 Task: Search one way flight ticket for 2 adults, 4 children and 1 infant on lap in business from Charlotte: Charlotte Douglas International Airport to Indianapolis: Indianapolis International Airport on 8-5-2023. Choice of flights is American. Number of bags: 8 checked bags. Price is upto 20000. Outbound departure time preference is 20:30.
Action: Mouse moved to (323, 272)
Screenshot: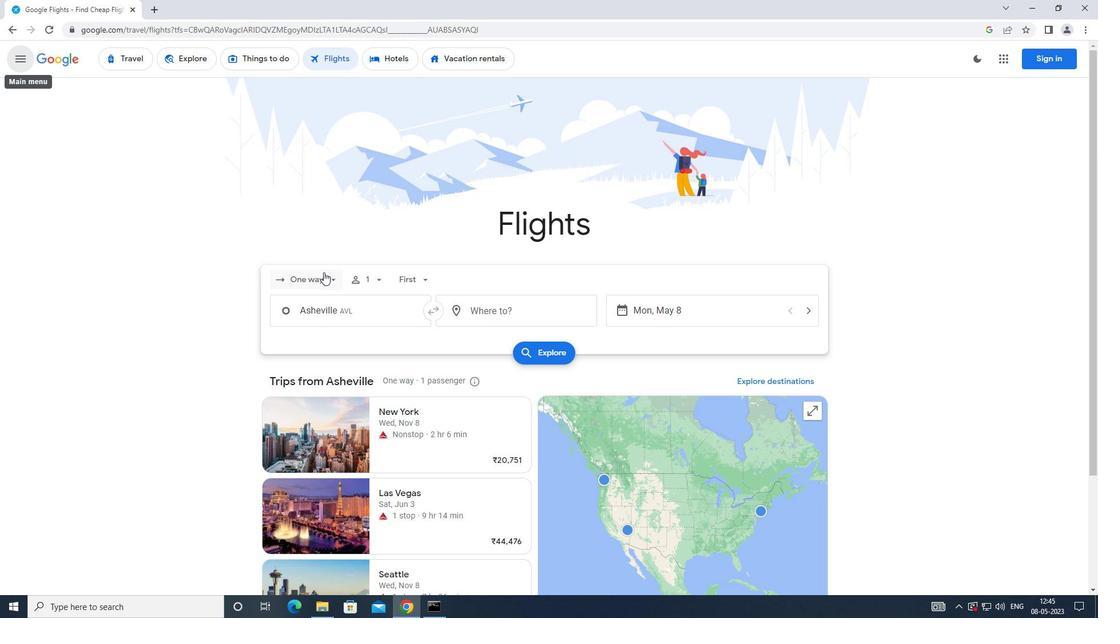 
Action: Mouse pressed left at (323, 272)
Screenshot: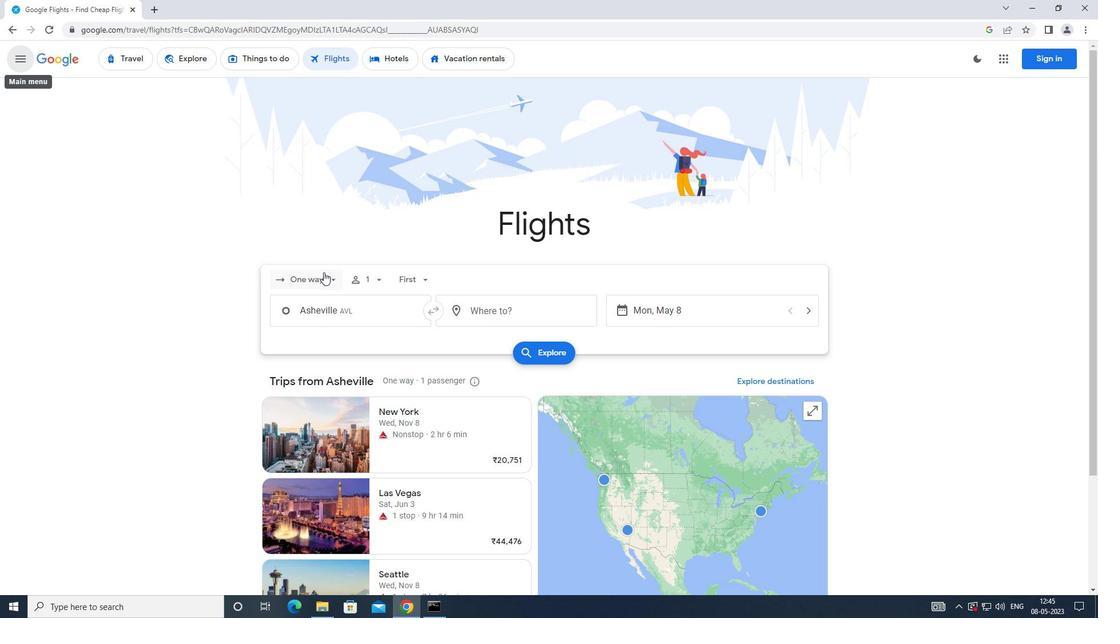 
Action: Mouse moved to (327, 331)
Screenshot: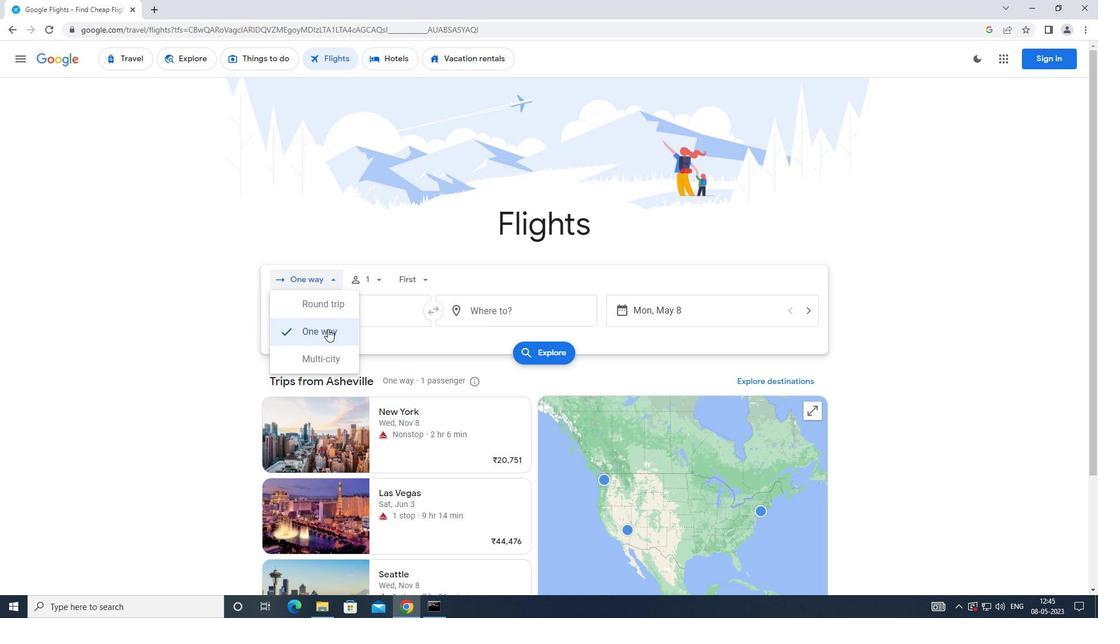 
Action: Mouse pressed left at (327, 331)
Screenshot: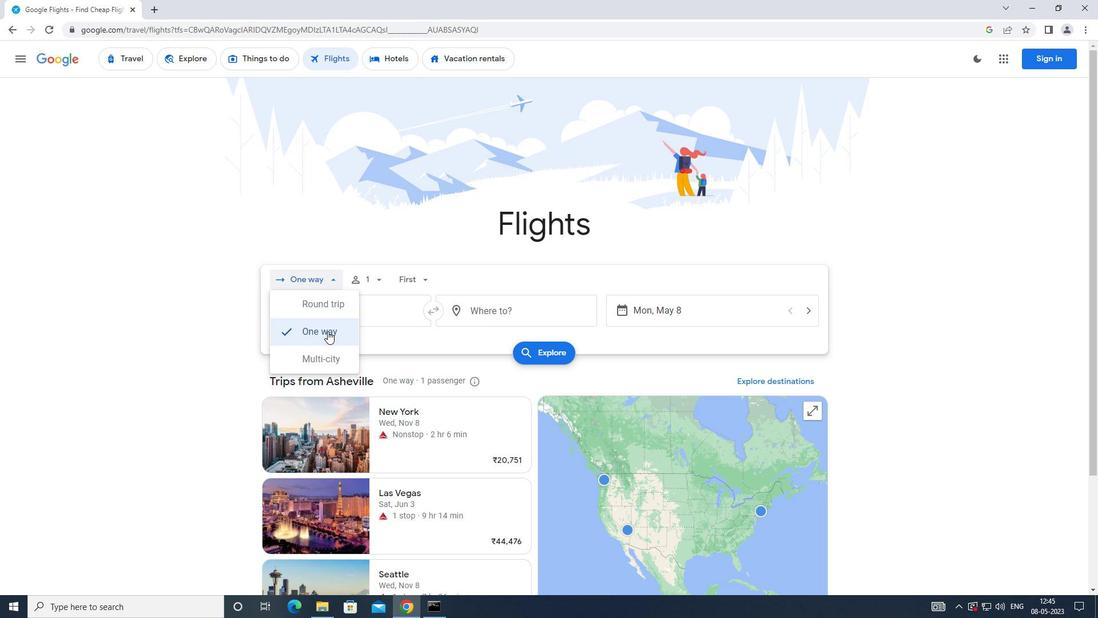 
Action: Mouse moved to (386, 288)
Screenshot: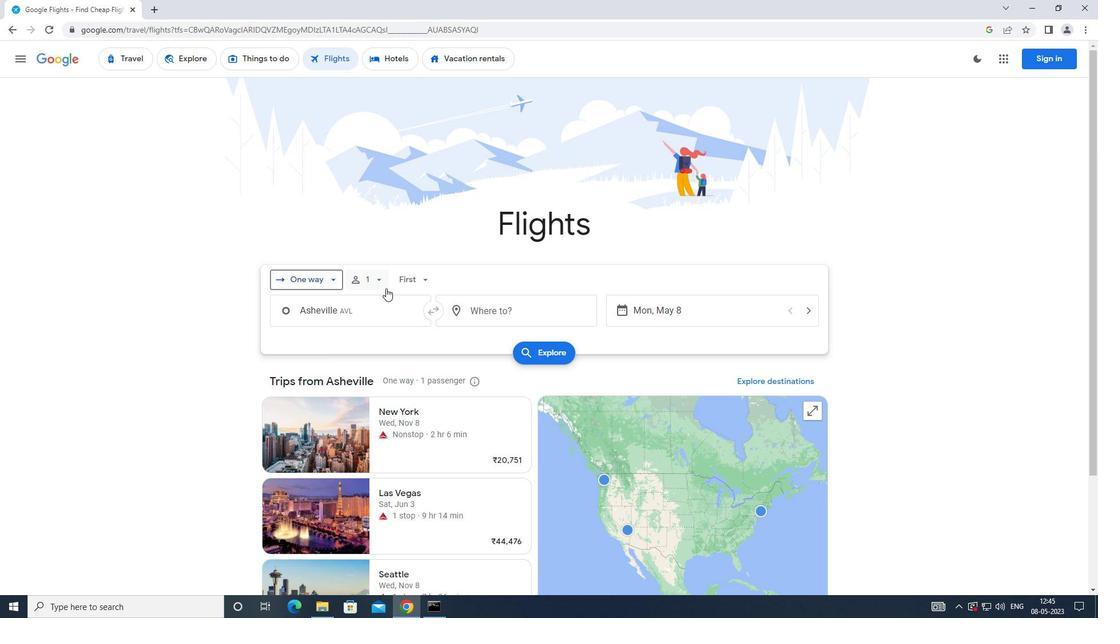 
Action: Mouse pressed left at (386, 288)
Screenshot: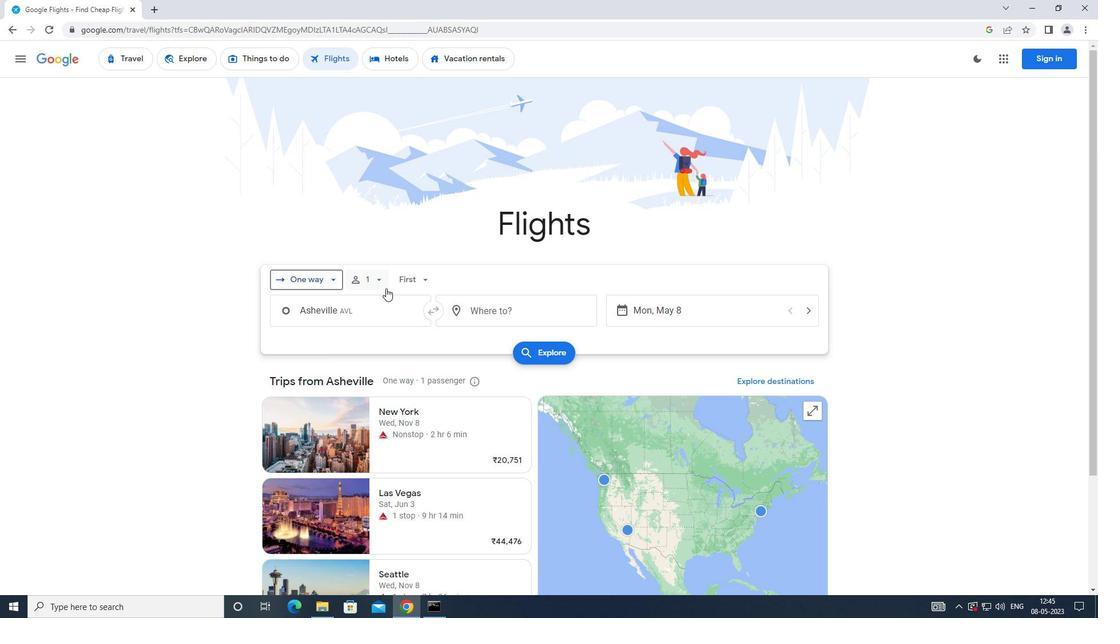 
Action: Mouse moved to (468, 310)
Screenshot: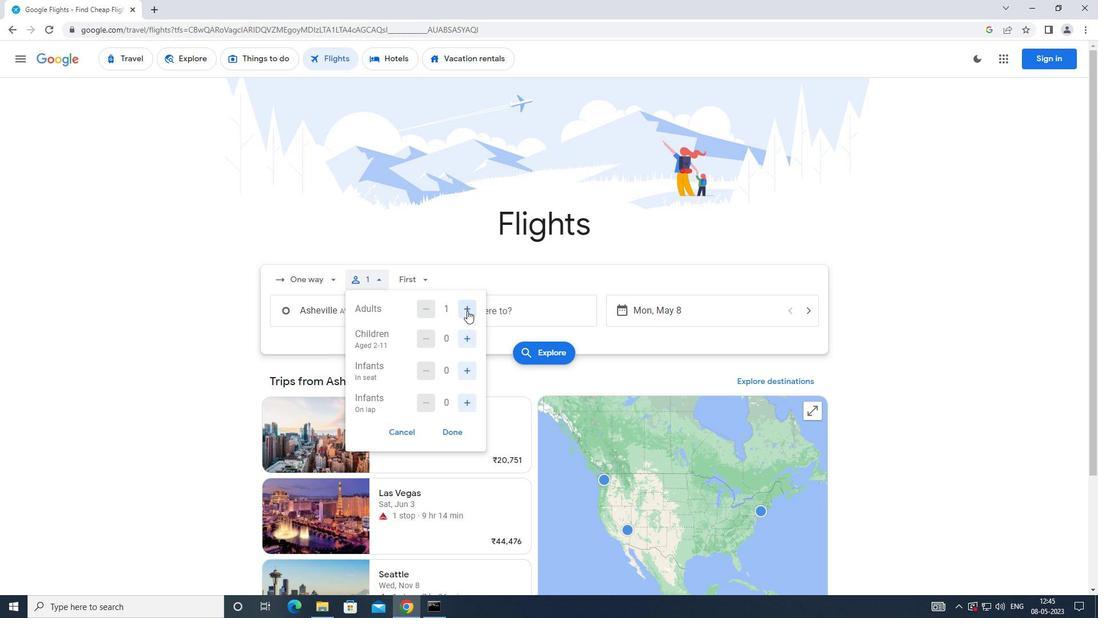 
Action: Mouse pressed left at (468, 310)
Screenshot: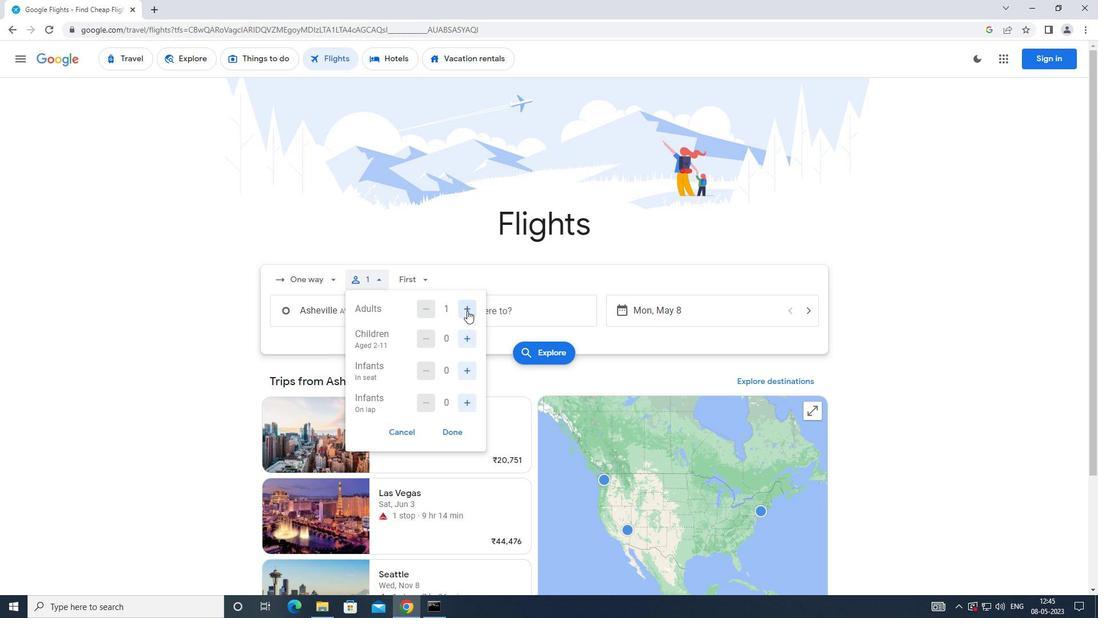 
Action: Mouse moved to (469, 347)
Screenshot: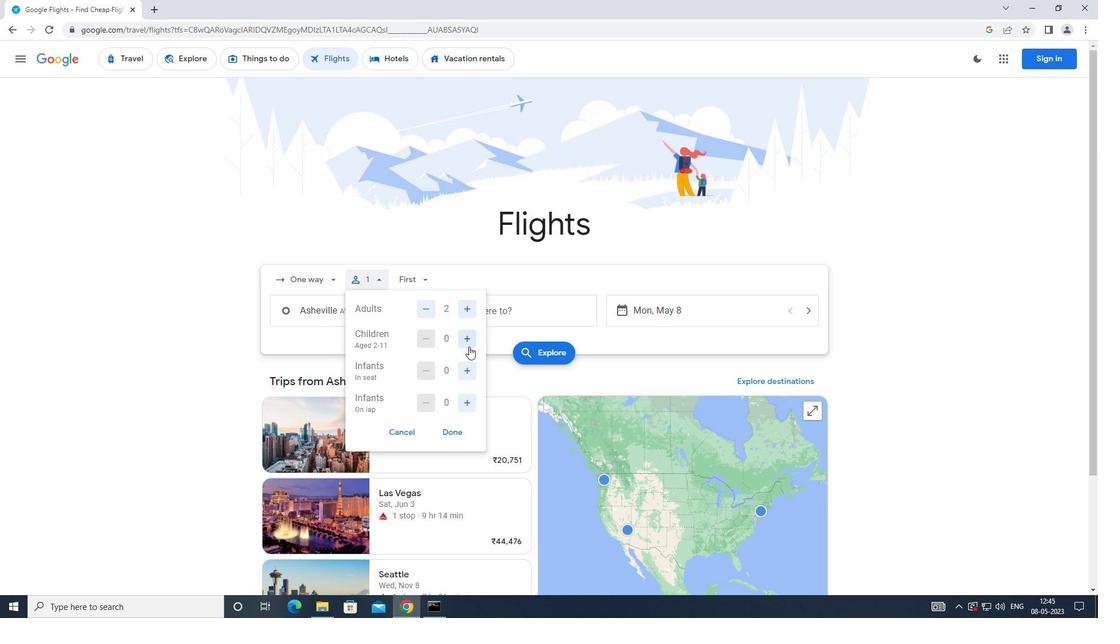 
Action: Mouse pressed left at (469, 347)
Screenshot: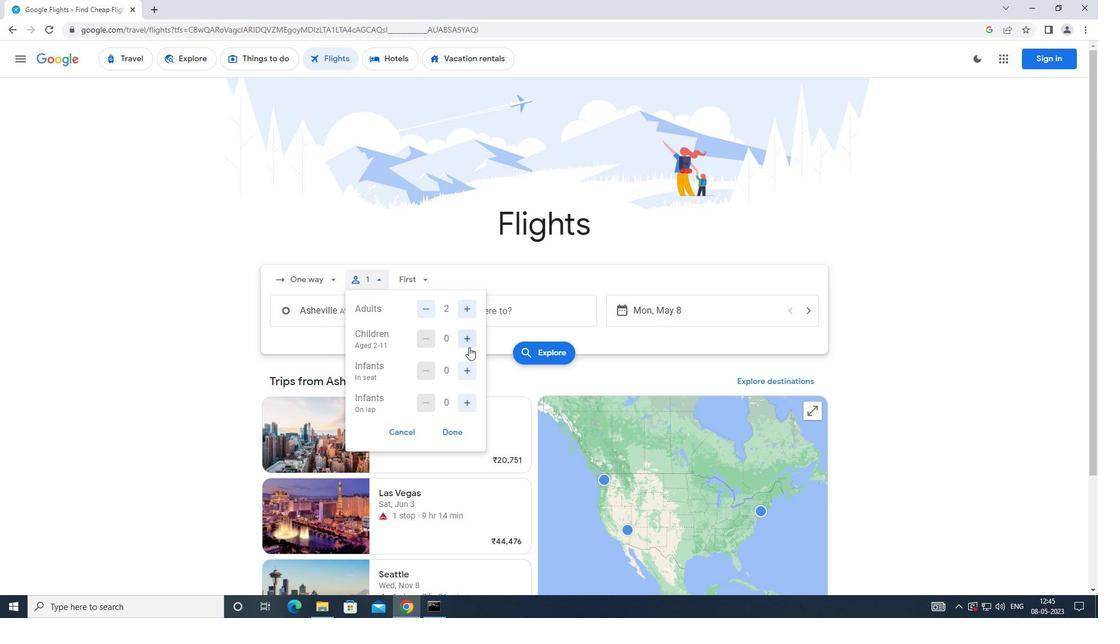 
Action: Mouse moved to (469, 347)
Screenshot: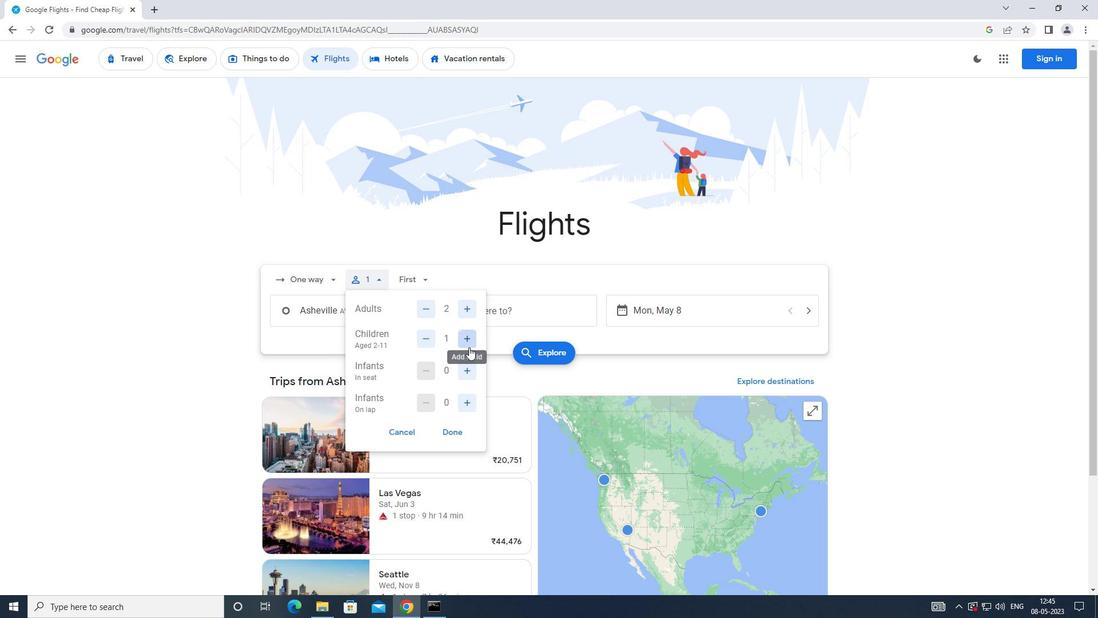 
Action: Mouse pressed left at (469, 347)
Screenshot: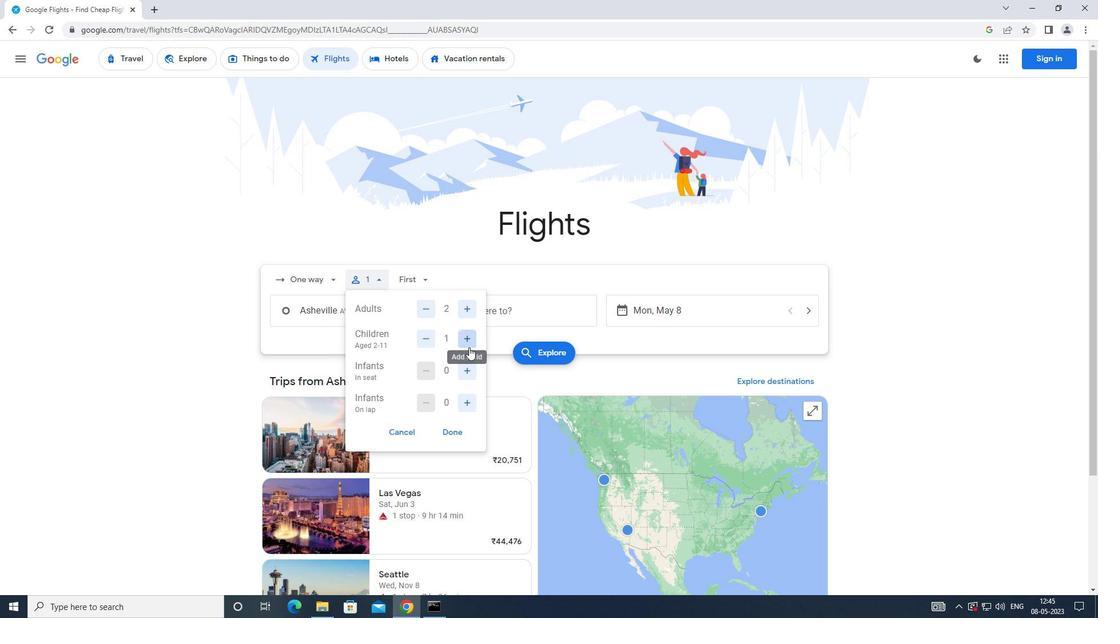 
Action: Mouse moved to (469, 347)
Screenshot: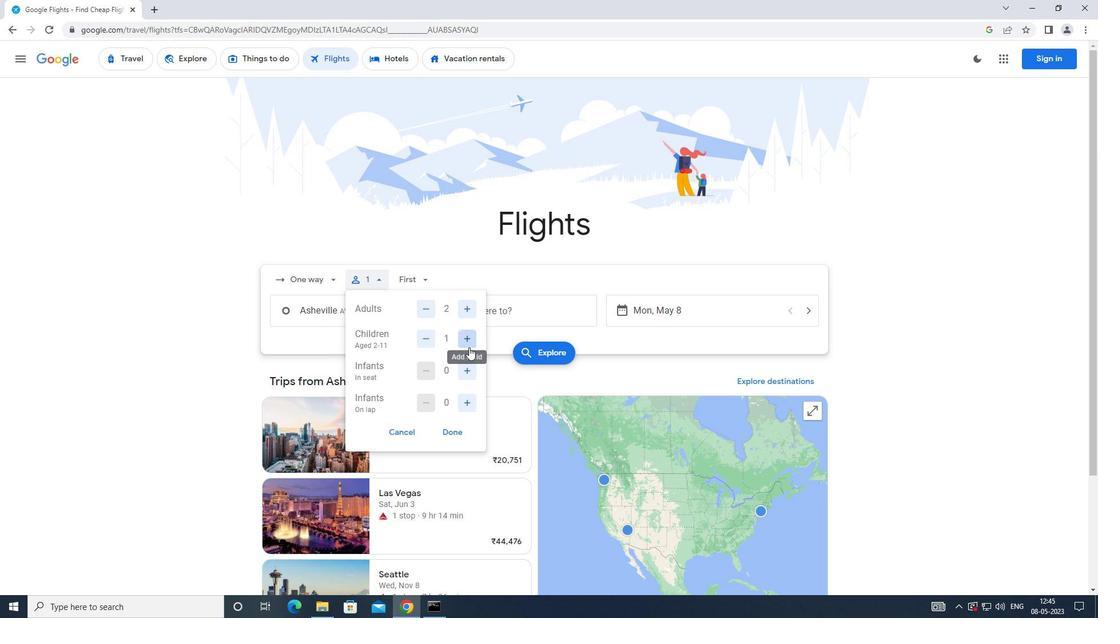 
Action: Mouse pressed left at (469, 347)
Screenshot: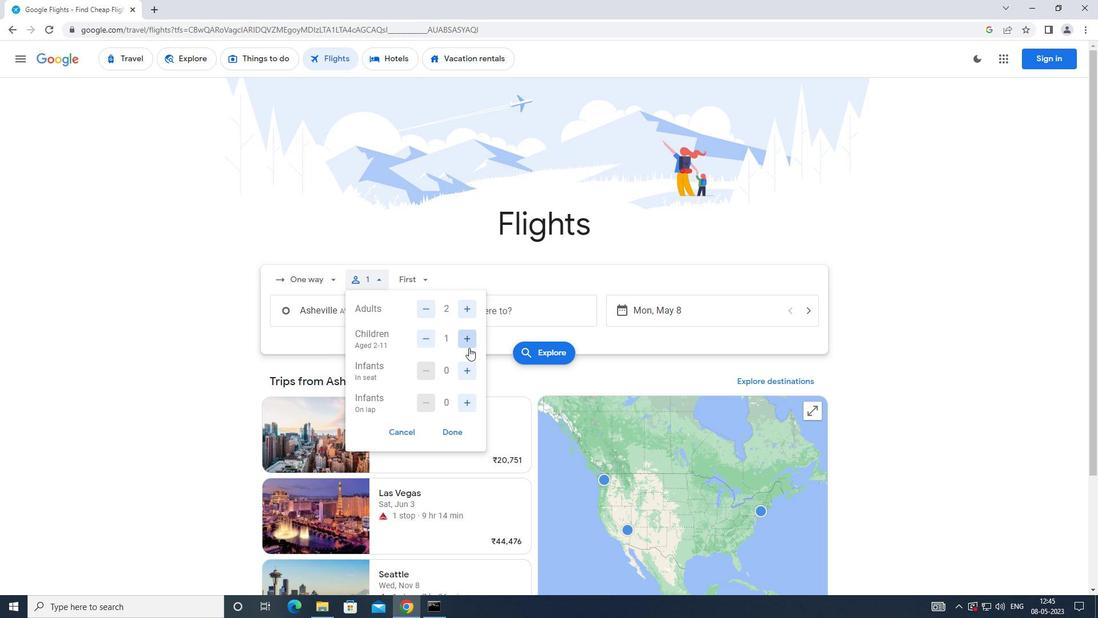 
Action: Mouse pressed left at (469, 347)
Screenshot: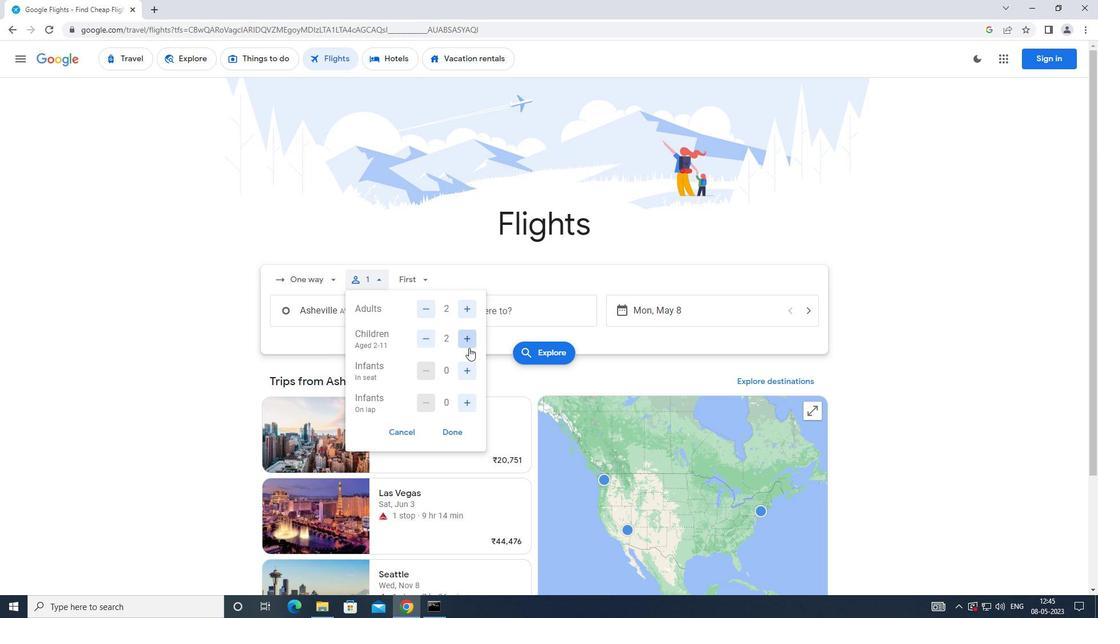 
Action: Mouse pressed left at (469, 347)
Screenshot: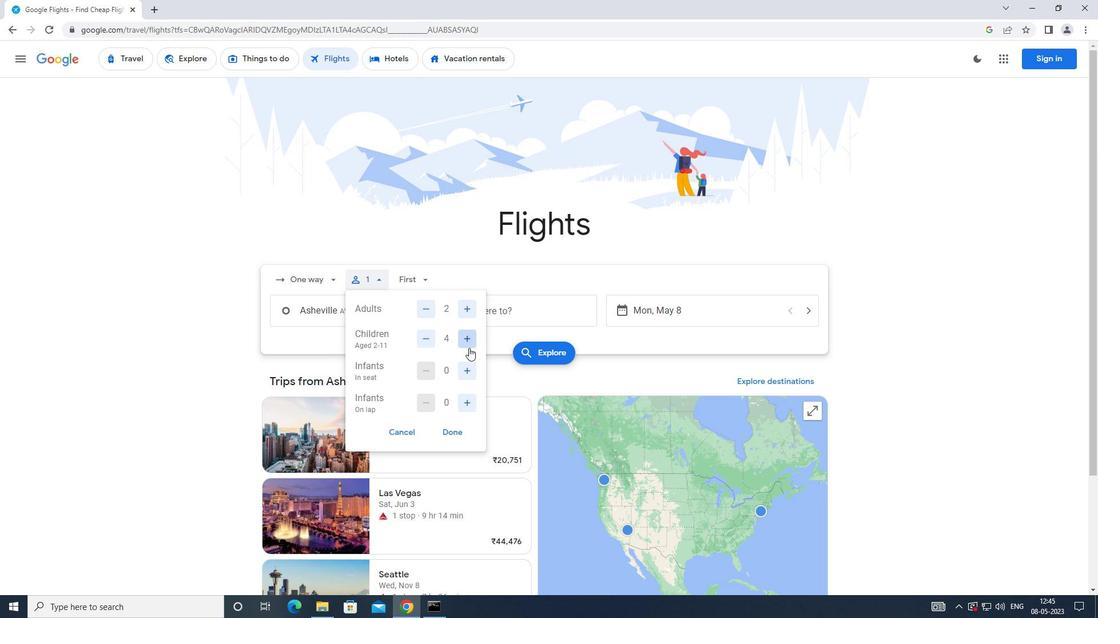 
Action: Mouse moved to (433, 341)
Screenshot: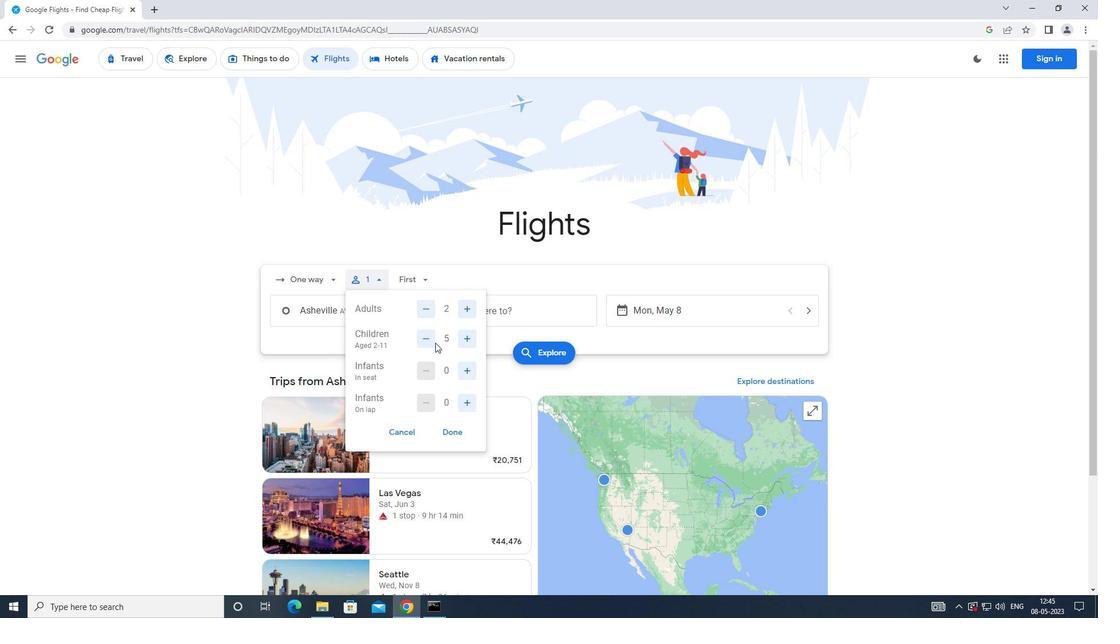 
Action: Mouse pressed left at (433, 341)
Screenshot: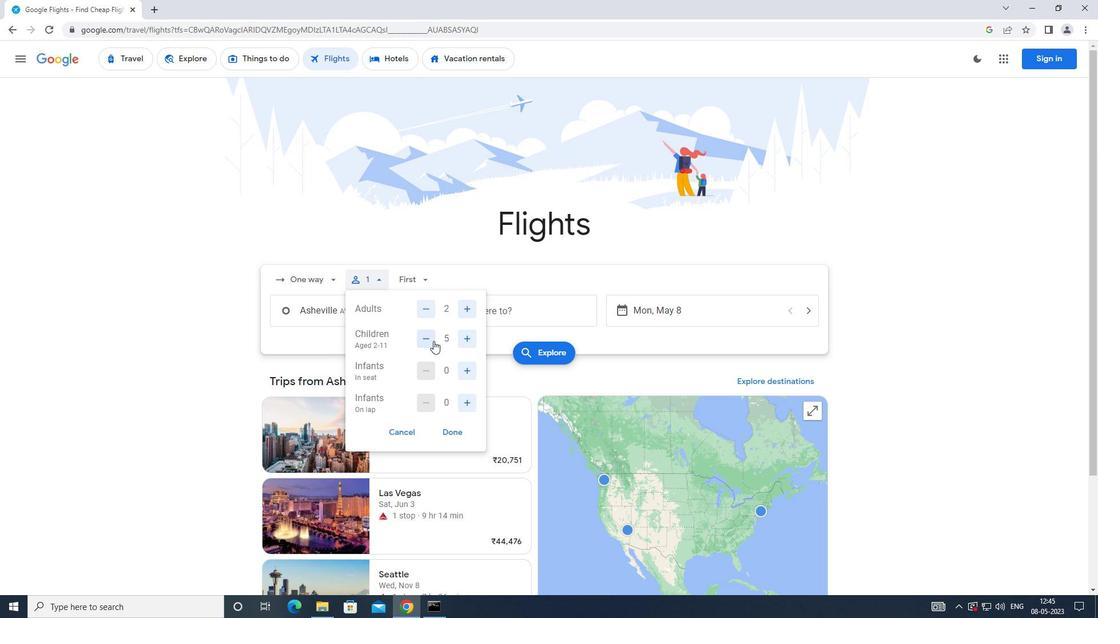 
Action: Mouse moved to (461, 366)
Screenshot: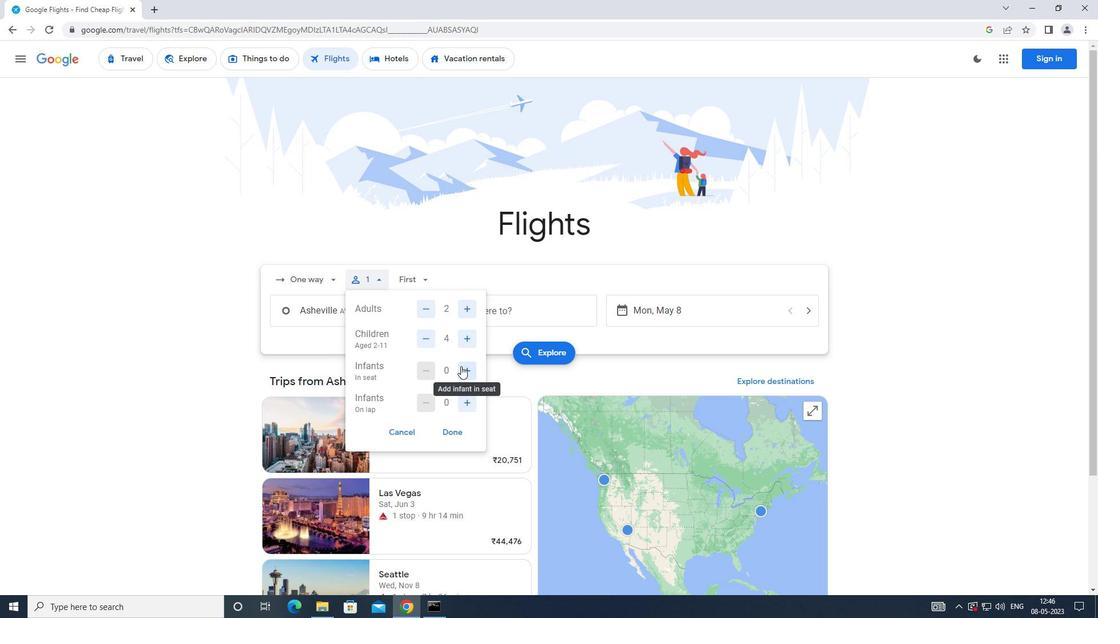 
Action: Mouse pressed left at (461, 366)
Screenshot: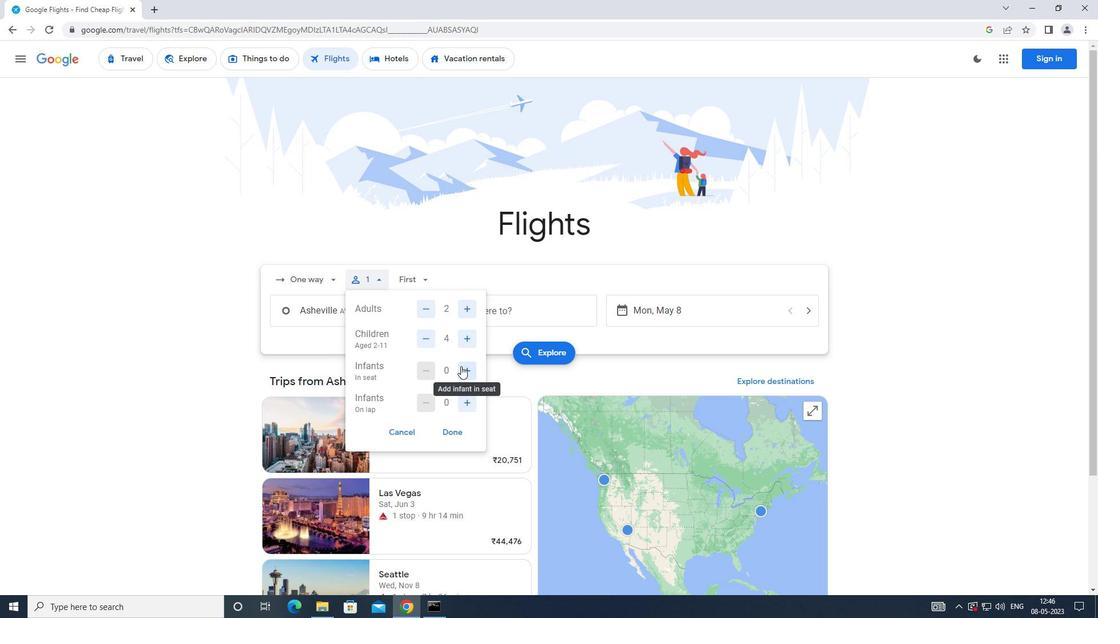 
Action: Mouse moved to (448, 431)
Screenshot: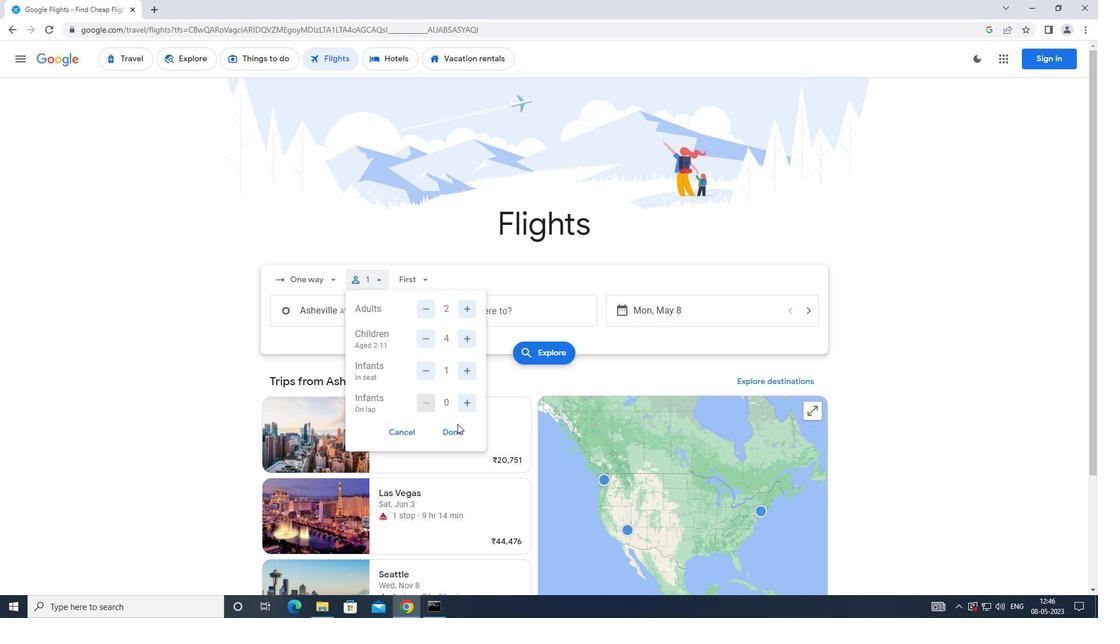 
Action: Mouse pressed left at (448, 431)
Screenshot: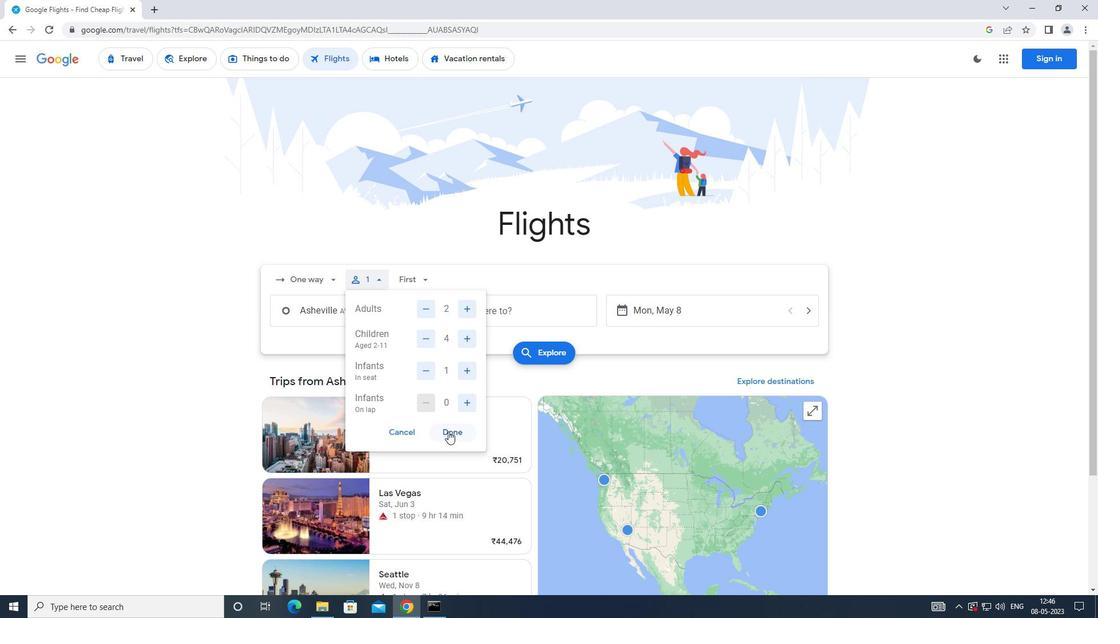 
Action: Mouse moved to (413, 279)
Screenshot: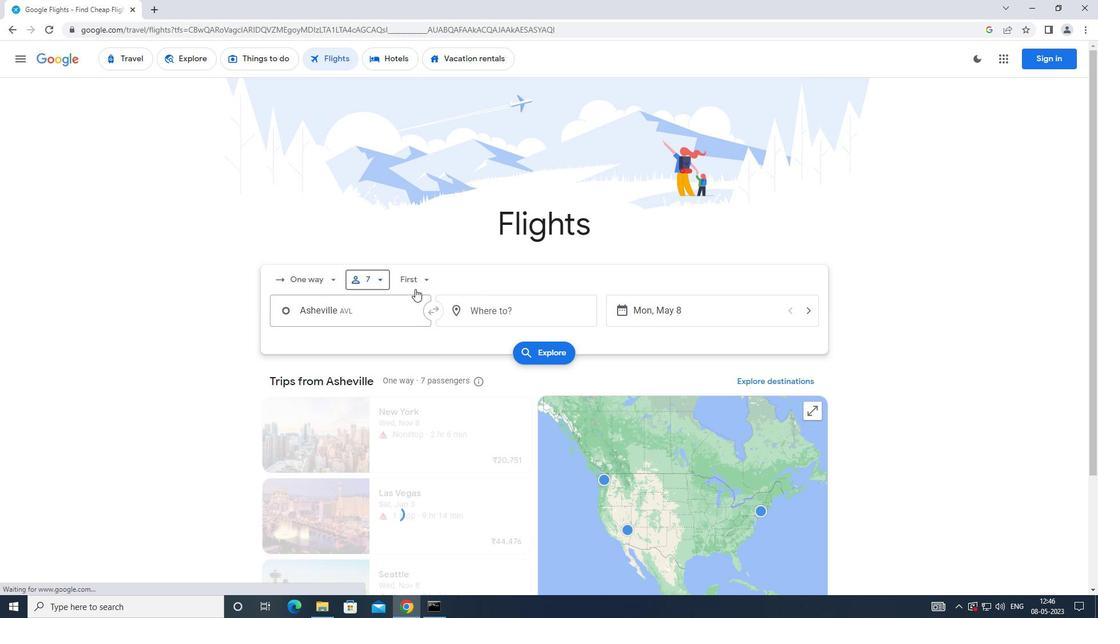 
Action: Mouse pressed left at (413, 279)
Screenshot: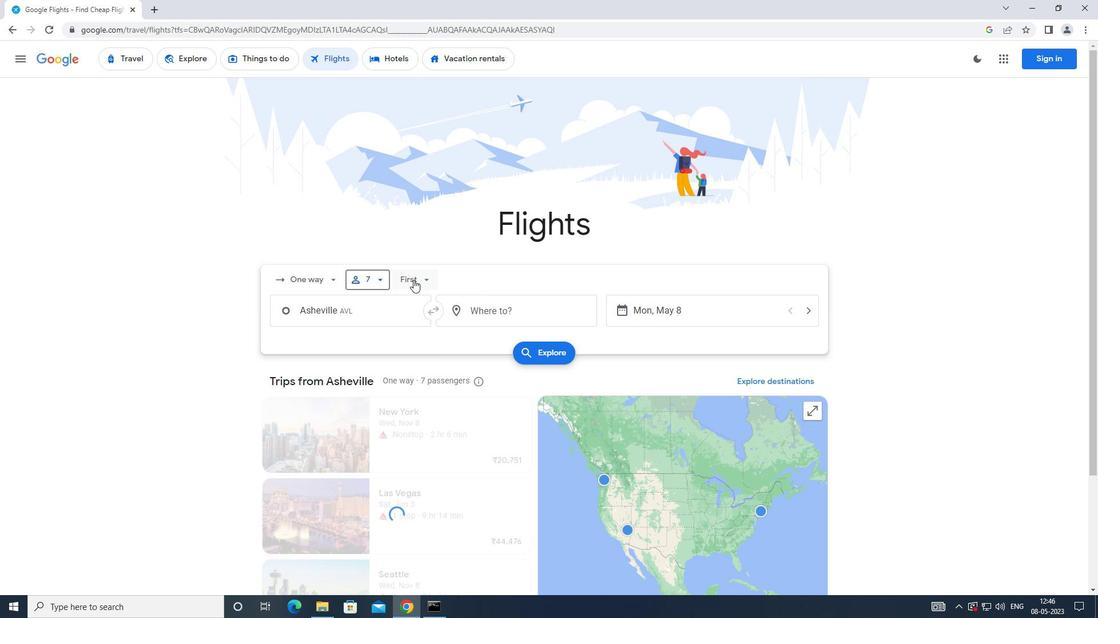 
Action: Mouse moved to (443, 359)
Screenshot: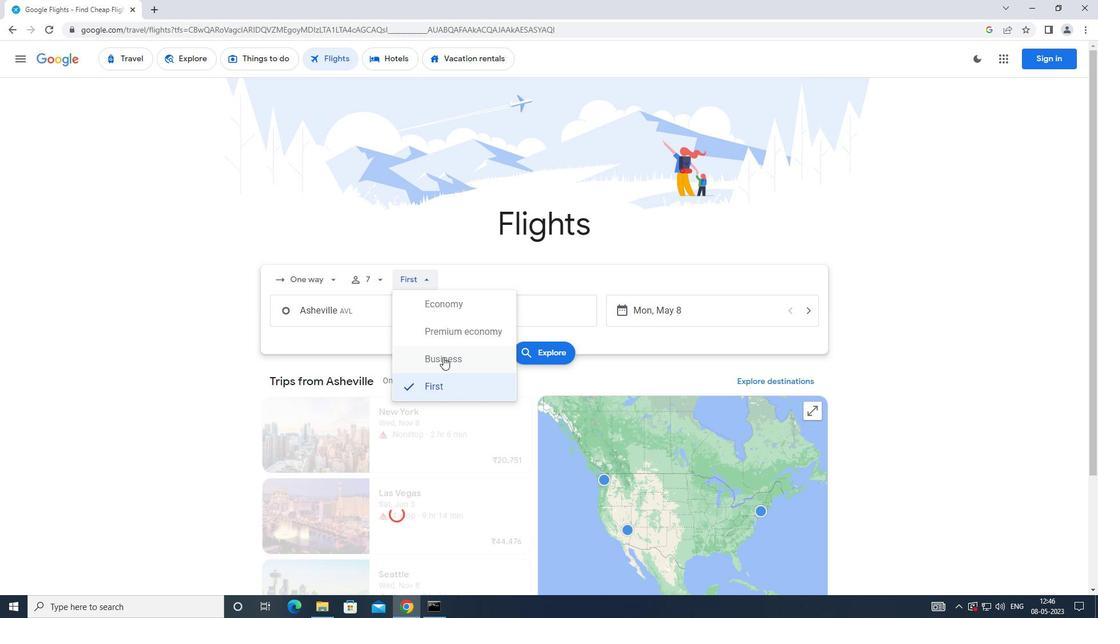 
Action: Mouse pressed left at (443, 359)
Screenshot: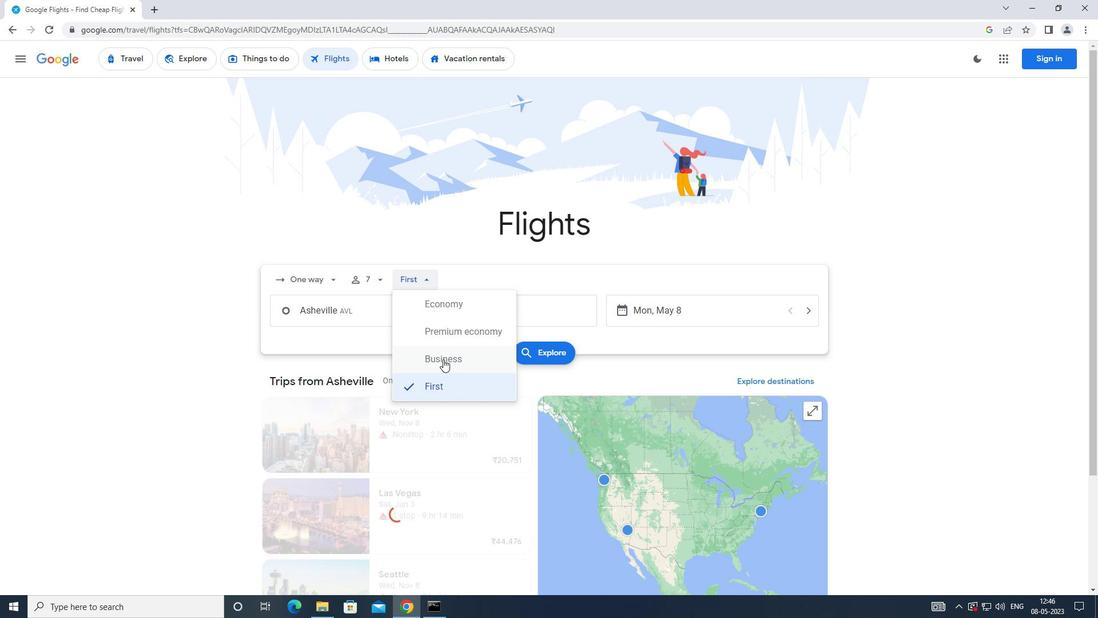 
Action: Mouse moved to (397, 322)
Screenshot: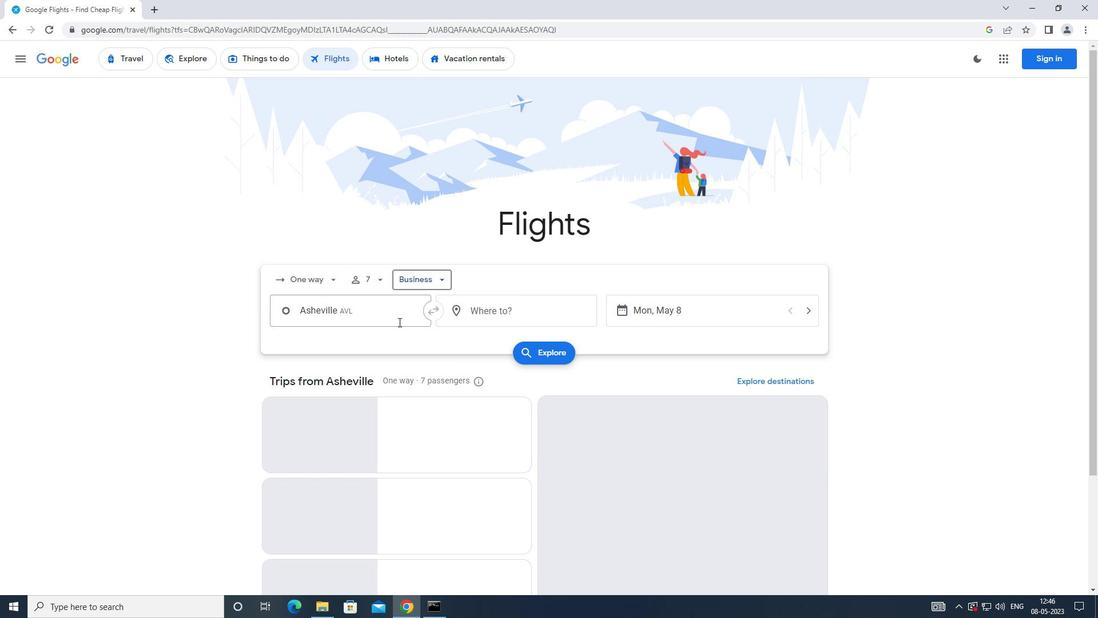 
Action: Mouse pressed left at (397, 322)
Screenshot: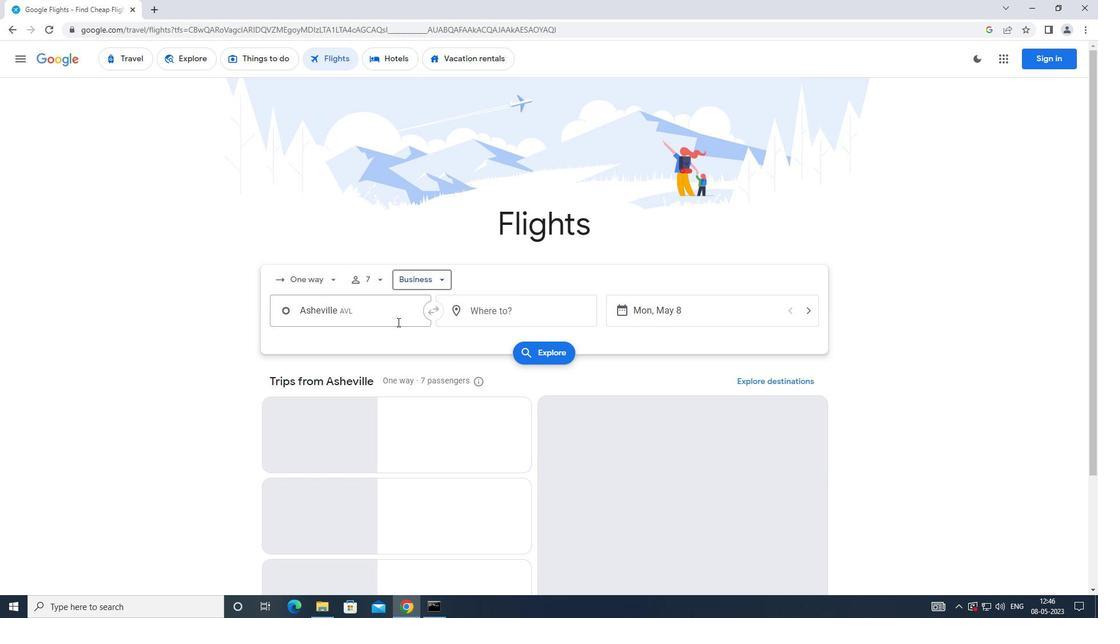 
Action: Key pressed <Key.caps_lock>c<Key.caps_lock>harlotte
Screenshot: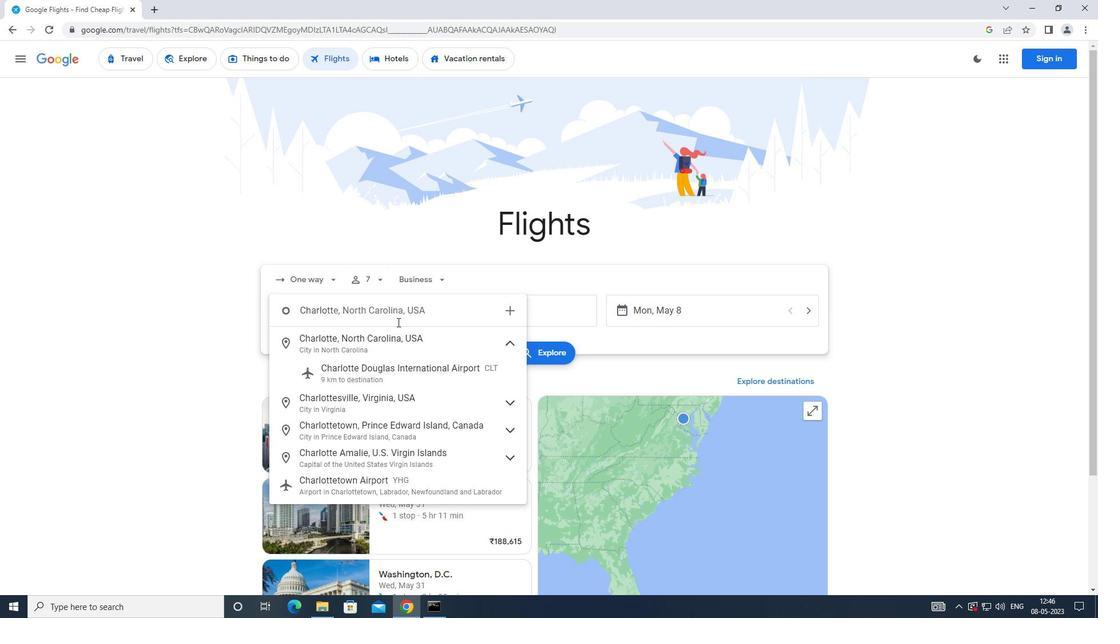 
Action: Mouse moved to (369, 369)
Screenshot: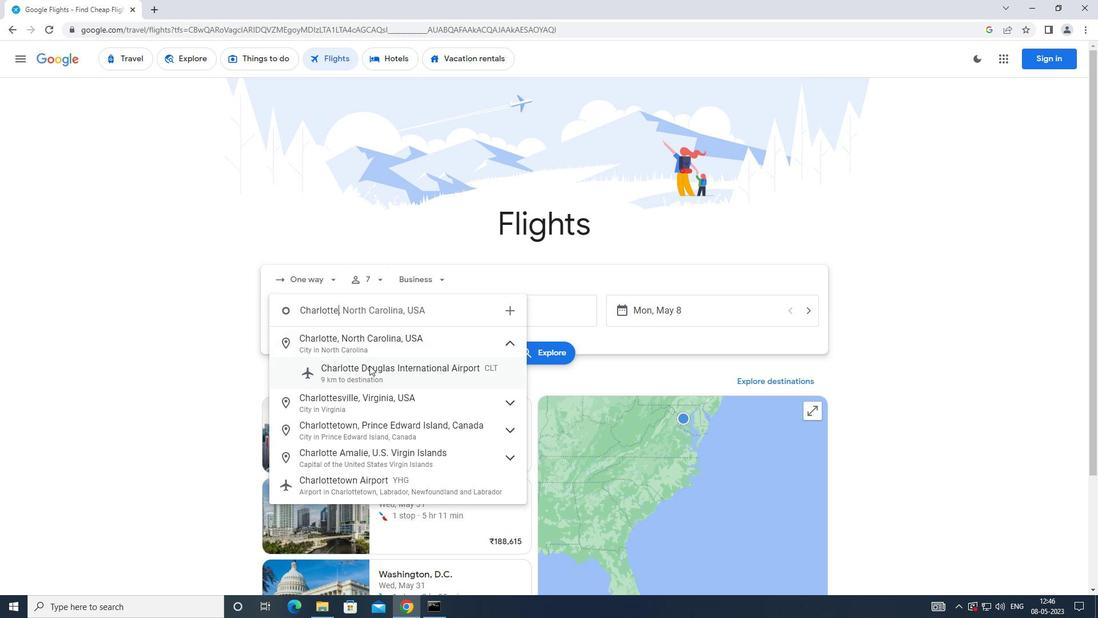 
Action: Mouse pressed left at (369, 369)
Screenshot: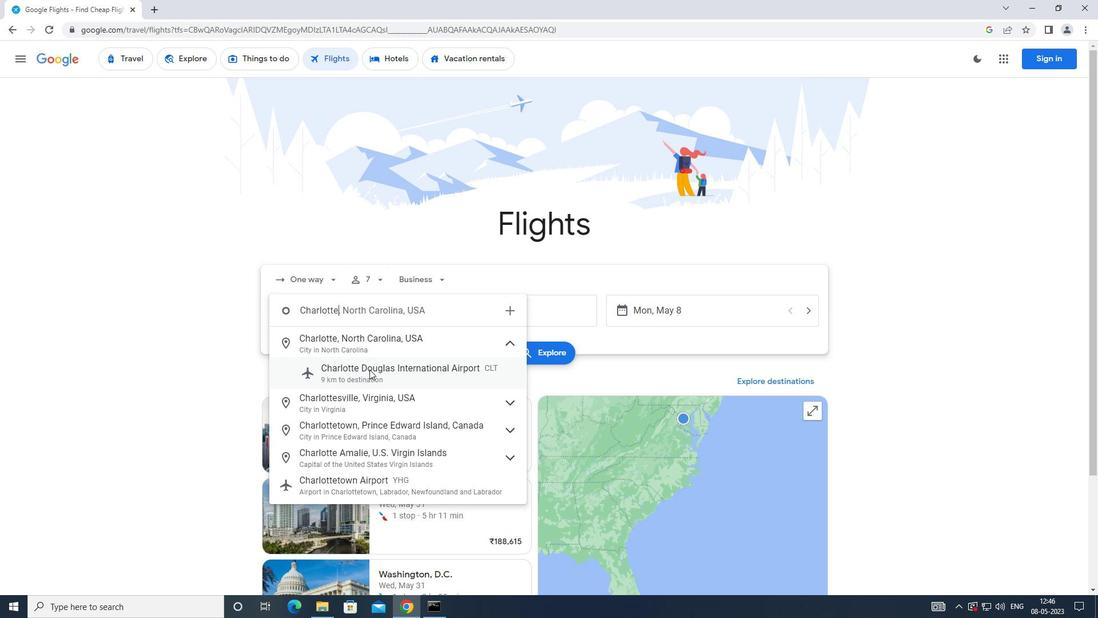 
Action: Mouse moved to (489, 314)
Screenshot: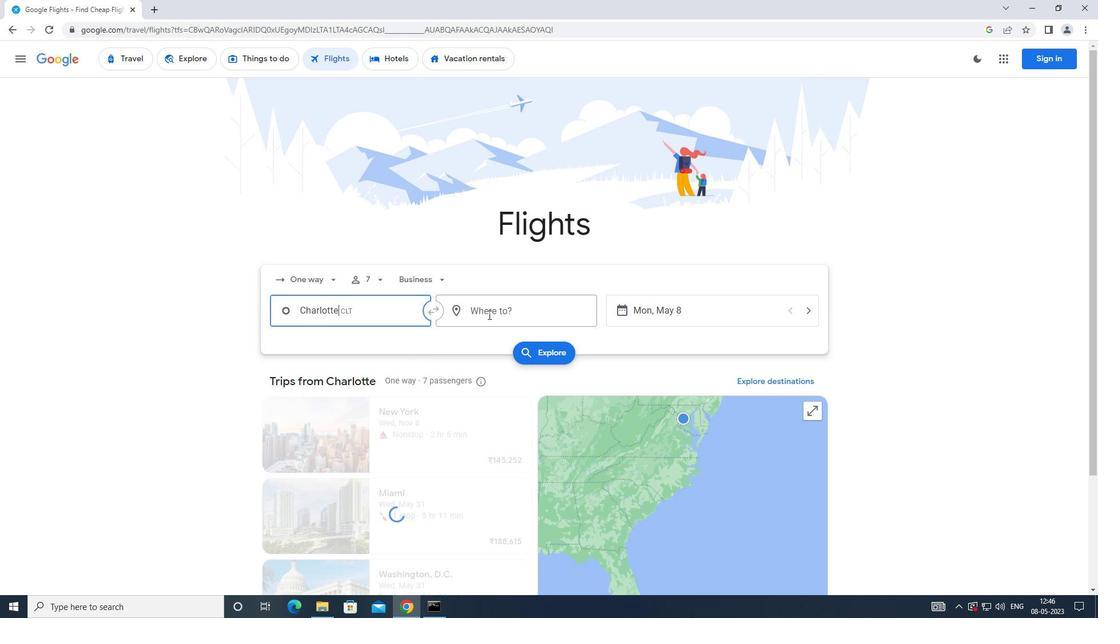 
Action: Mouse pressed left at (489, 314)
Screenshot: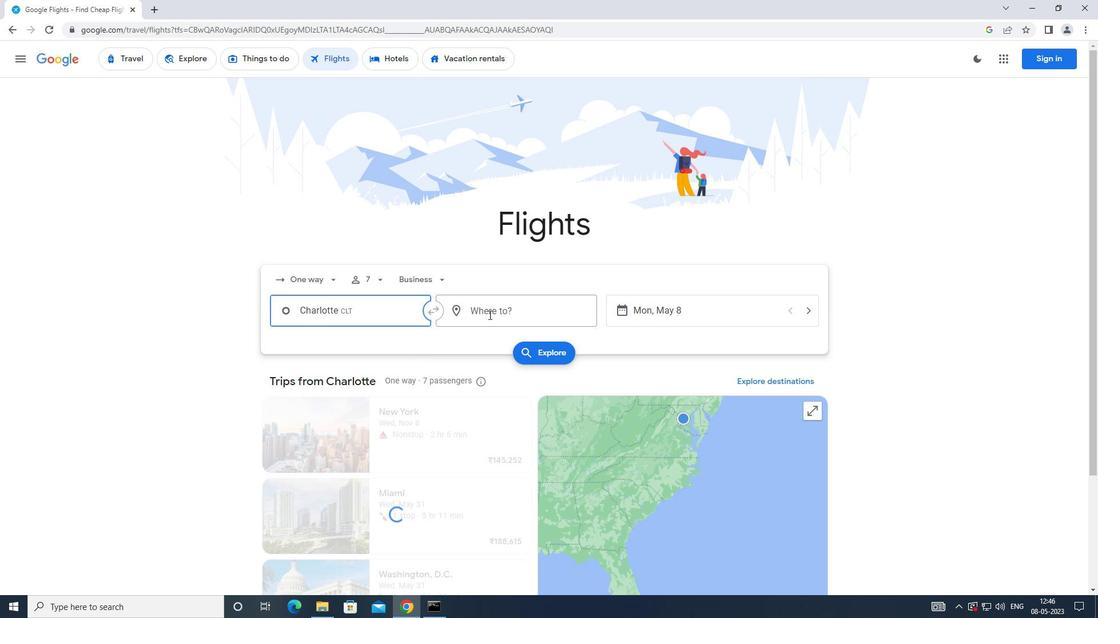 
Action: Key pressed <Key.caps_lock>i<Key.caps_lock>ndianapolis
Screenshot: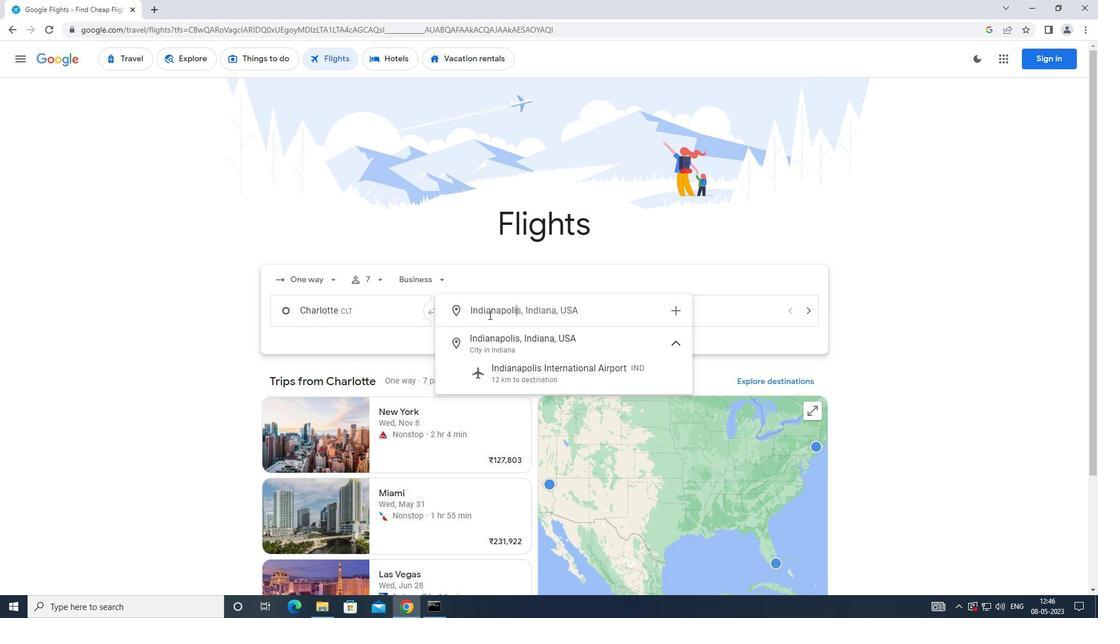 
Action: Mouse moved to (500, 370)
Screenshot: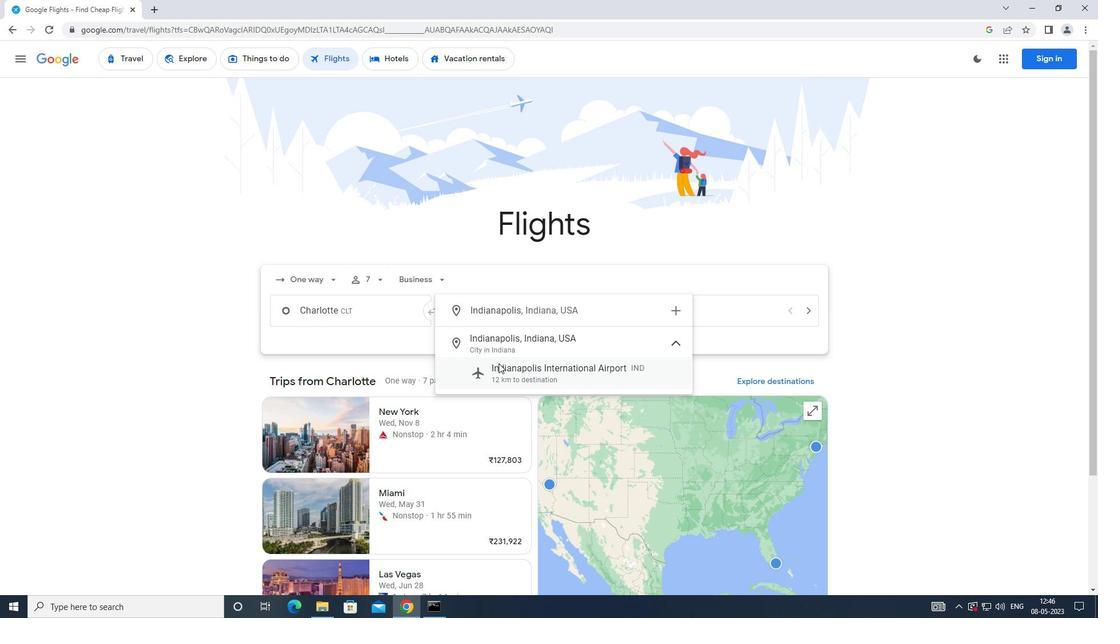 
Action: Mouse pressed left at (500, 370)
Screenshot: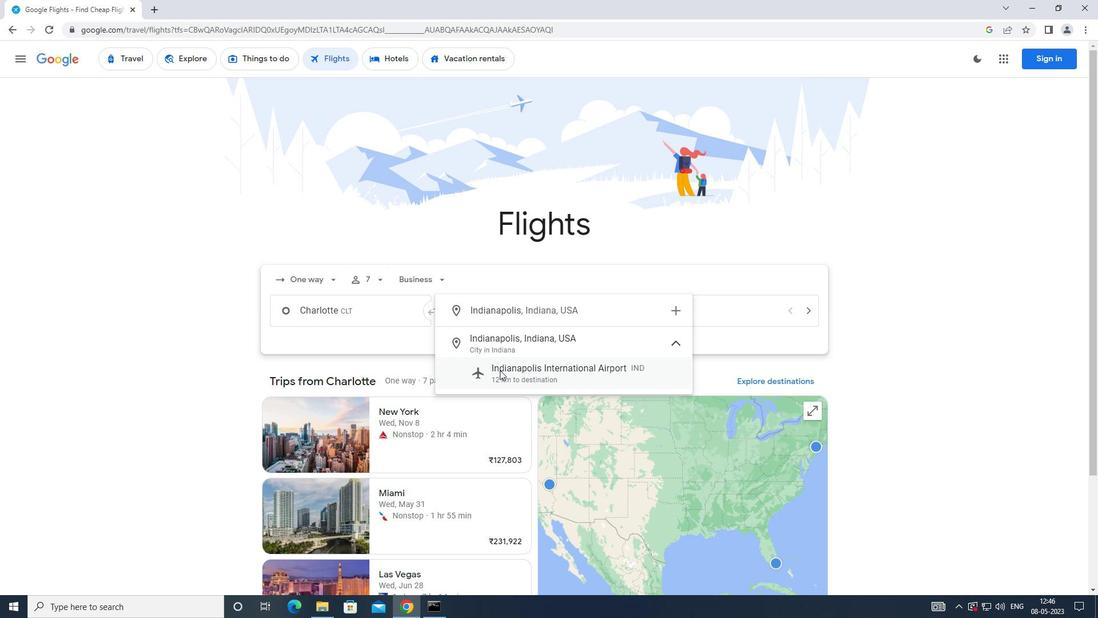 
Action: Mouse moved to (634, 314)
Screenshot: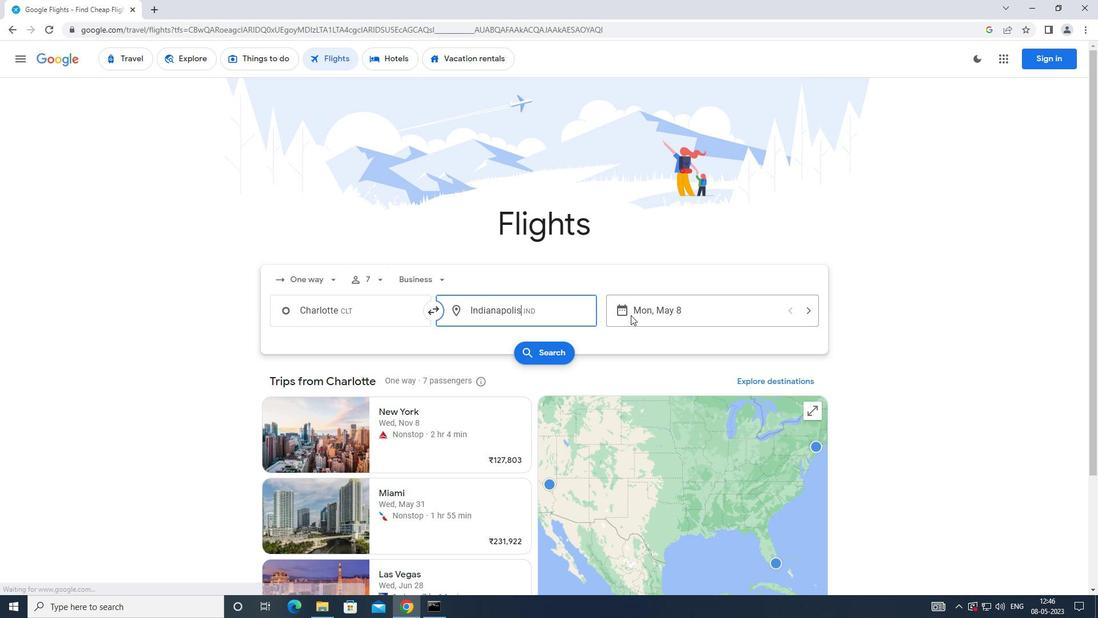 
Action: Mouse pressed left at (634, 314)
Screenshot: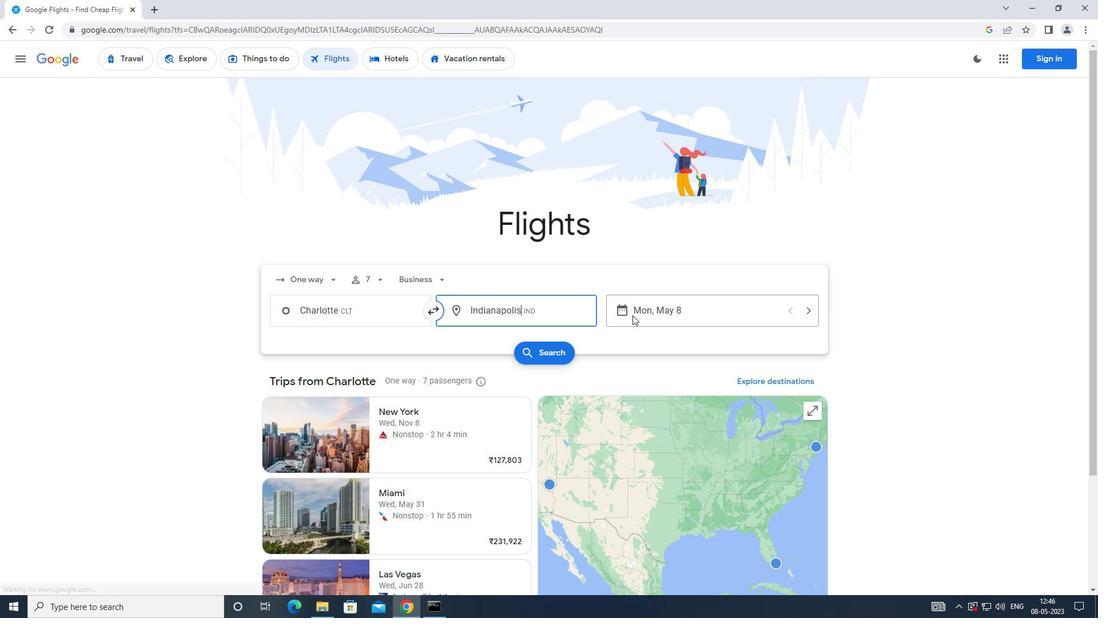 
Action: Mouse moved to (443, 418)
Screenshot: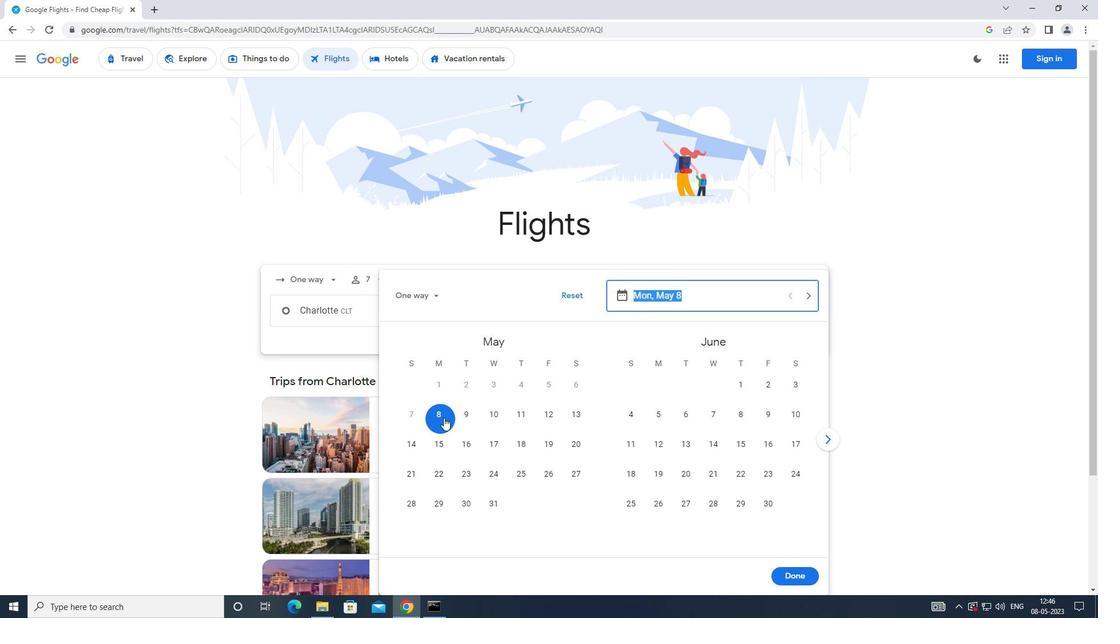 
Action: Mouse pressed left at (443, 418)
Screenshot: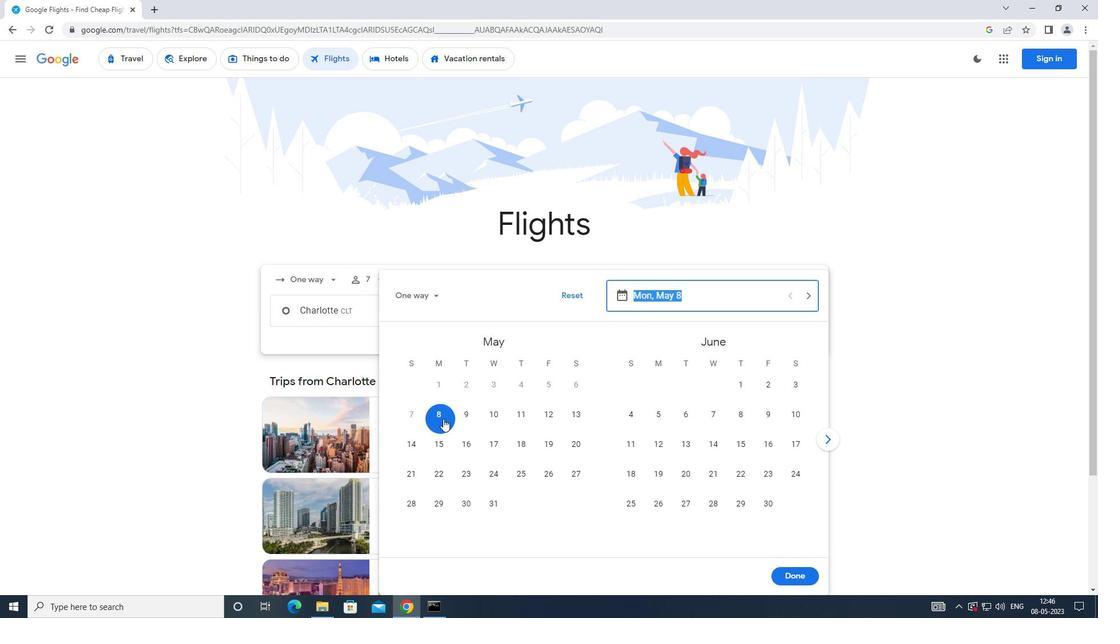 
Action: Mouse moved to (783, 580)
Screenshot: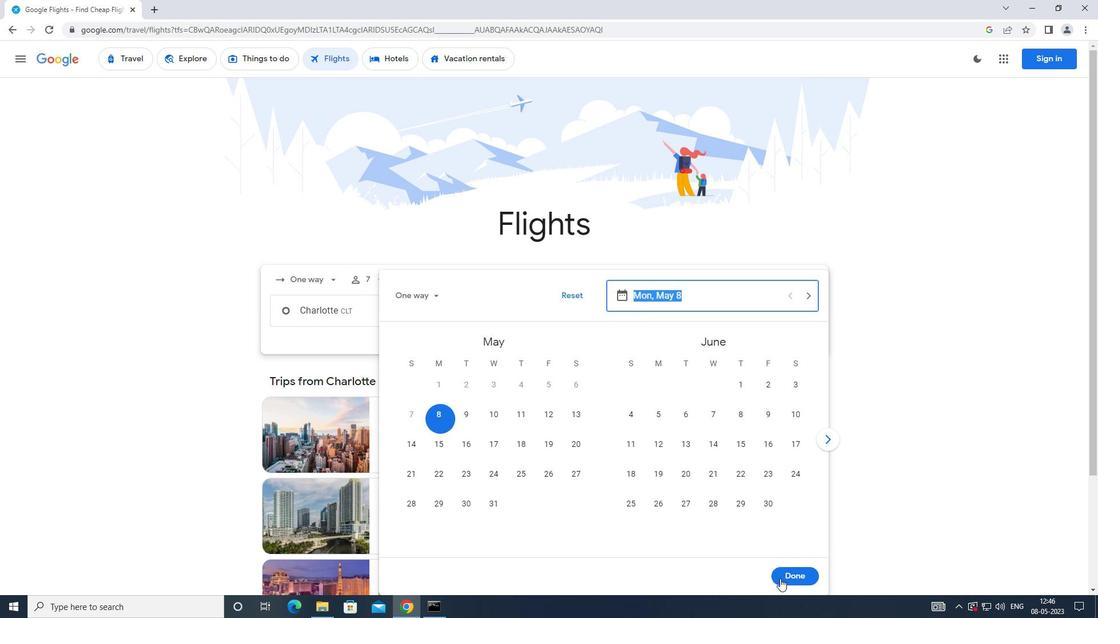 
Action: Mouse pressed left at (783, 580)
Screenshot: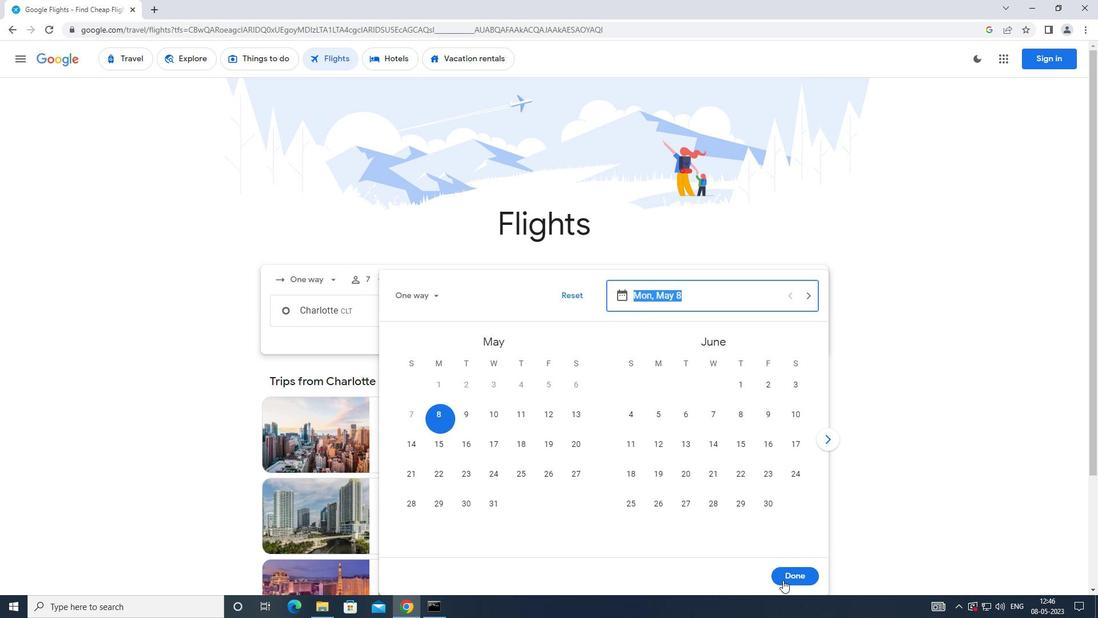 
Action: Mouse moved to (534, 356)
Screenshot: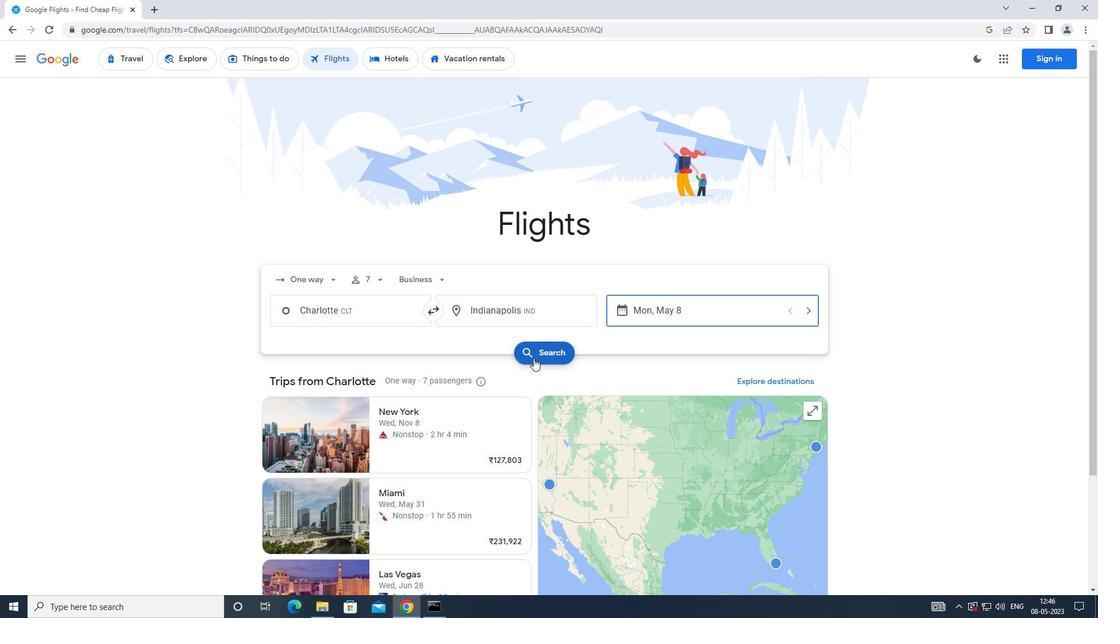 
Action: Mouse pressed left at (534, 356)
Screenshot: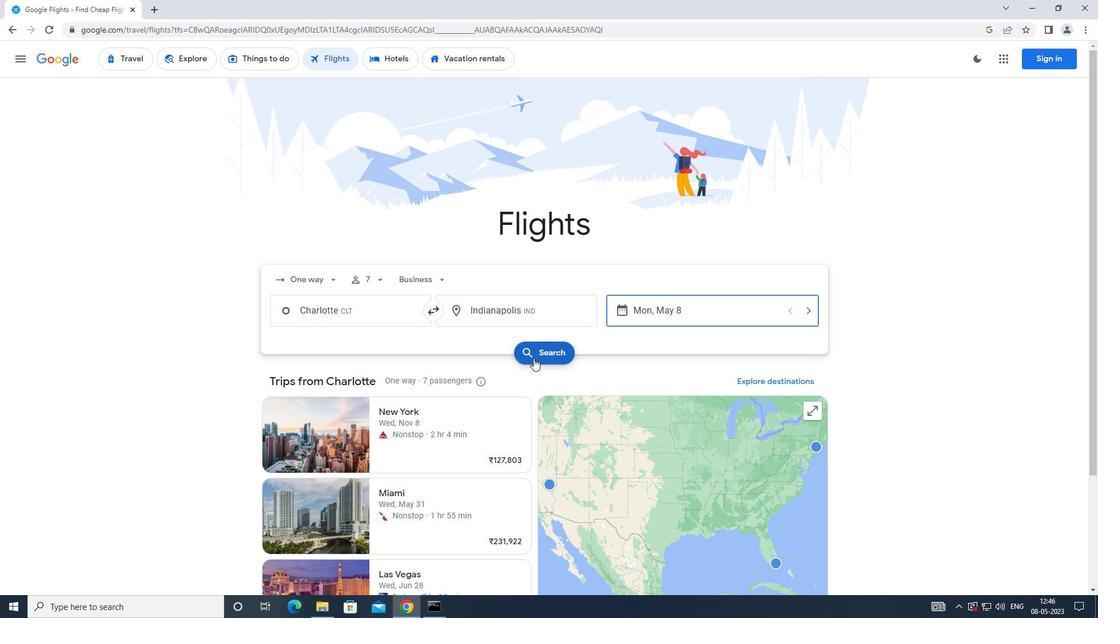 
Action: Mouse moved to (288, 157)
Screenshot: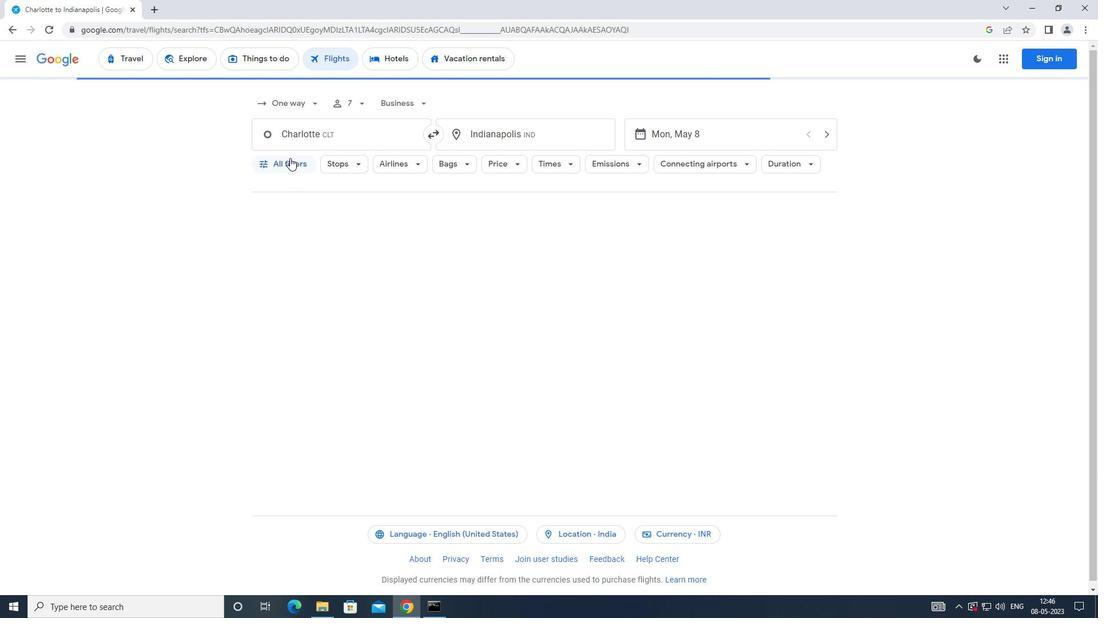
Action: Mouse pressed left at (288, 157)
Screenshot: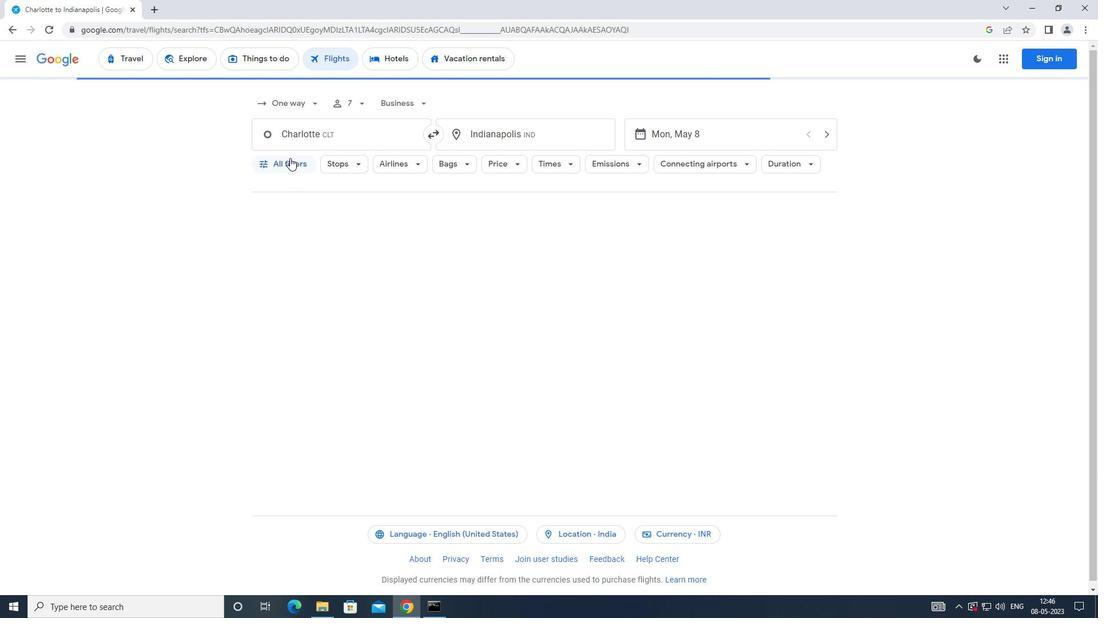 
Action: Mouse moved to (418, 408)
Screenshot: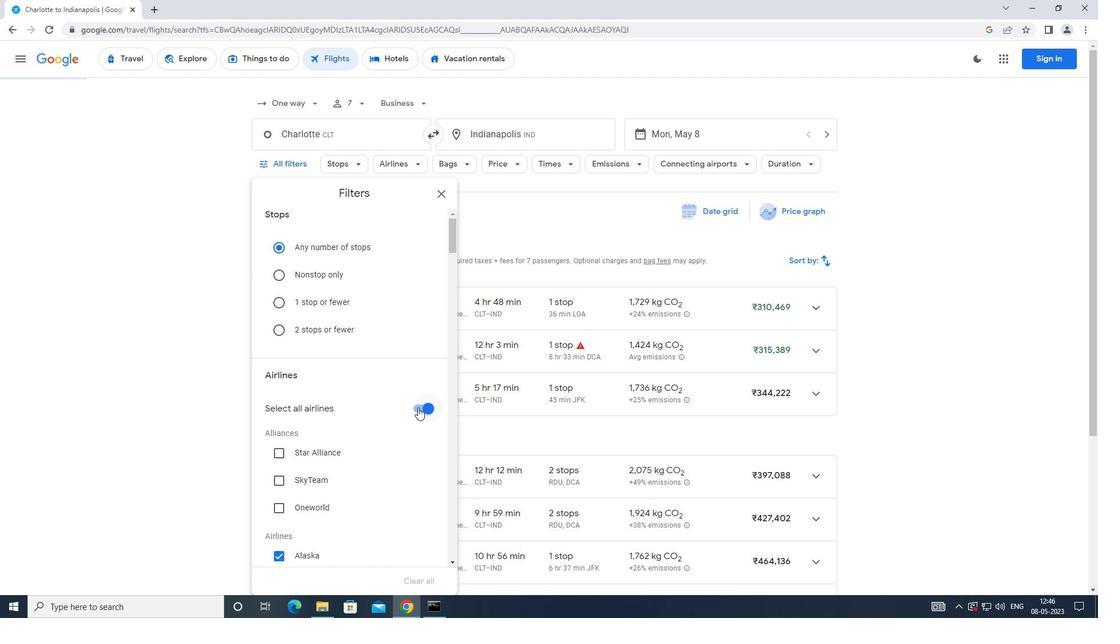 
Action: Mouse pressed left at (418, 408)
Screenshot: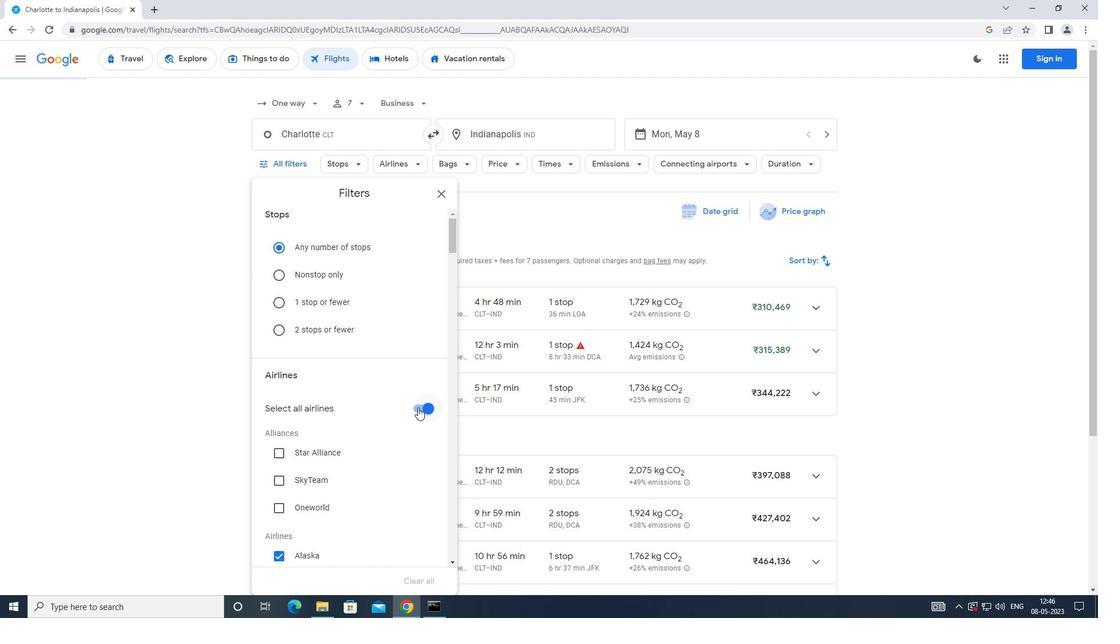 
Action: Mouse moved to (386, 392)
Screenshot: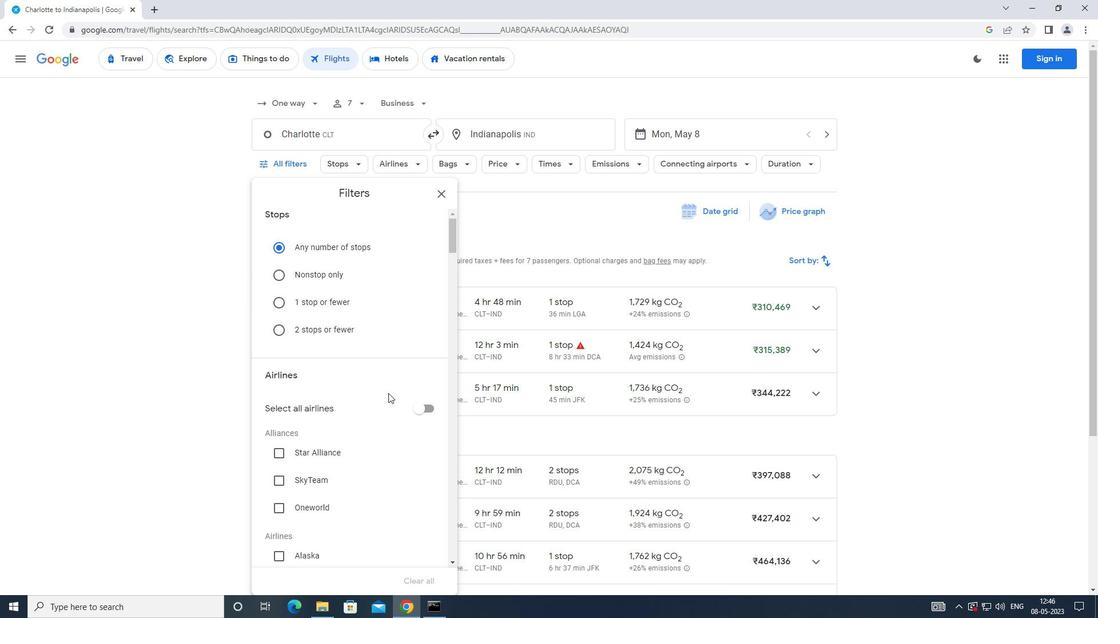 
Action: Mouse scrolled (386, 391) with delta (0, 0)
Screenshot: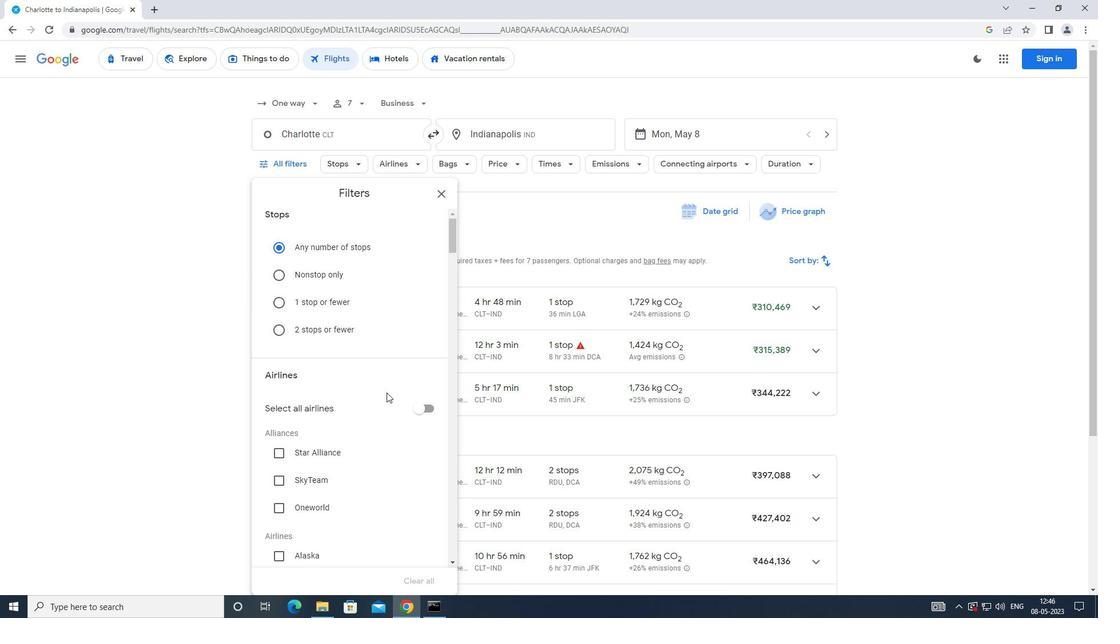 
Action: Mouse scrolled (386, 391) with delta (0, 0)
Screenshot: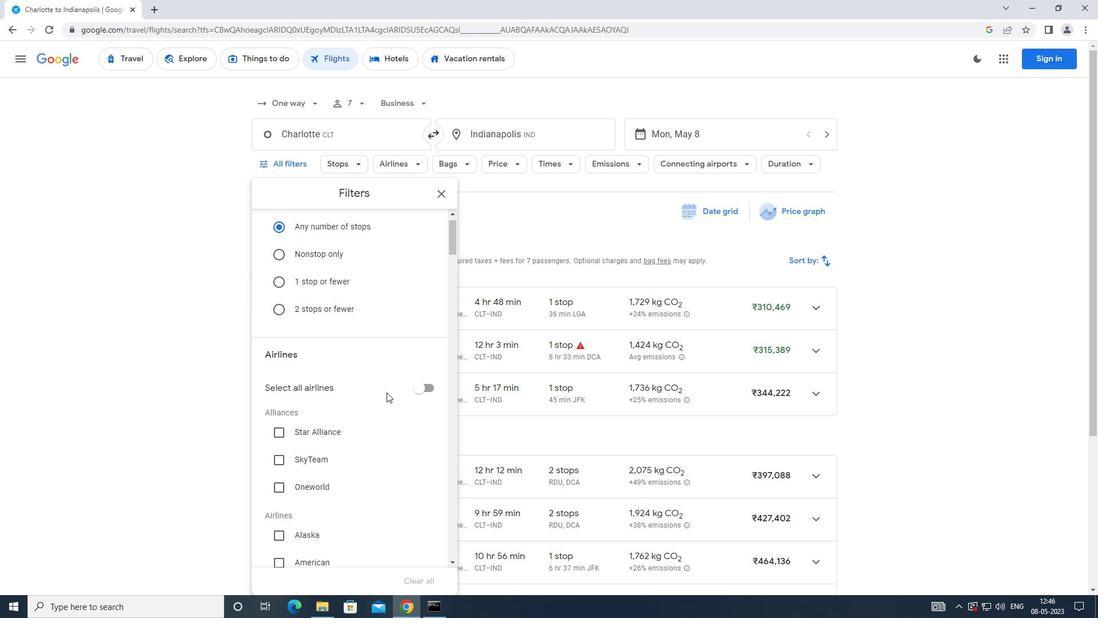 
Action: Mouse moved to (386, 389)
Screenshot: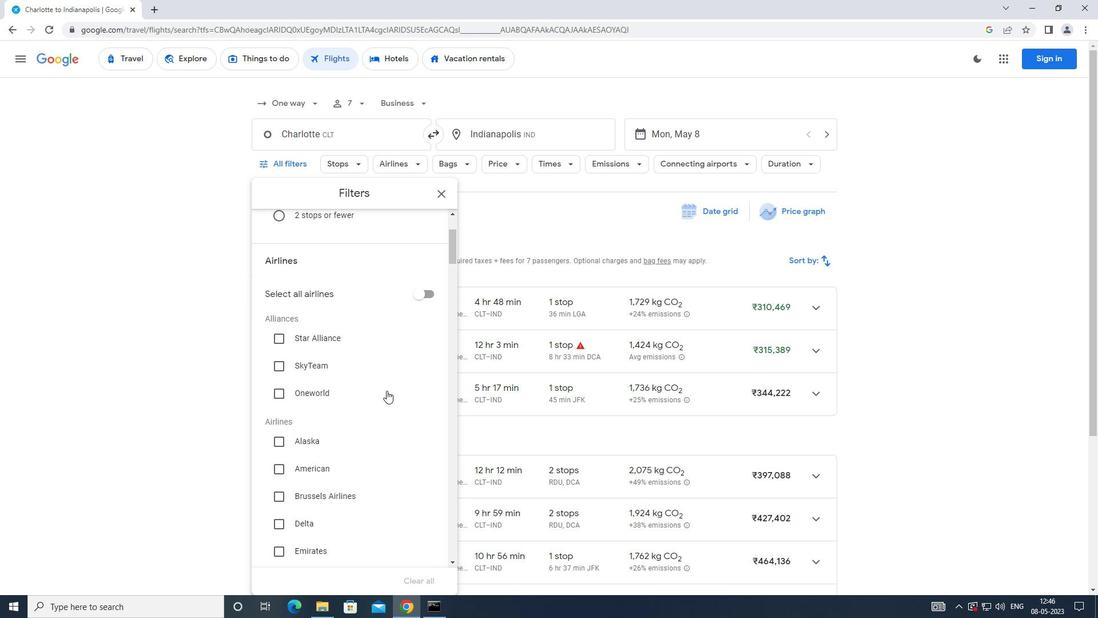 
Action: Mouse scrolled (386, 388) with delta (0, 0)
Screenshot: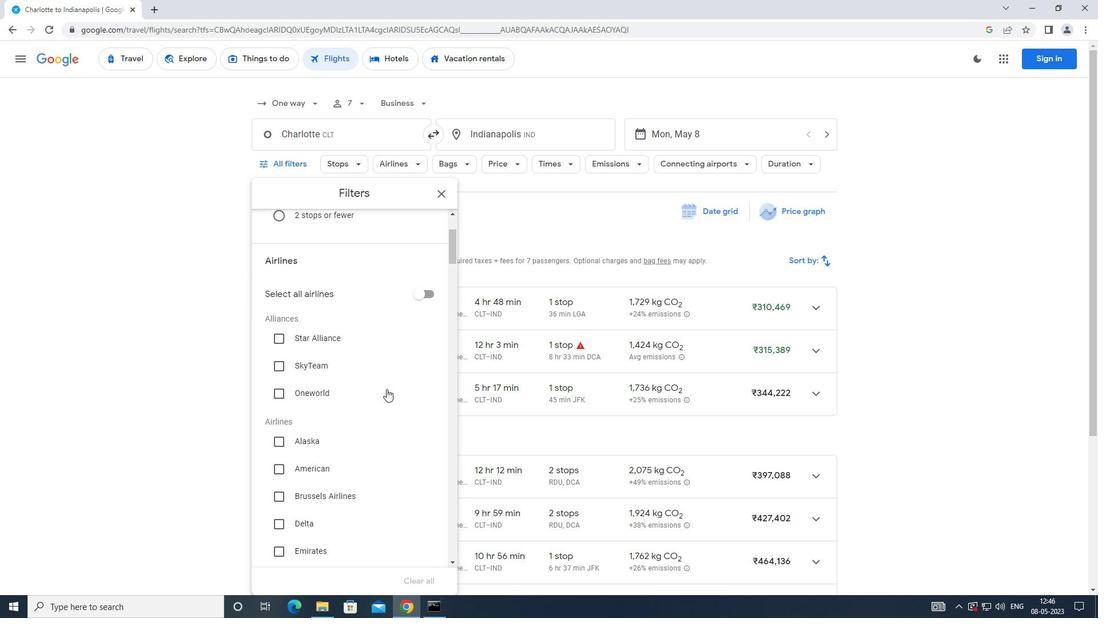 
Action: Mouse scrolled (386, 388) with delta (0, 0)
Screenshot: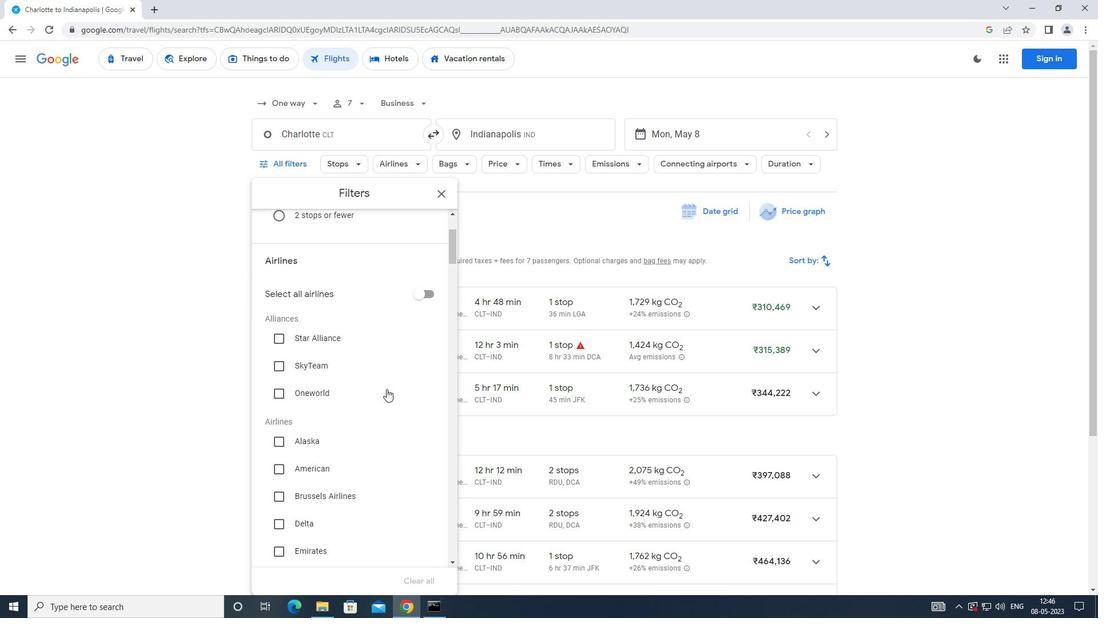 
Action: Mouse moved to (279, 354)
Screenshot: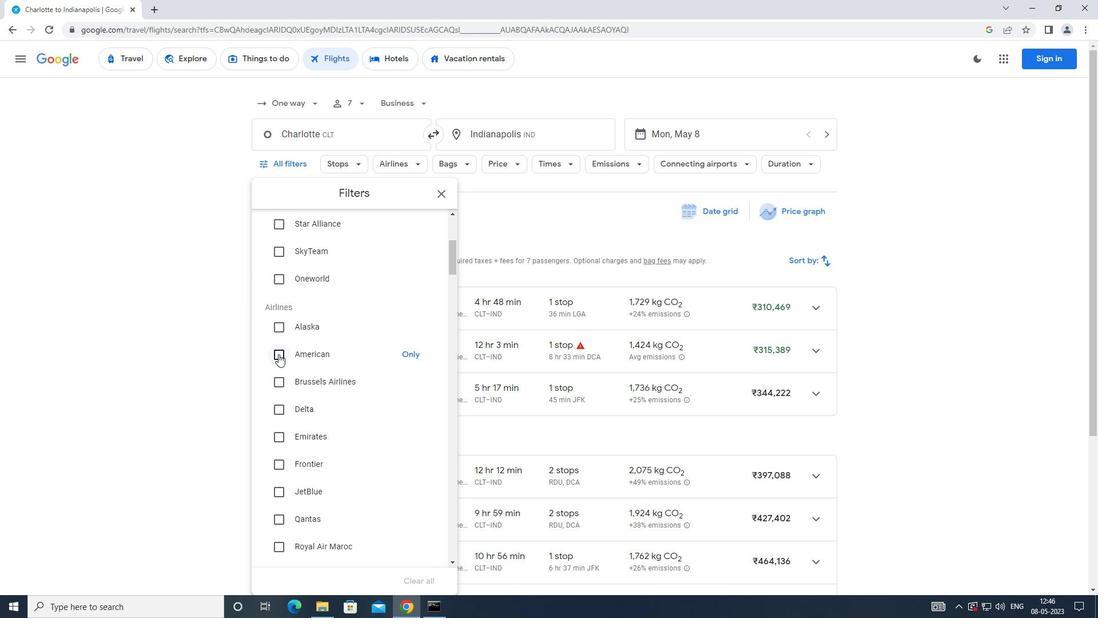 
Action: Mouse pressed left at (279, 354)
Screenshot: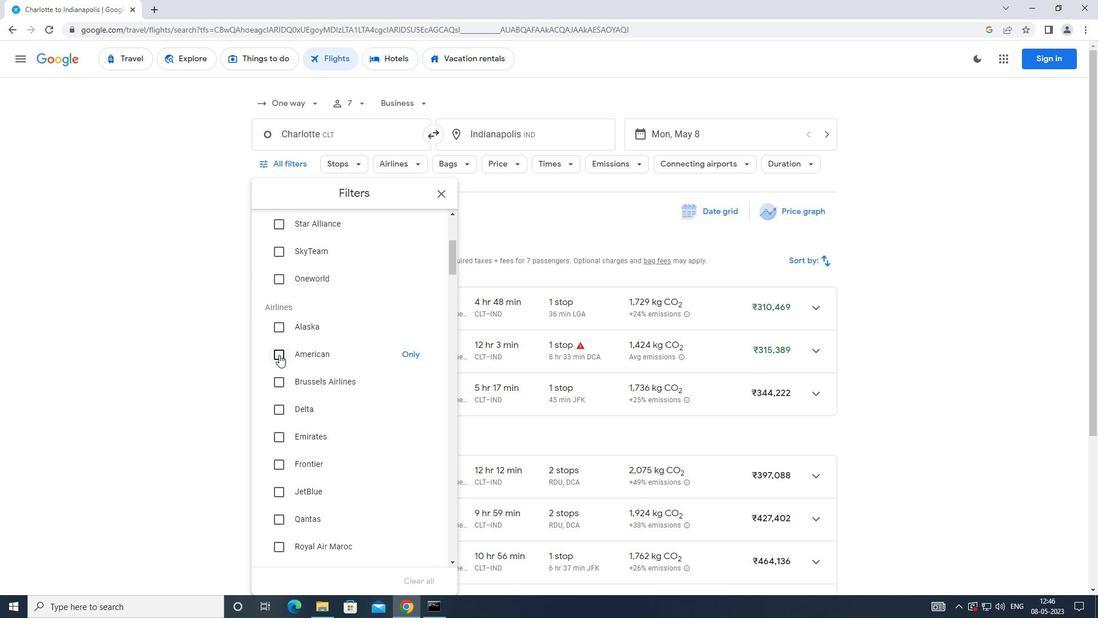 
Action: Mouse moved to (341, 370)
Screenshot: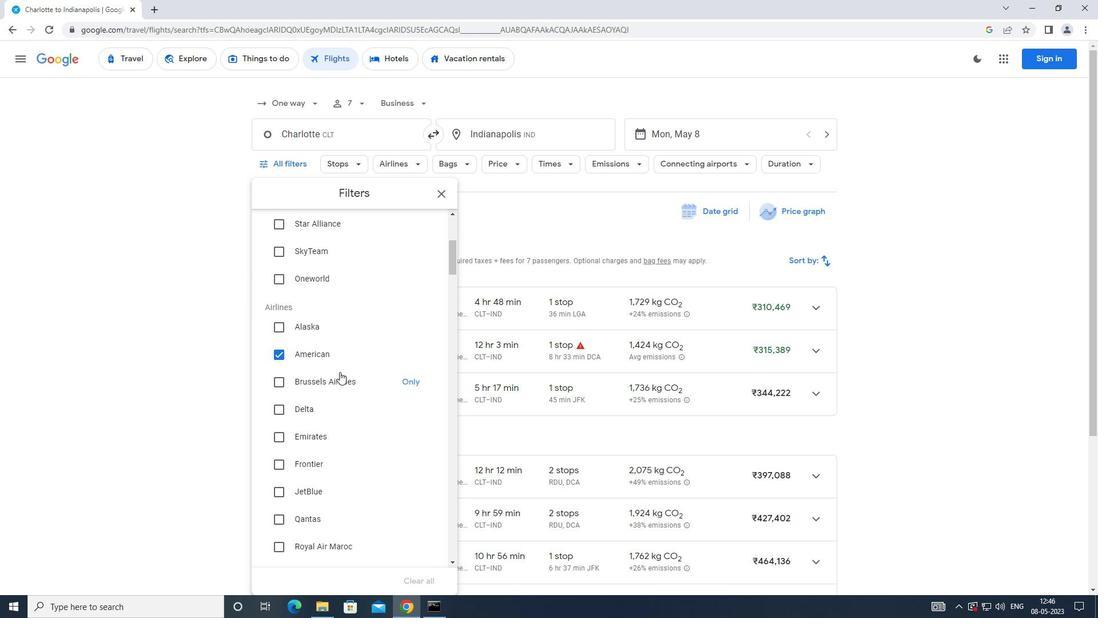 
Action: Mouse scrolled (341, 370) with delta (0, 0)
Screenshot: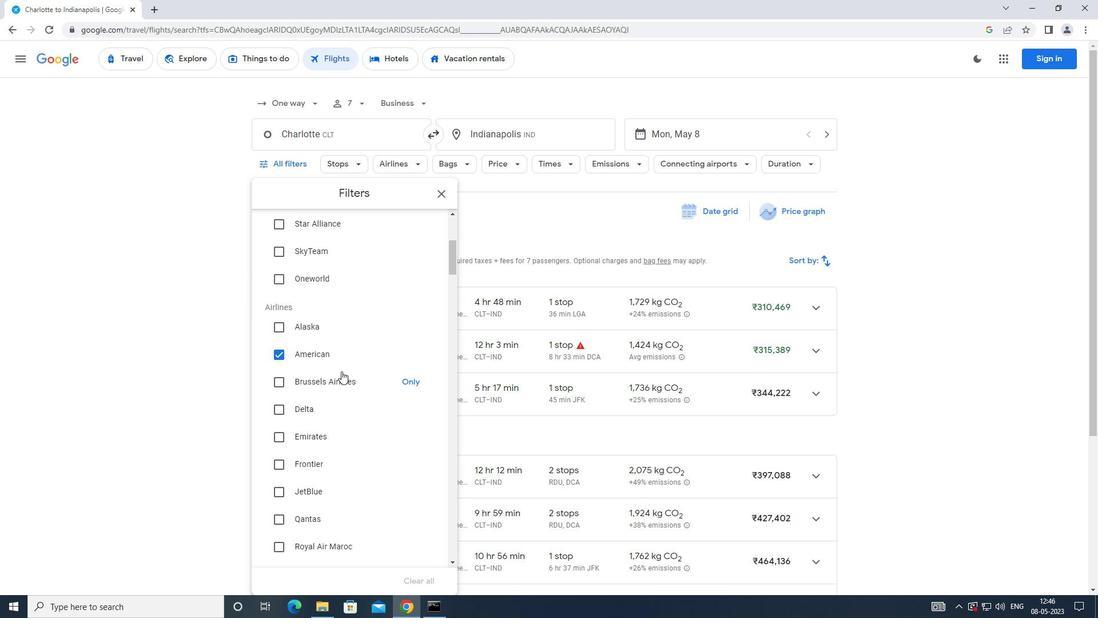 
Action: Mouse scrolled (341, 370) with delta (0, 0)
Screenshot: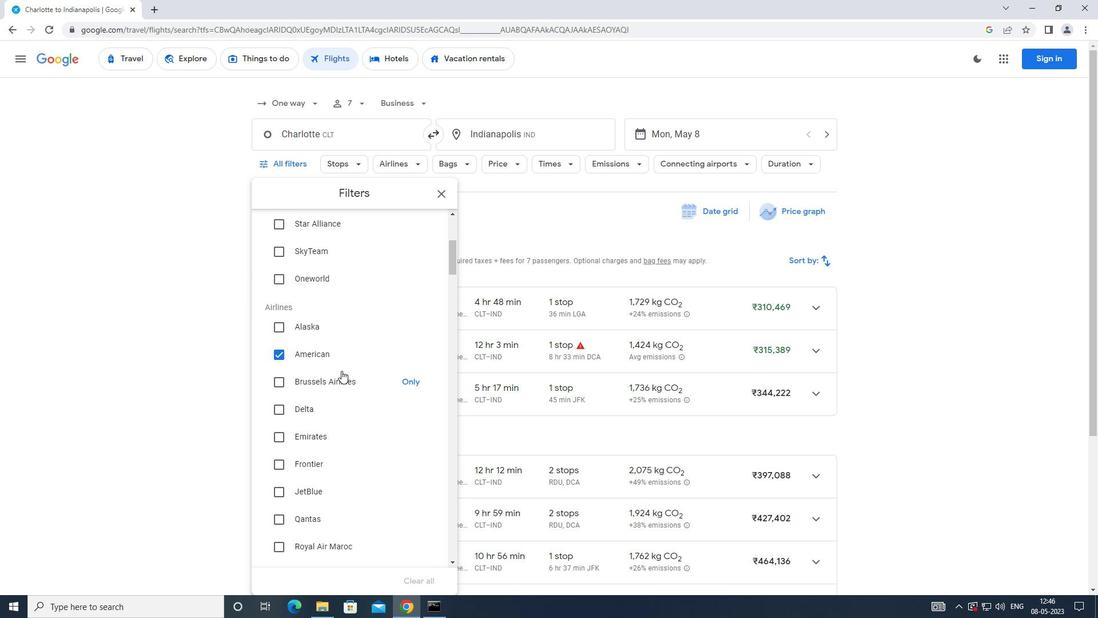 
Action: Mouse scrolled (341, 370) with delta (0, 0)
Screenshot: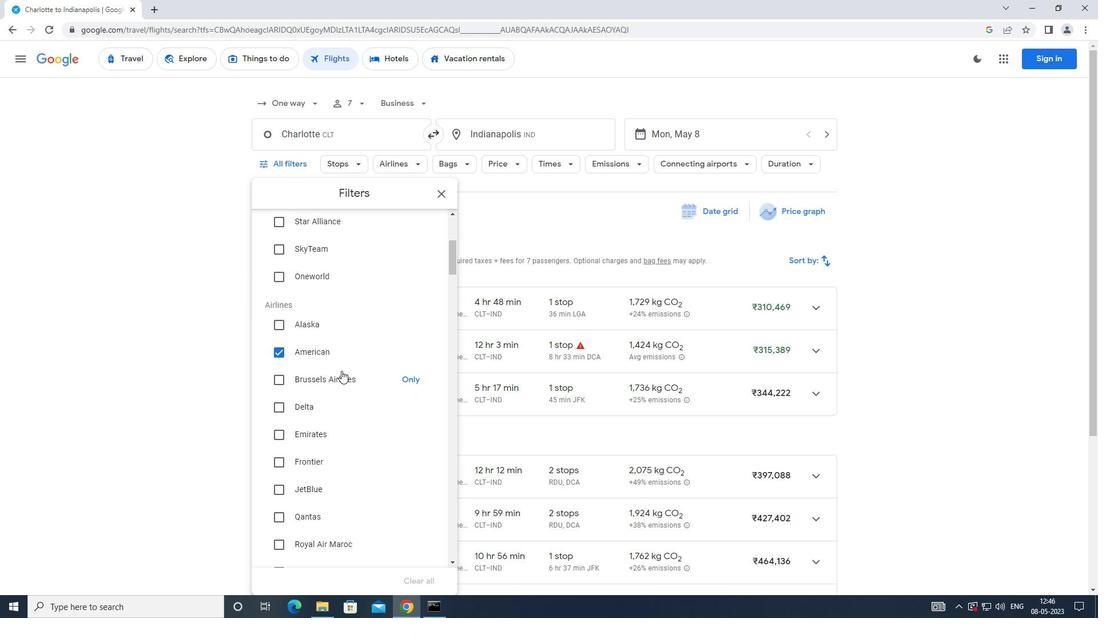 
Action: Mouse moved to (343, 369)
Screenshot: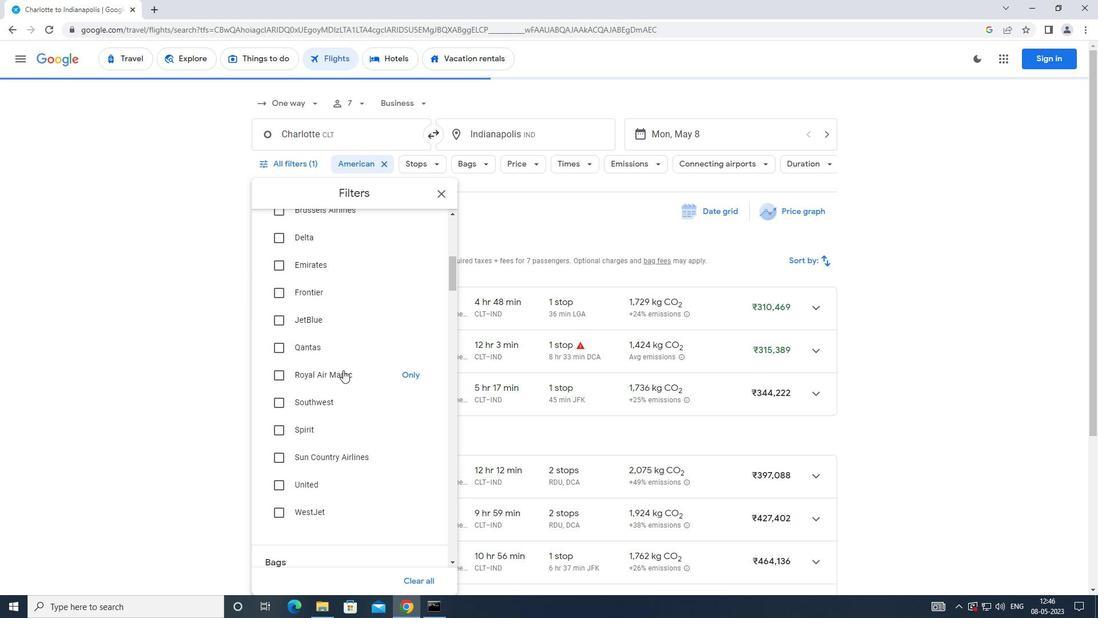 
Action: Mouse scrolled (343, 369) with delta (0, 0)
Screenshot: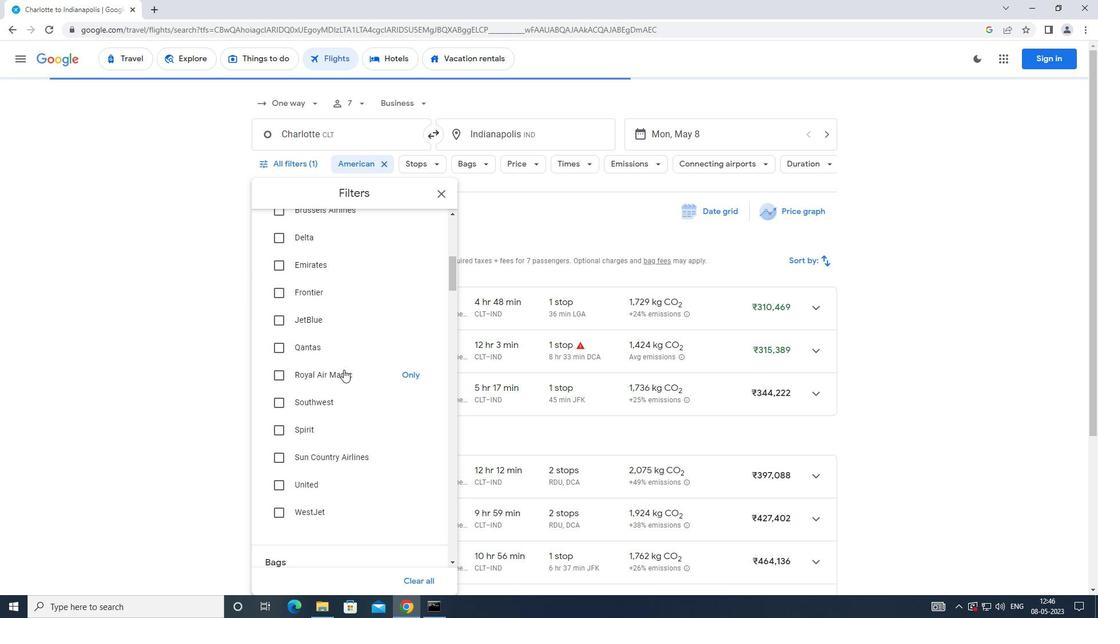 
Action: Mouse scrolled (343, 369) with delta (0, 0)
Screenshot: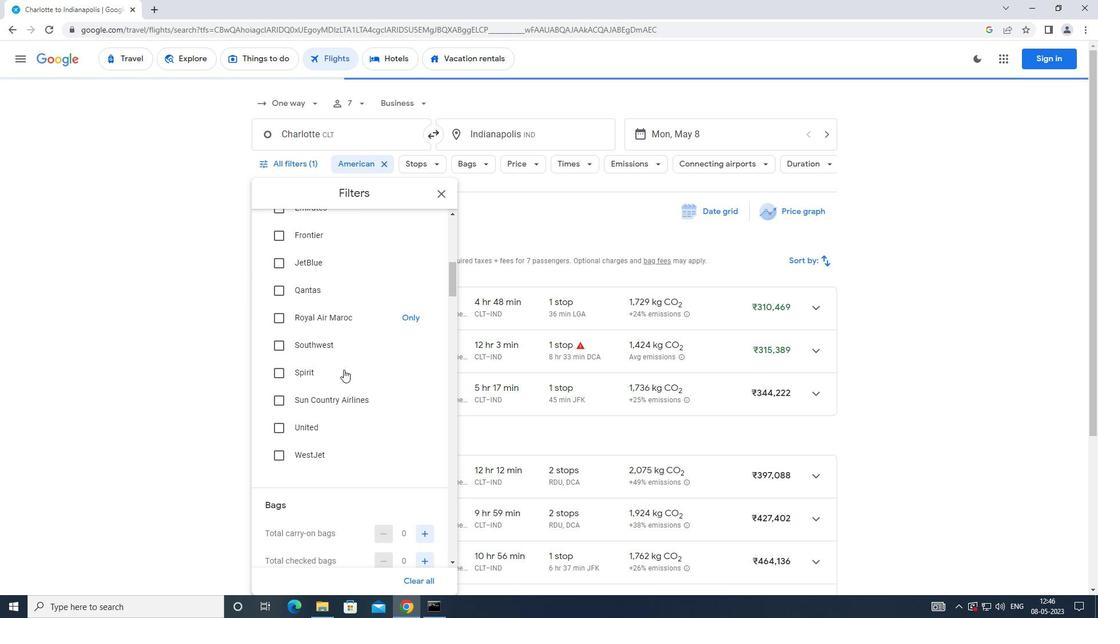 
Action: Mouse scrolled (343, 369) with delta (0, 0)
Screenshot: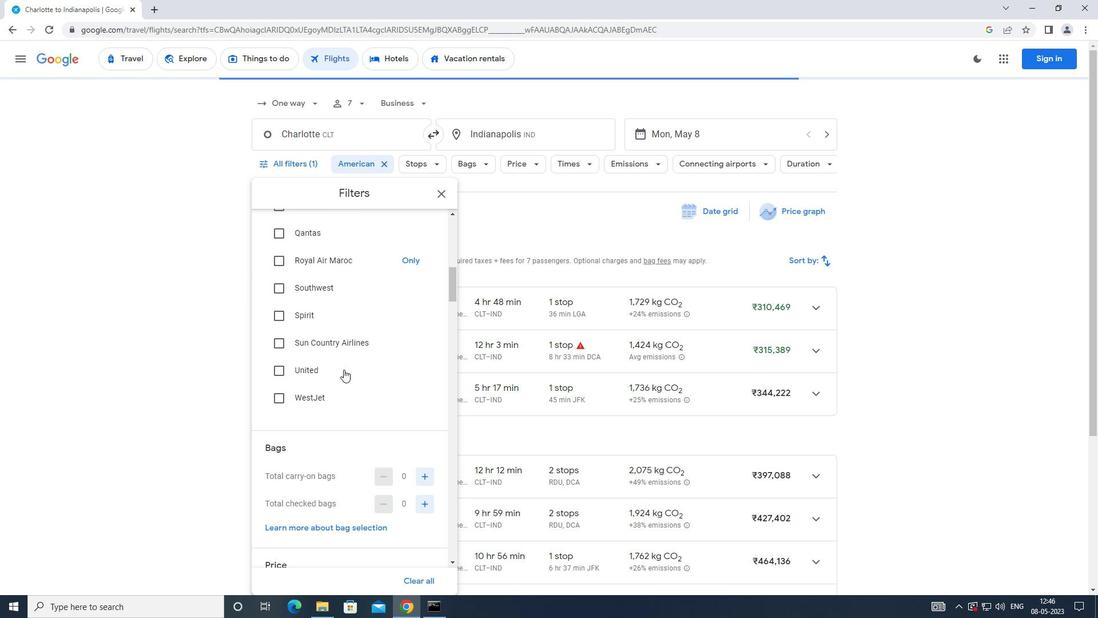 
Action: Mouse scrolled (343, 369) with delta (0, 0)
Screenshot: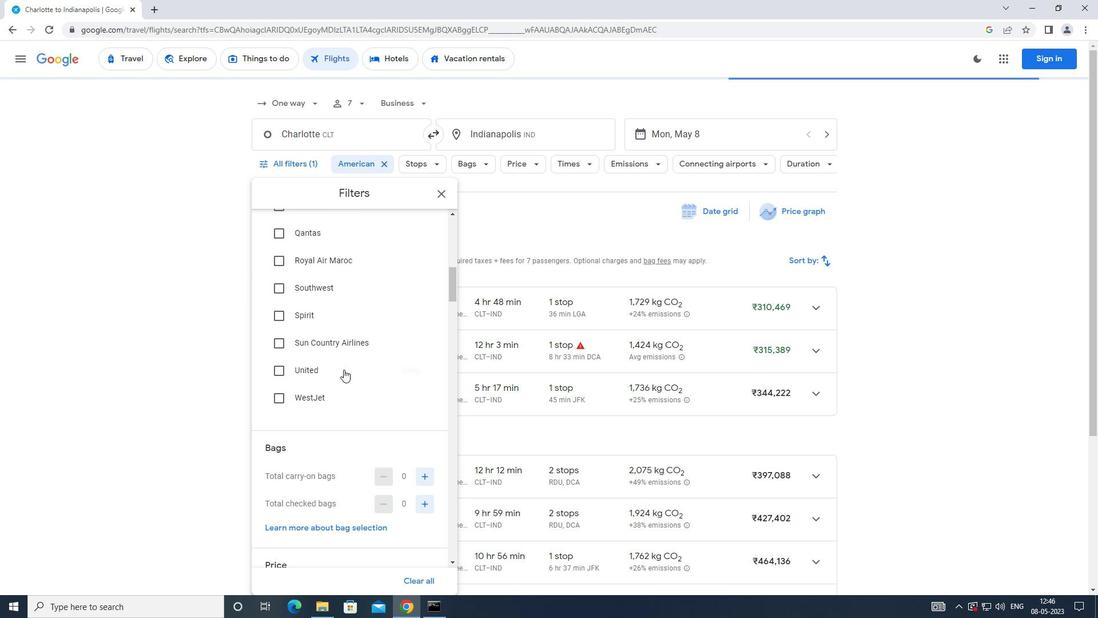 
Action: Mouse moved to (420, 387)
Screenshot: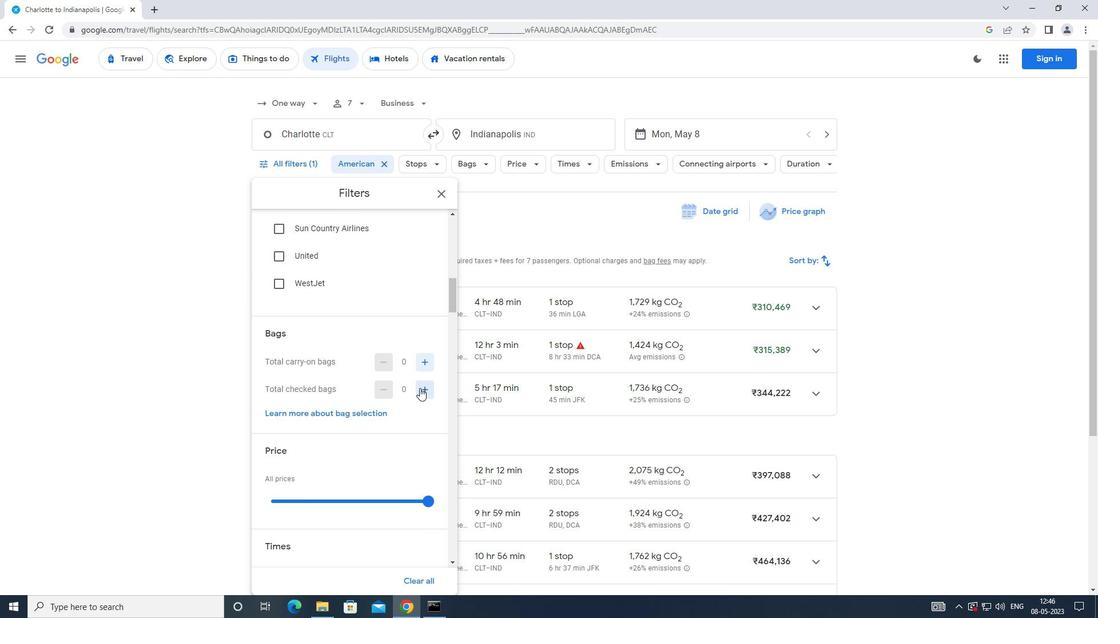 
Action: Mouse pressed left at (420, 387)
Screenshot: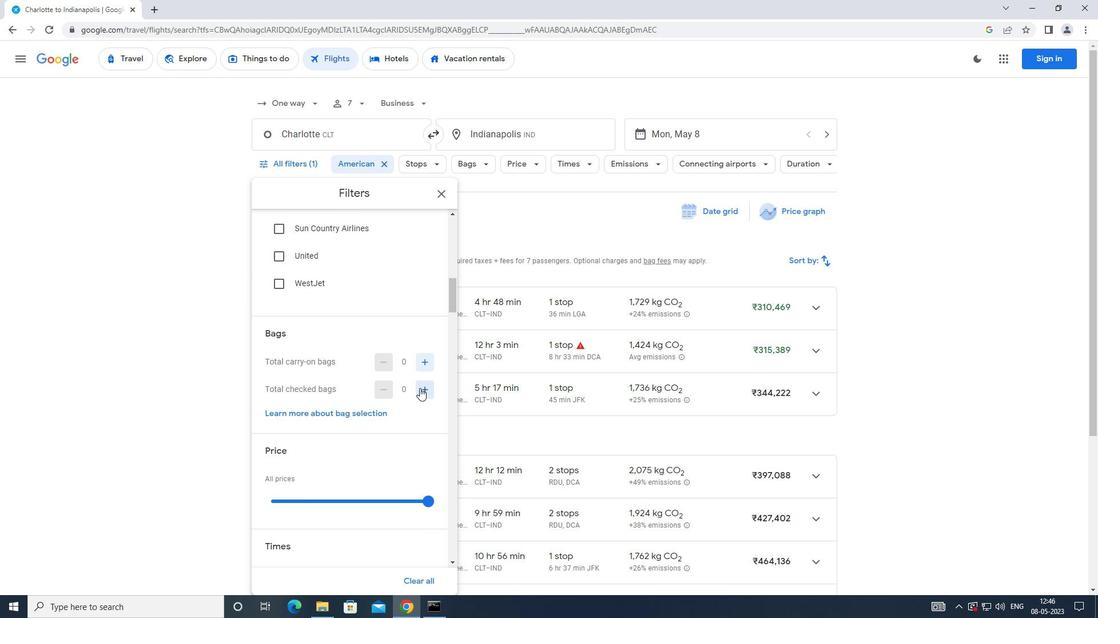 
Action: Mouse pressed left at (420, 387)
Screenshot: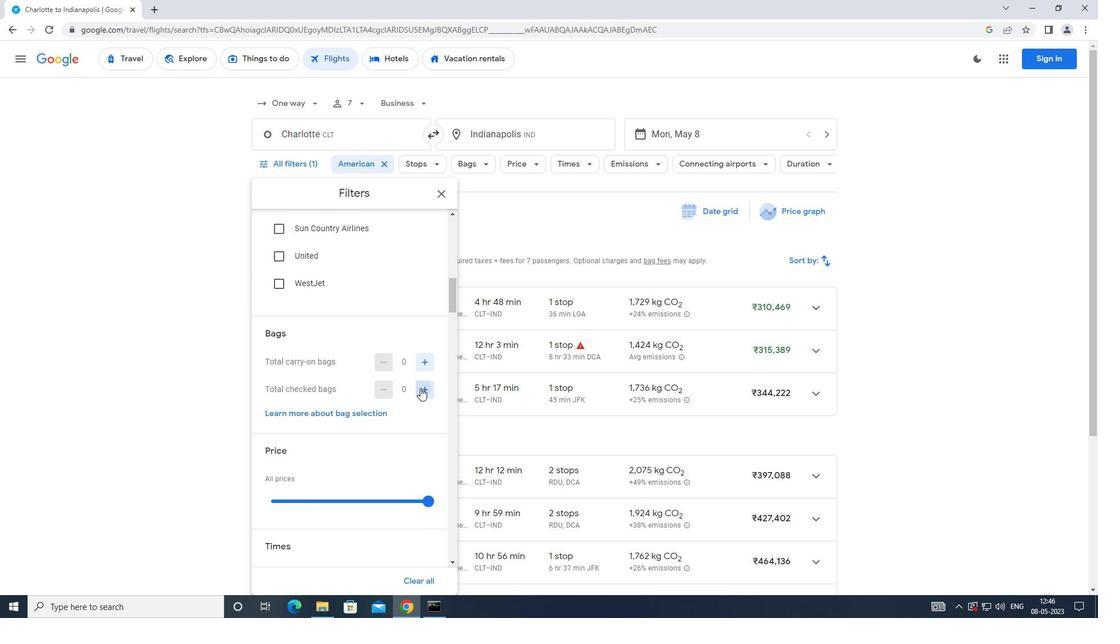 
Action: Mouse pressed left at (420, 387)
Screenshot: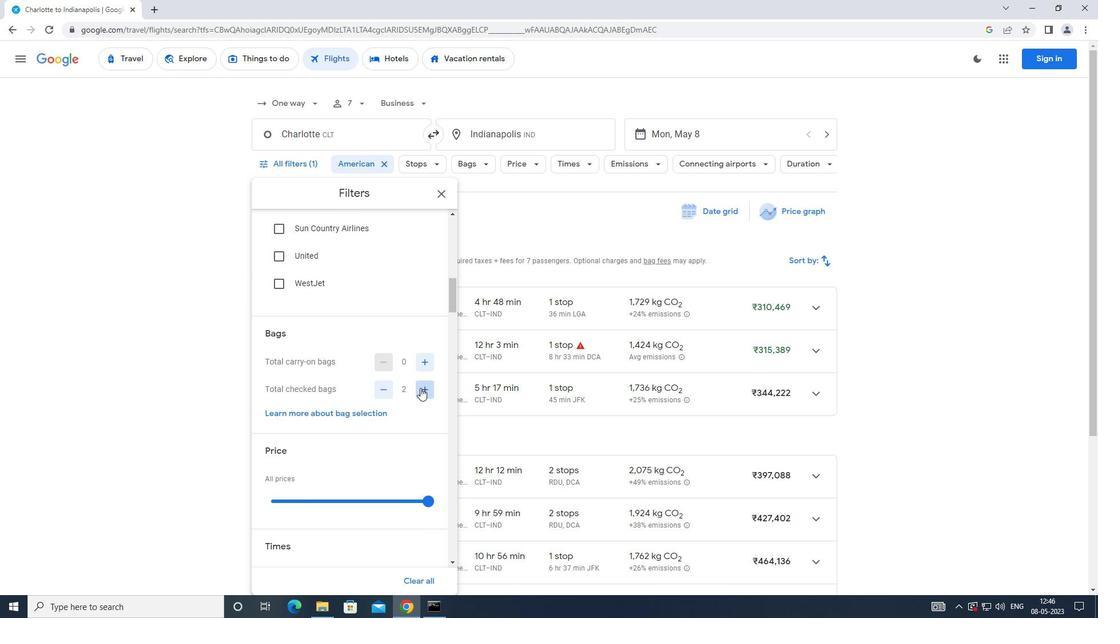 
Action: Mouse pressed left at (420, 387)
Screenshot: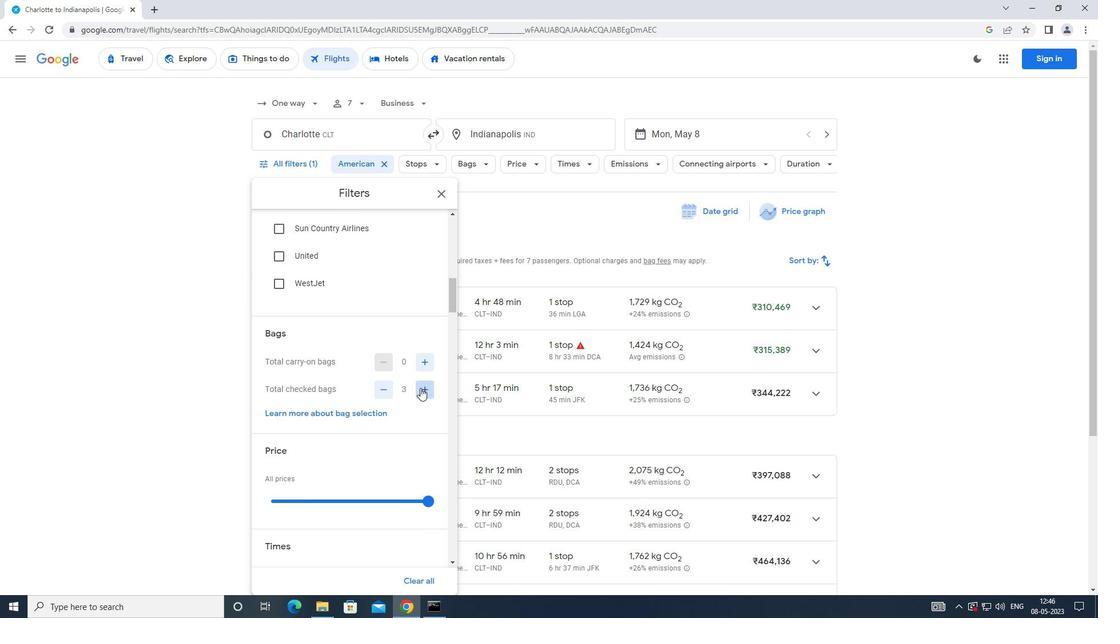 
Action: Mouse pressed left at (420, 387)
Screenshot: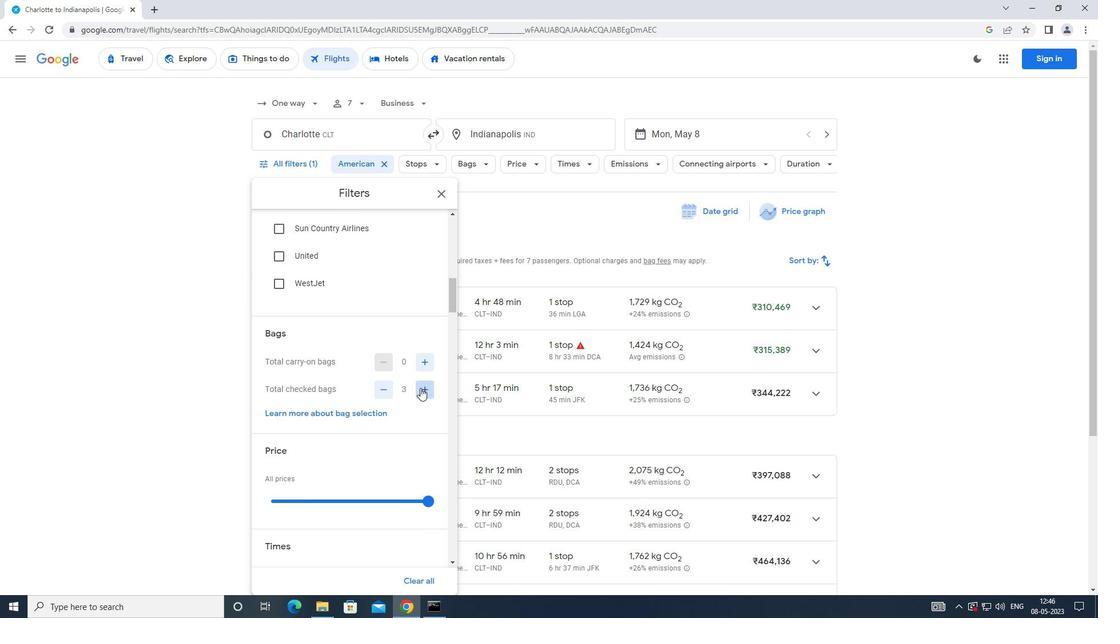 
Action: Mouse pressed left at (420, 387)
Screenshot: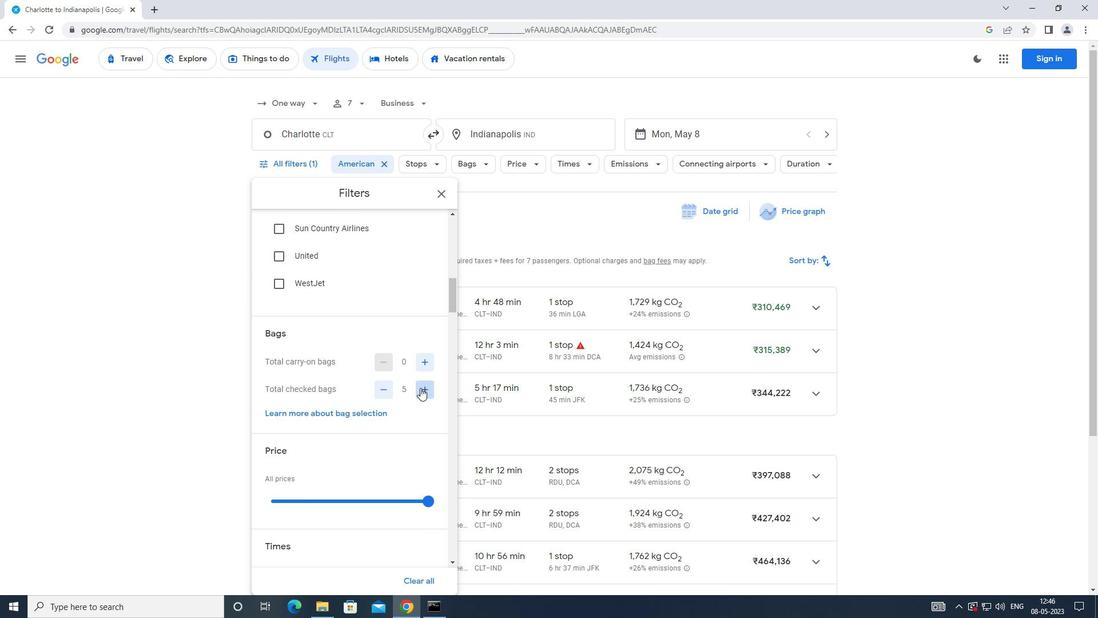 
Action: Mouse pressed left at (420, 387)
Screenshot: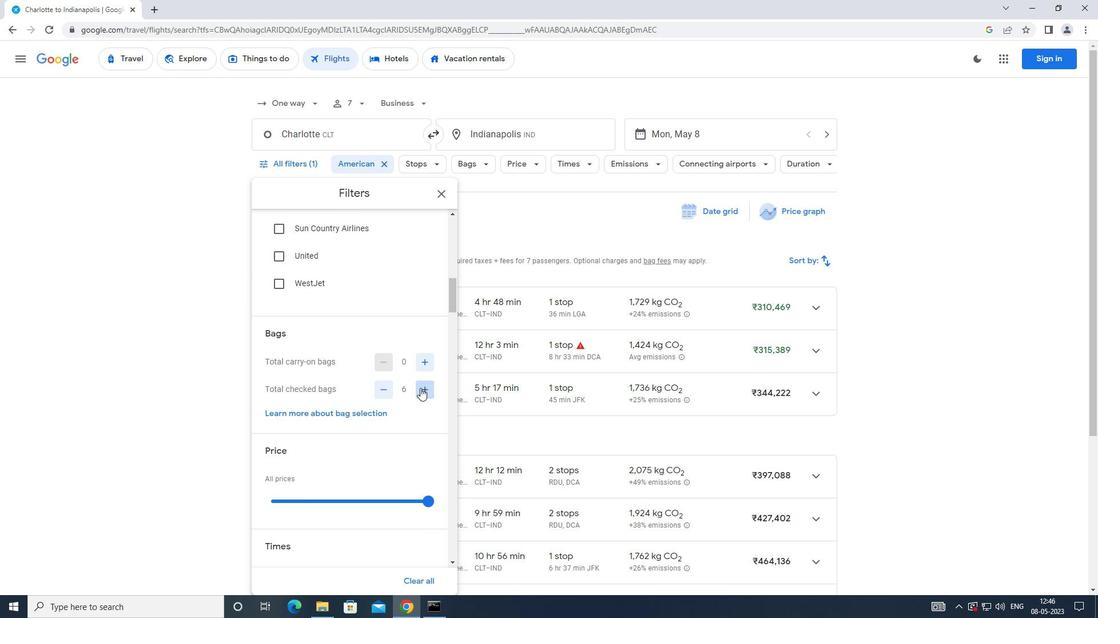 
Action: Mouse pressed left at (420, 387)
Screenshot: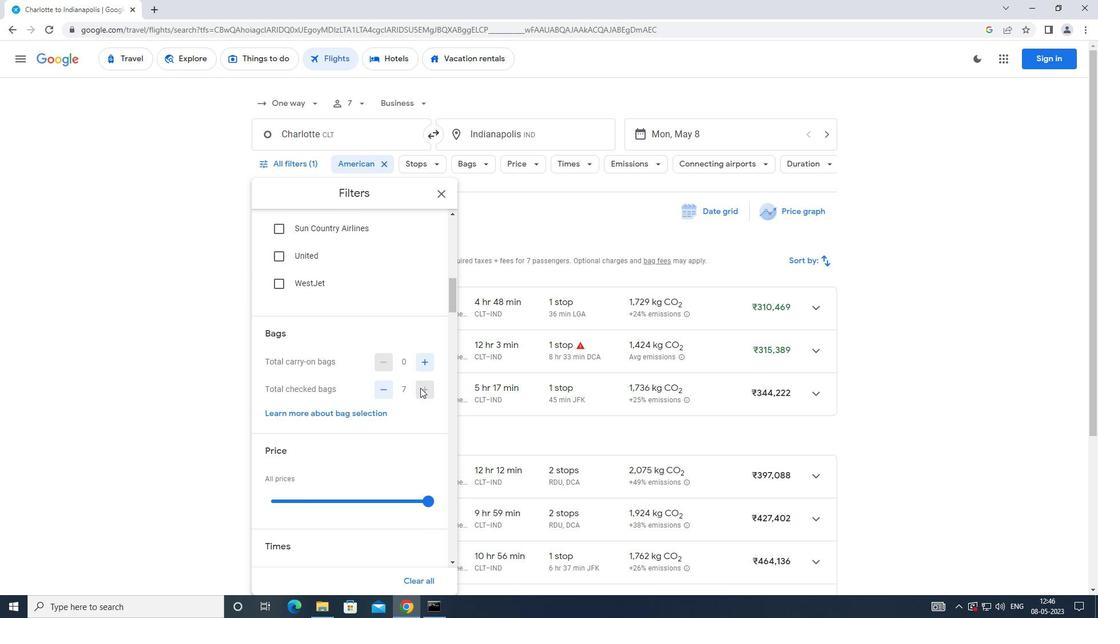 
Action: Mouse moved to (414, 385)
Screenshot: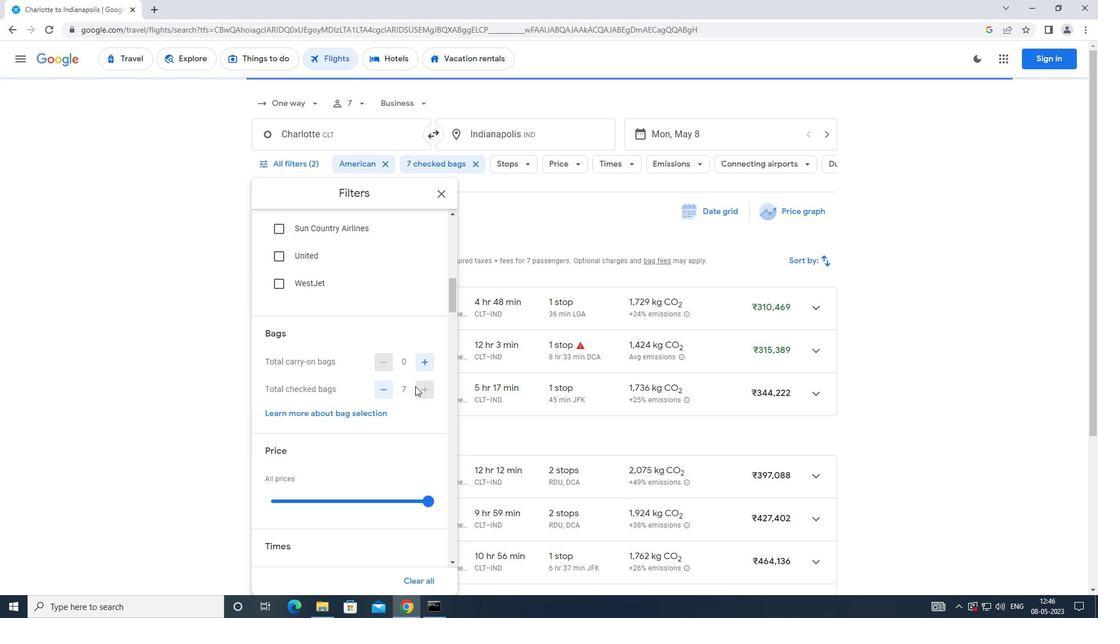 
Action: Mouse scrolled (414, 384) with delta (0, 0)
Screenshot: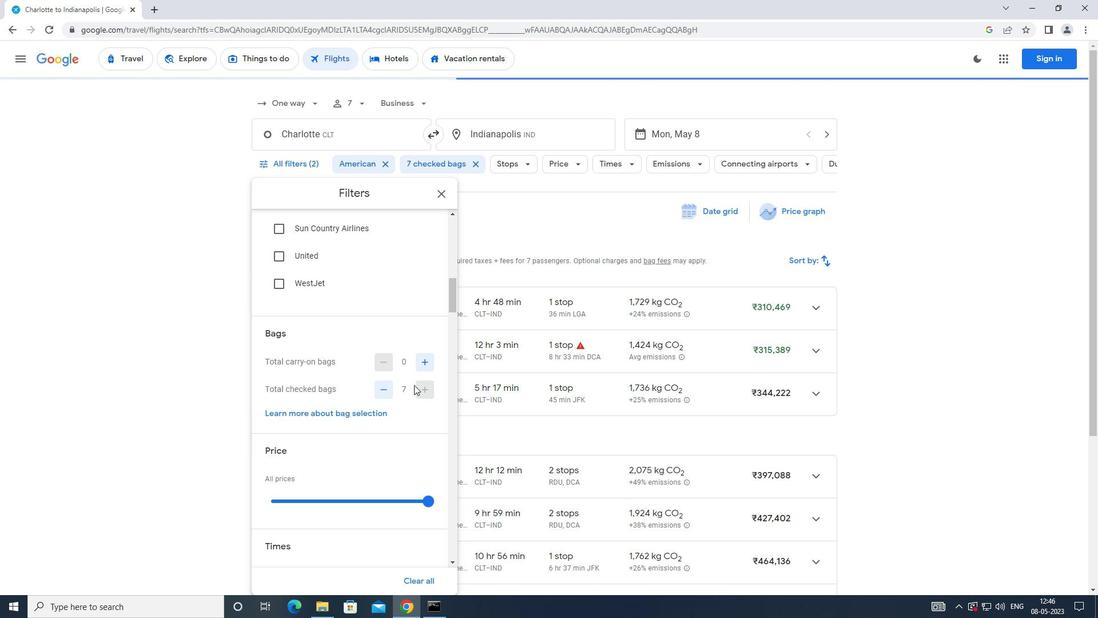 
Action: Mouse scrolled (414, 384) with delta (0, 0)
Screenshot: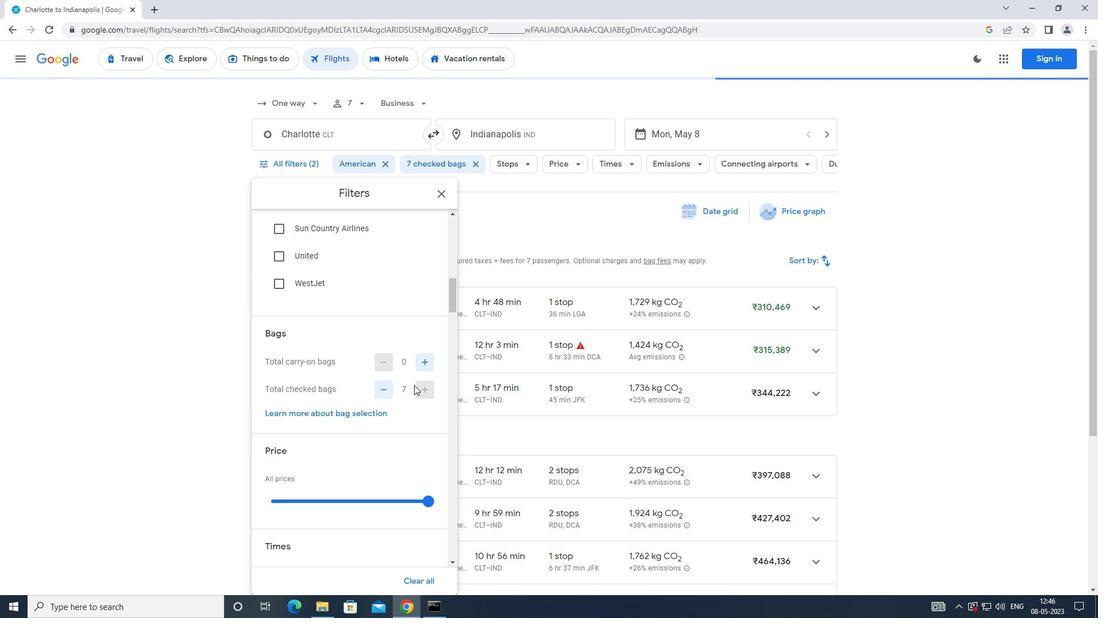 
Action: Mouse moved to (428, 385)
Screenshot: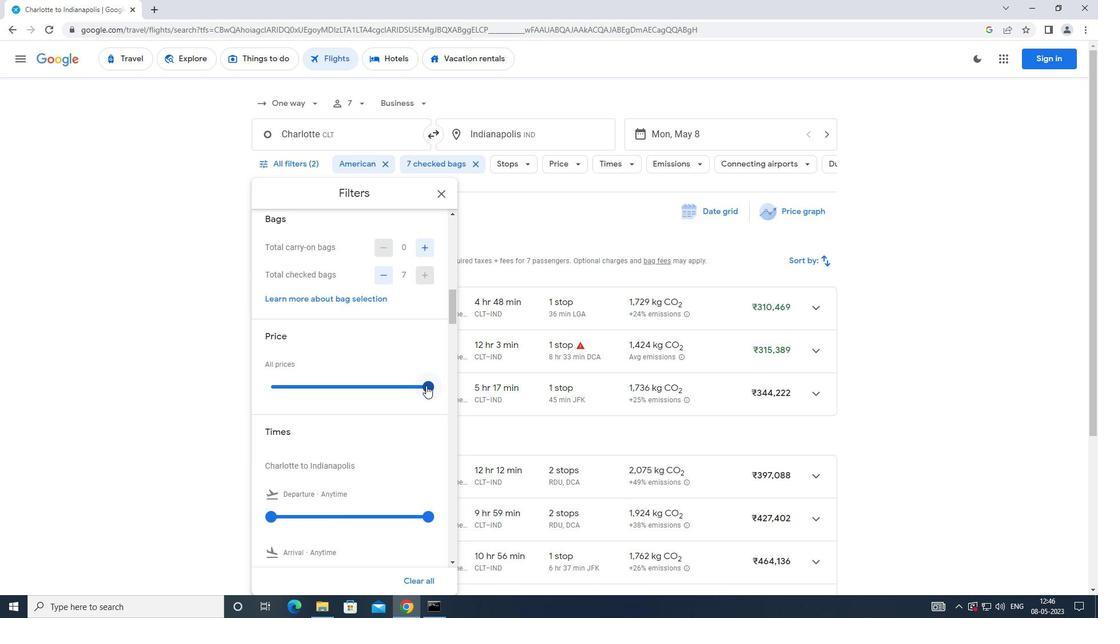 
Action: Mouse pressed left at (428, 385)
Screenshot: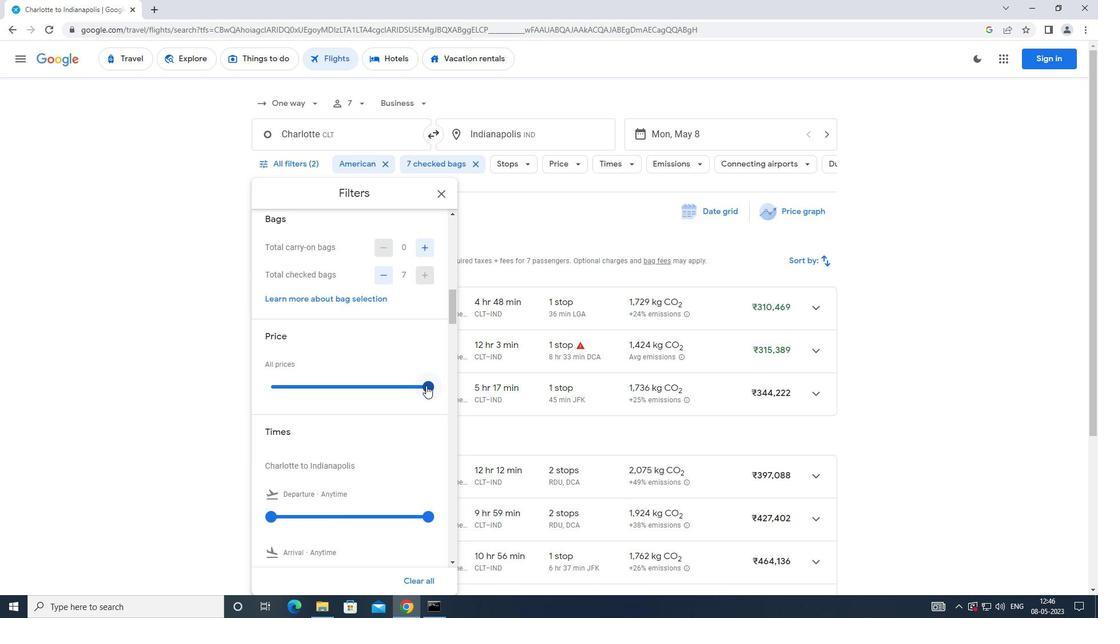 
Action: Mouse moved to (413, 385)
Screenshot: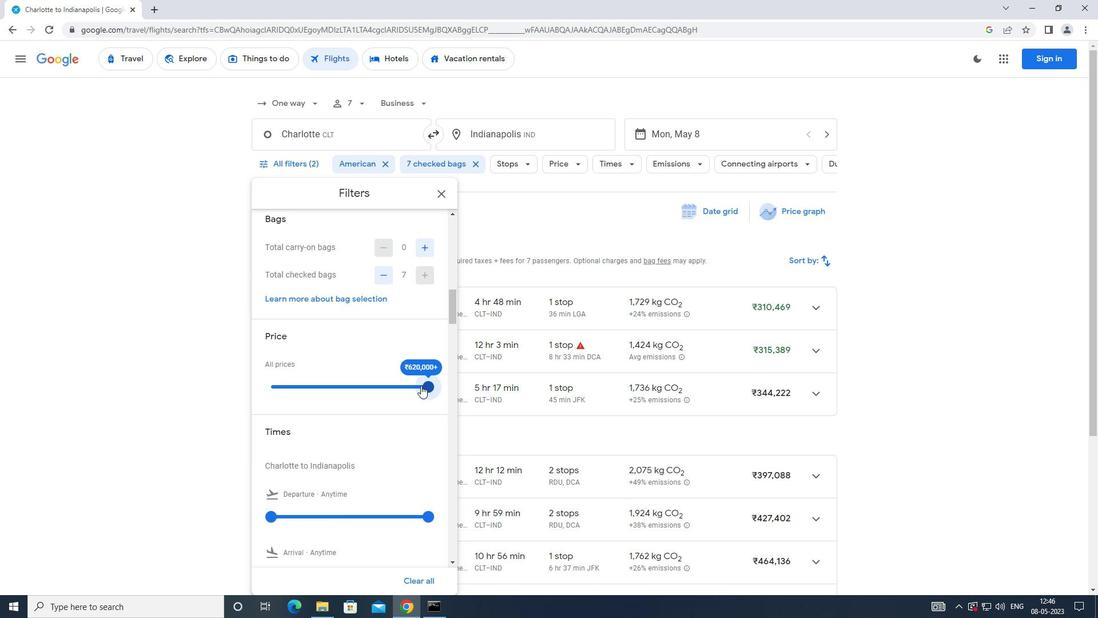
Action: Mouse pressed left at (413, 385)
Screenshot: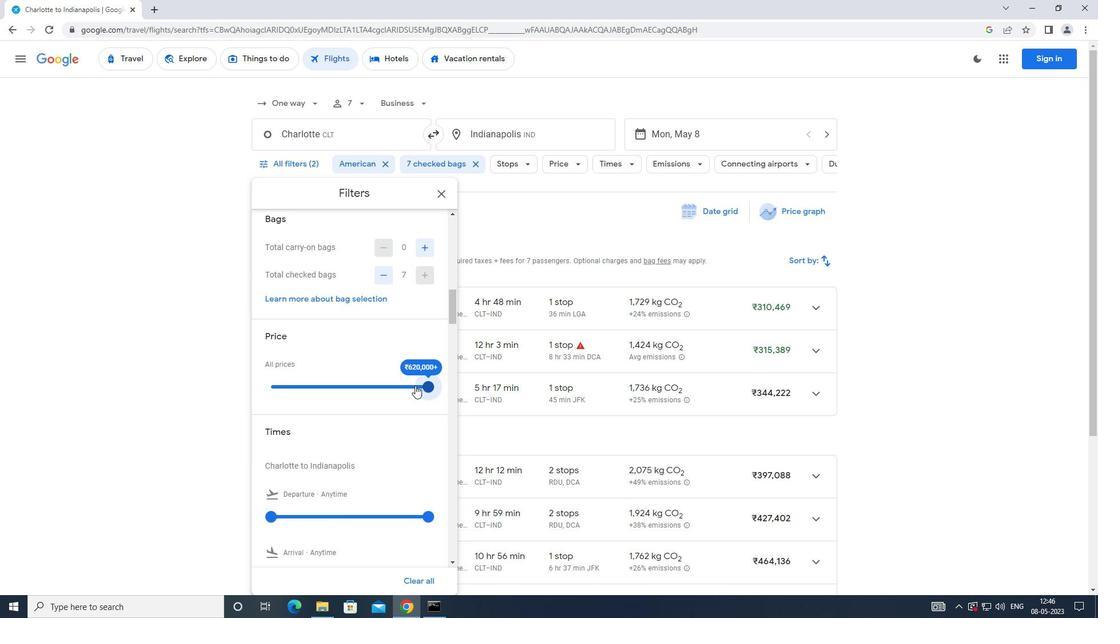 
Action: Mouse moved to (409, 385)
Screenshot: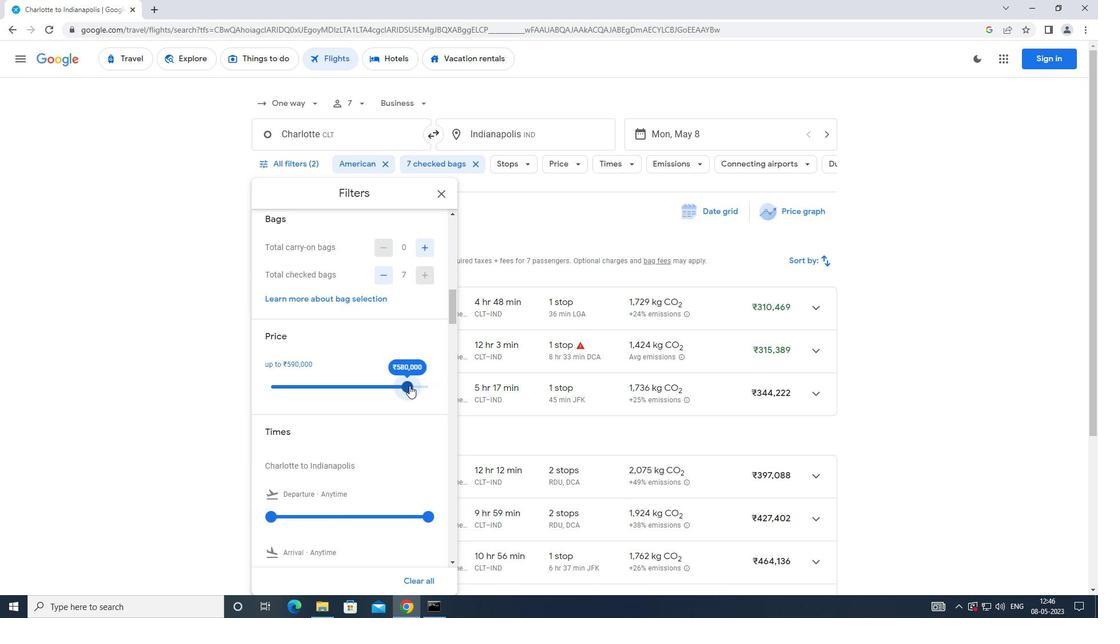 
Action: Mouse pressed left at (409, 385)
Screenshot: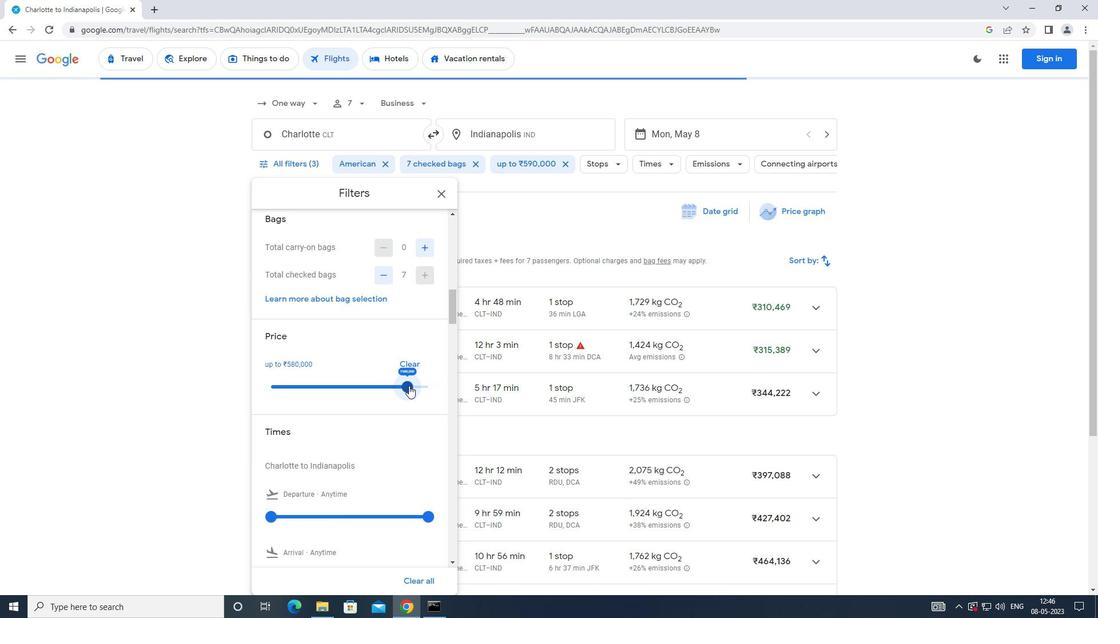 
Action: Mouse moved to (400, 385)
Screenshot: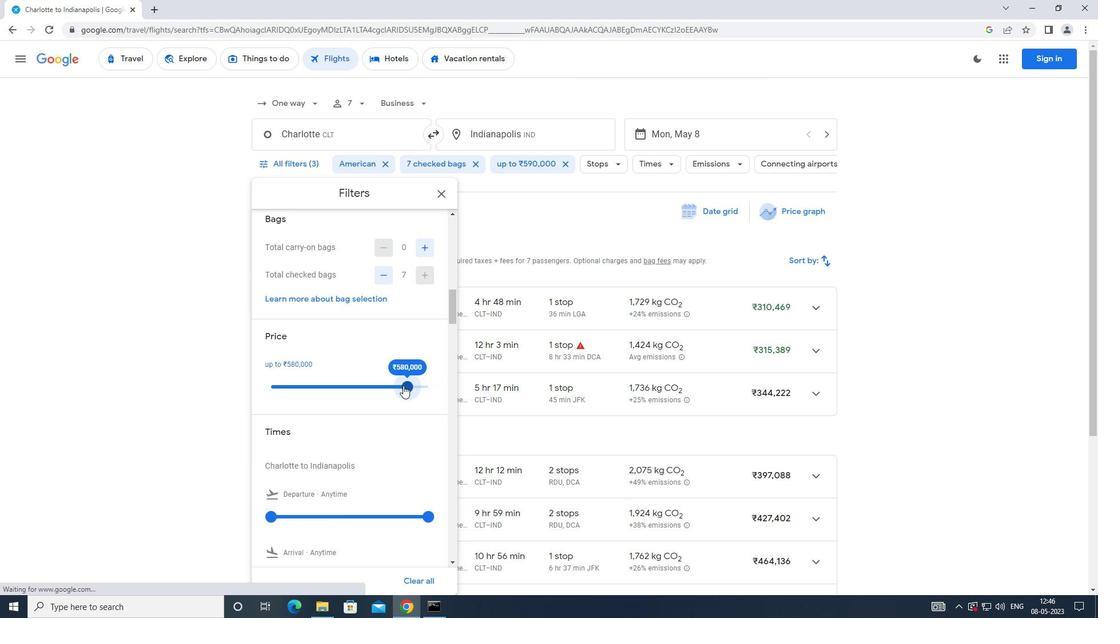 
Action: Mouse pressed left at (400, 385)
Screenshot: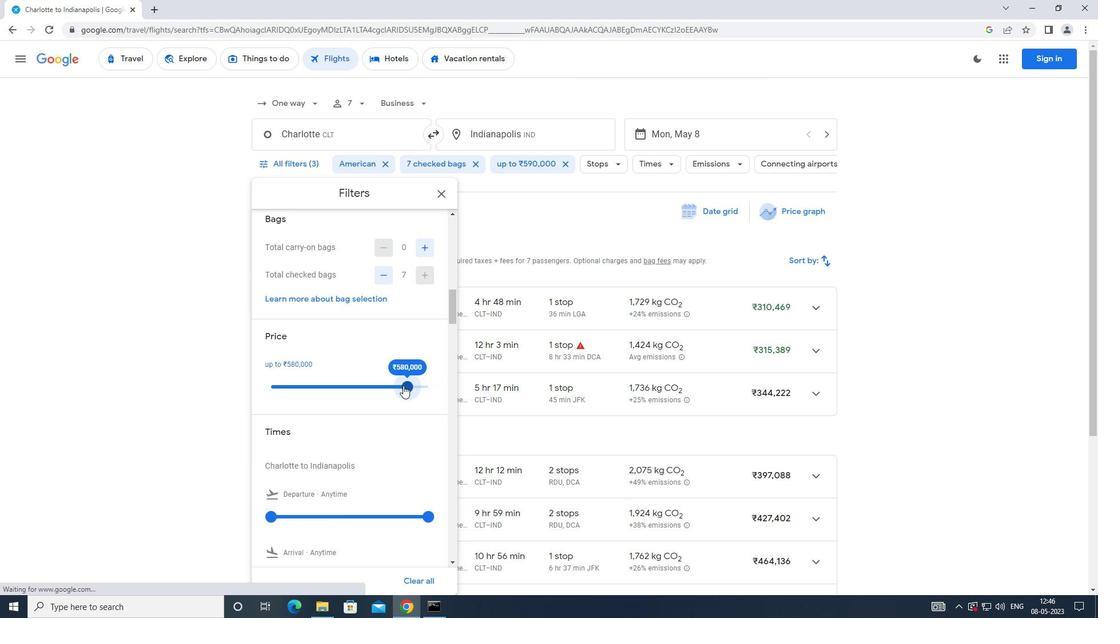 
Action: Mouse moved to (394, 383)
Screenshot: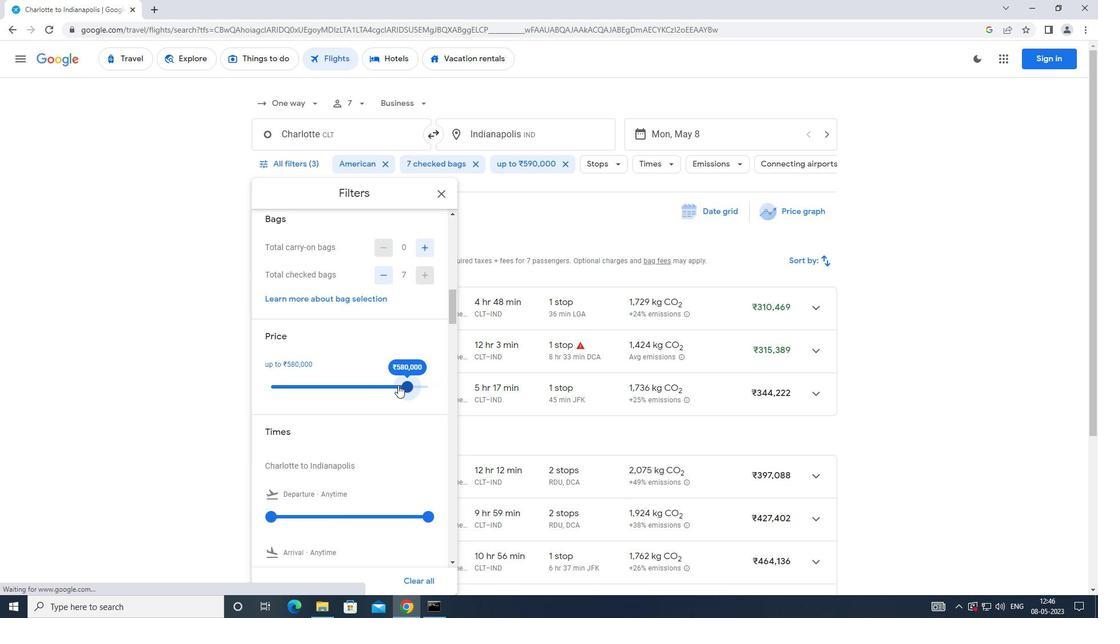 
Action: Mouse pressed left at (394, 383)
Screenshot: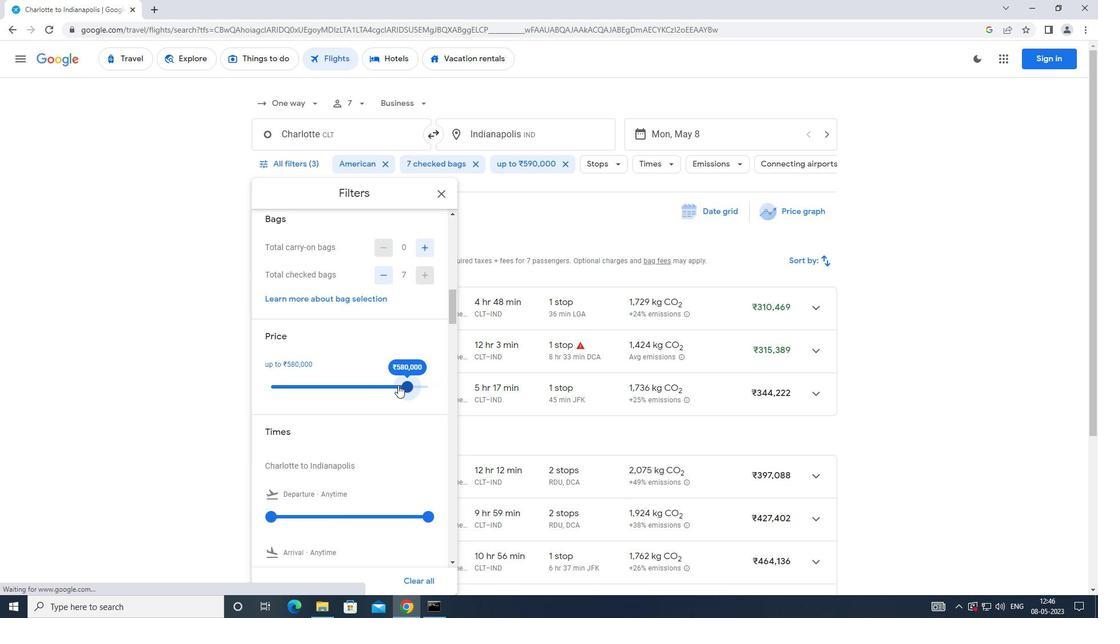 
Action: Mouse moved to (373, 379)
Screenshot: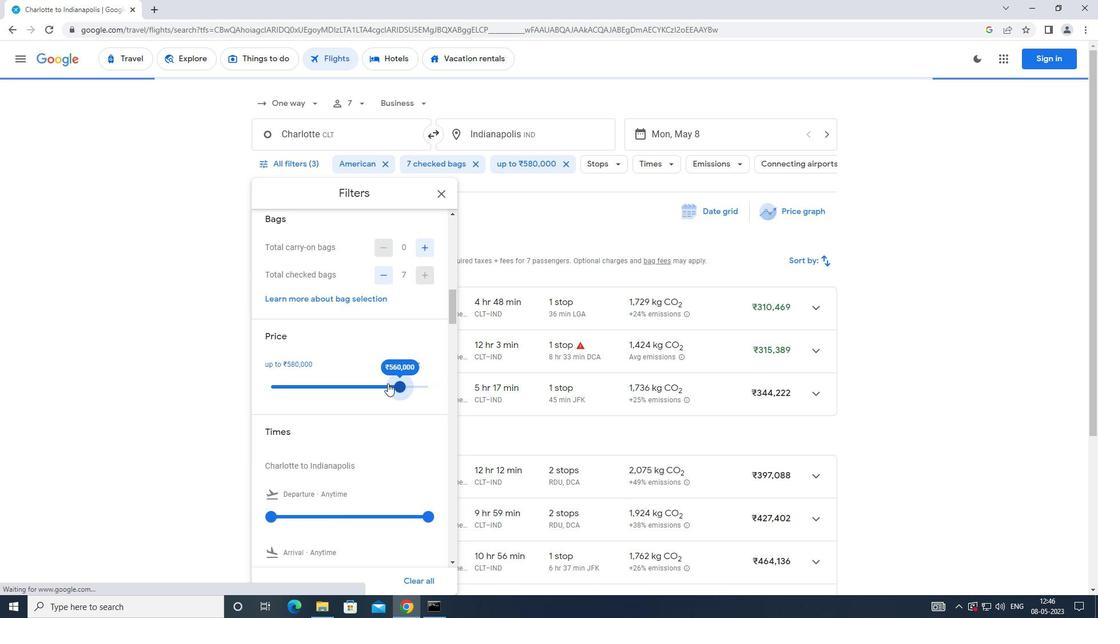 
Action: Mouse pressed left at (373, 379)
Screenshot: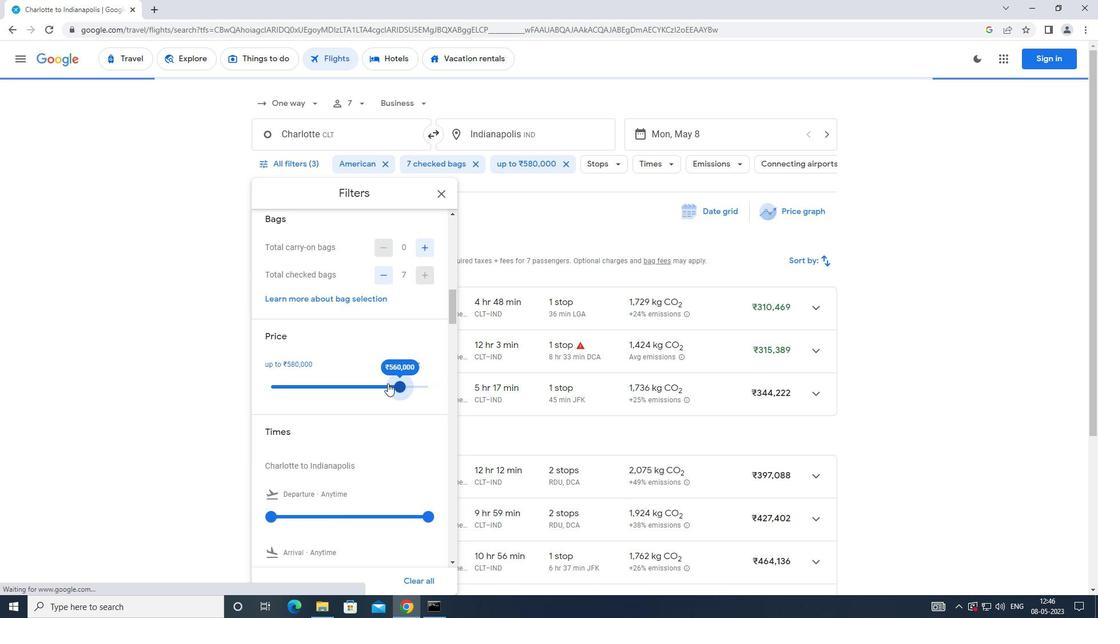 
Action: Mouse moved to (363, 376)
Screenshot: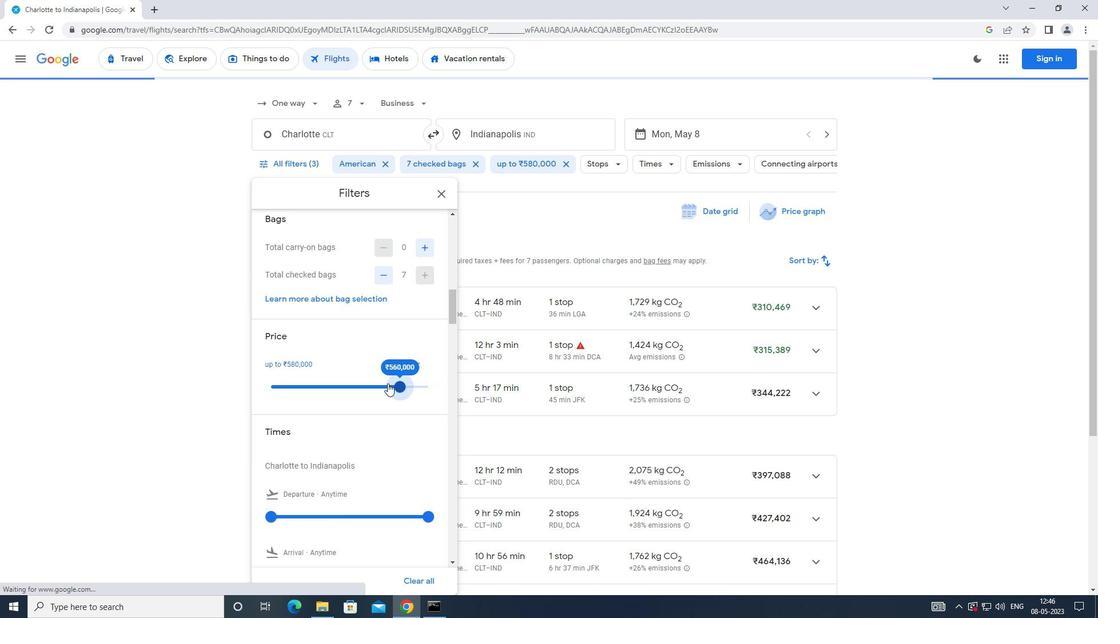 
Action: Mouse pressed left at (363, 376)
Screenshot: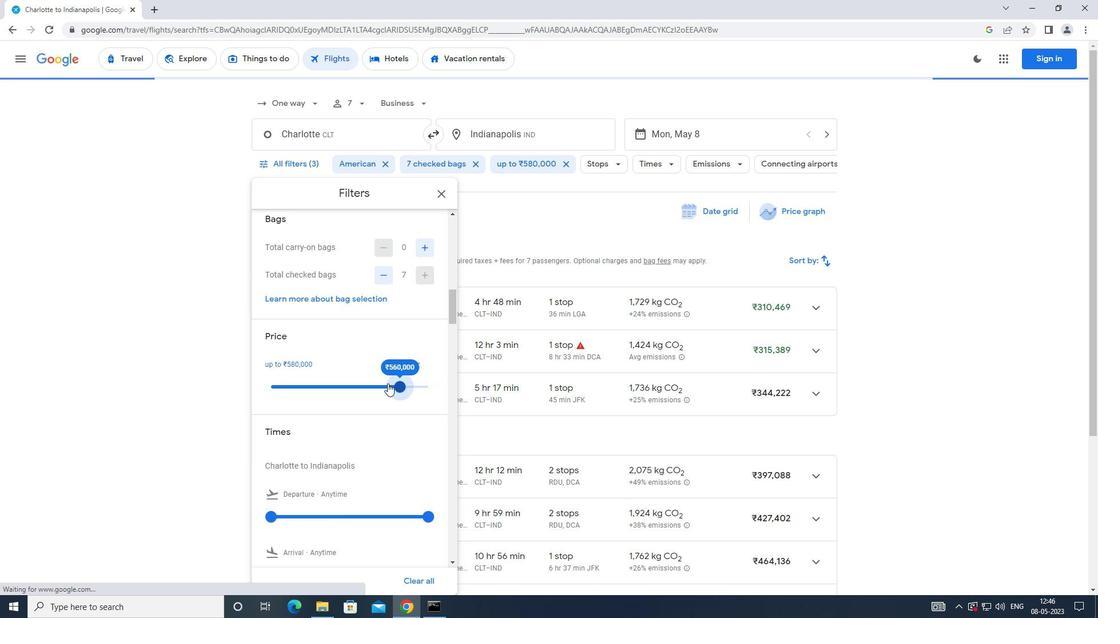
Action: Mouse moved to (337, 371)
Screenshot: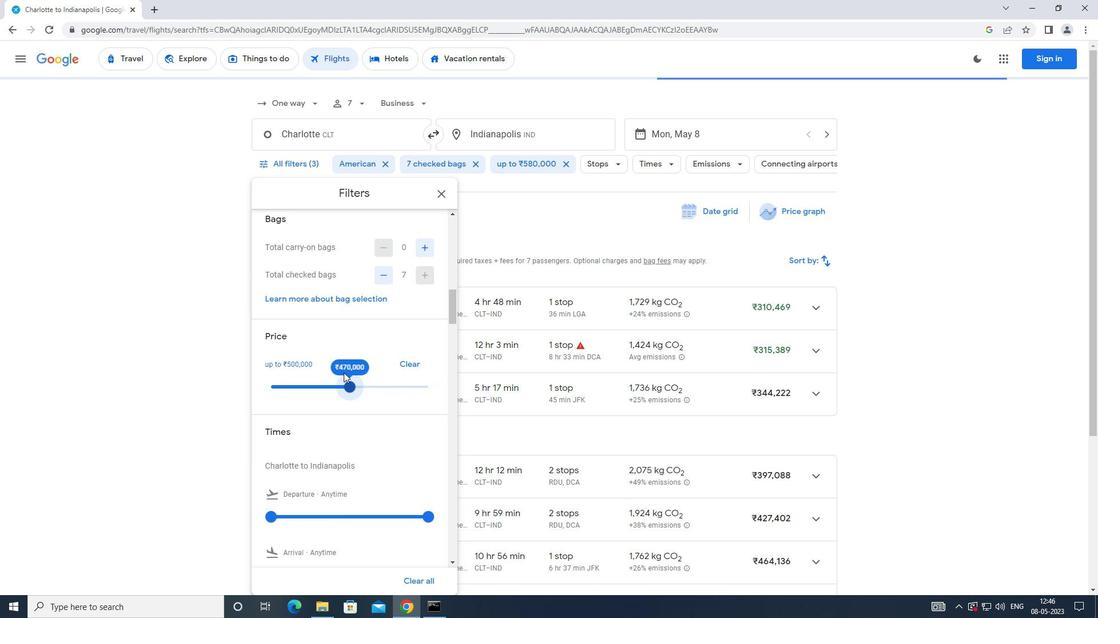 
Action: Mouse pressed left at (337, 371)
Screenshot: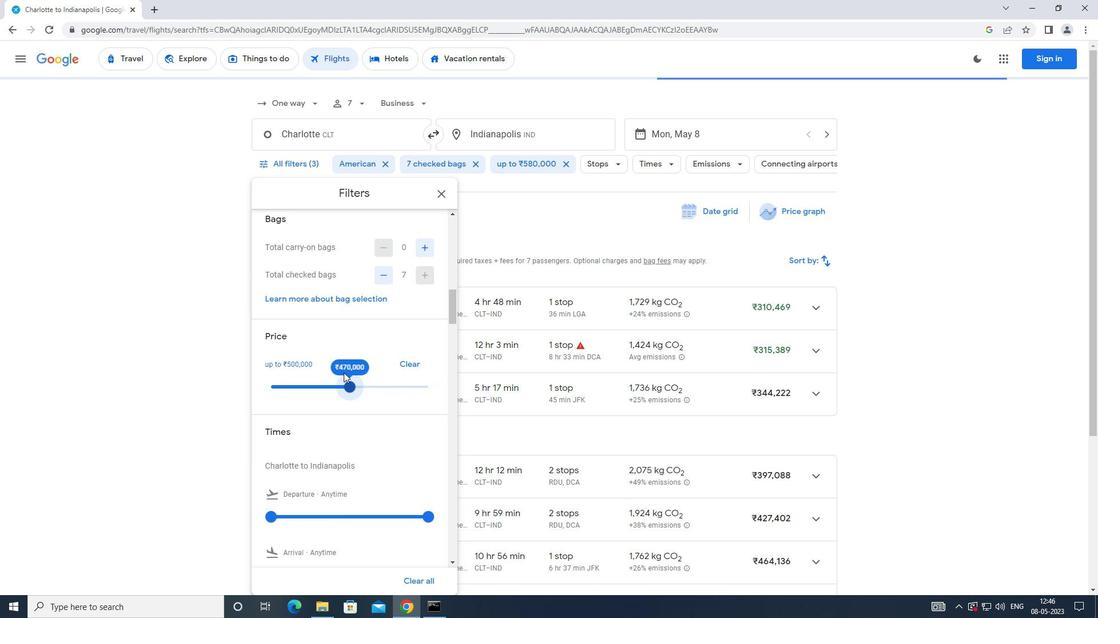 
Action: Mouse moved to (349, 386)
Screenshot: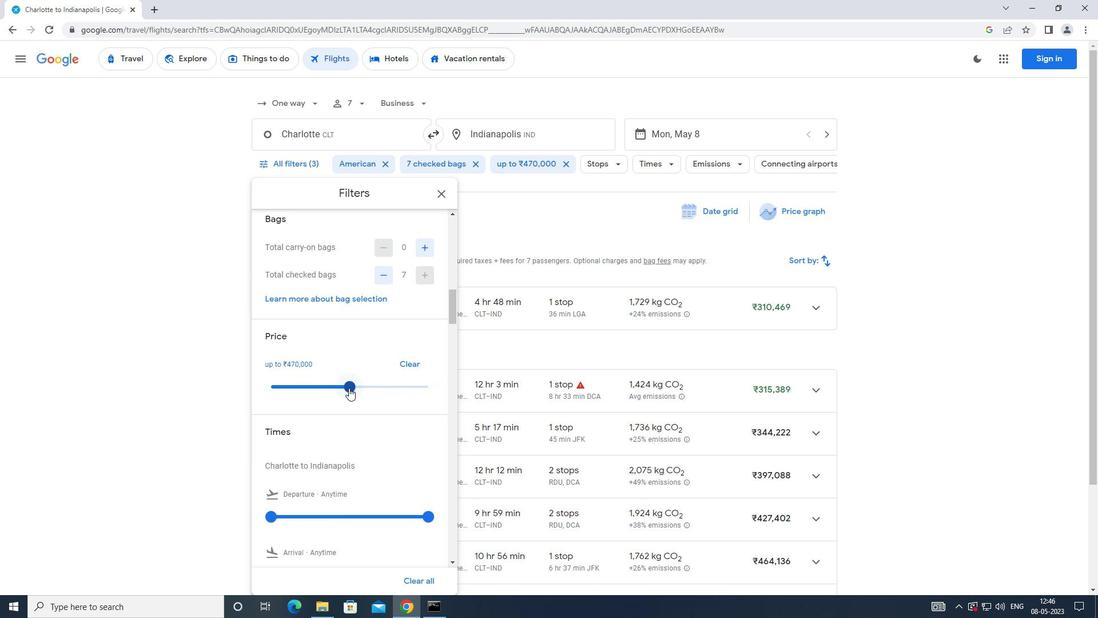 
Action: Mouse pressed left at (349, 386)
Screenshot: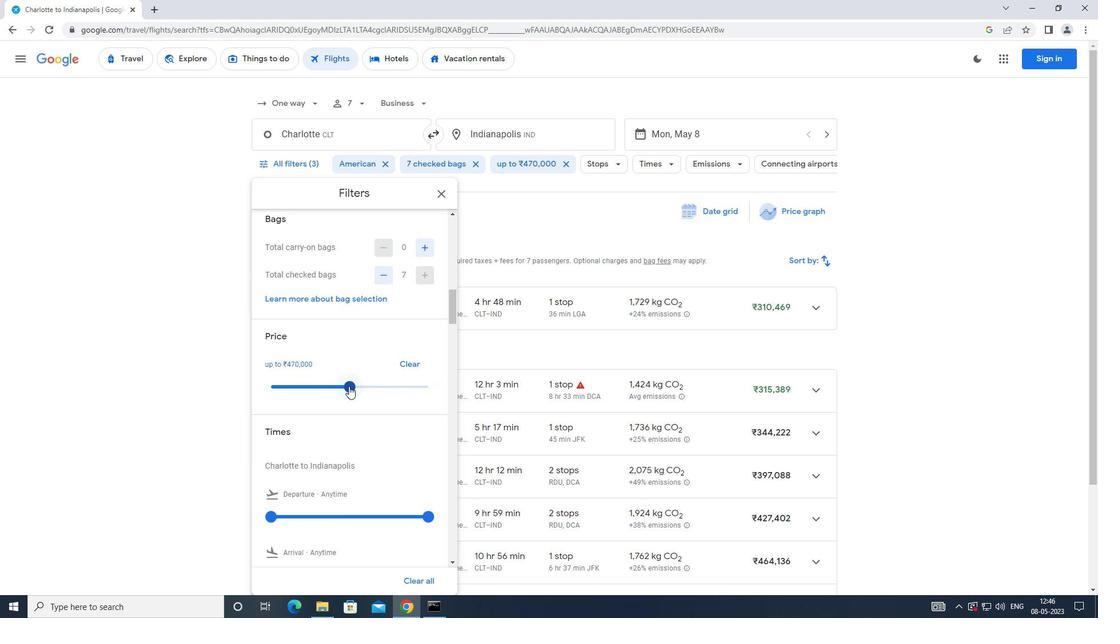 
Action: Mouse moved to (337, 386)
Screenshot: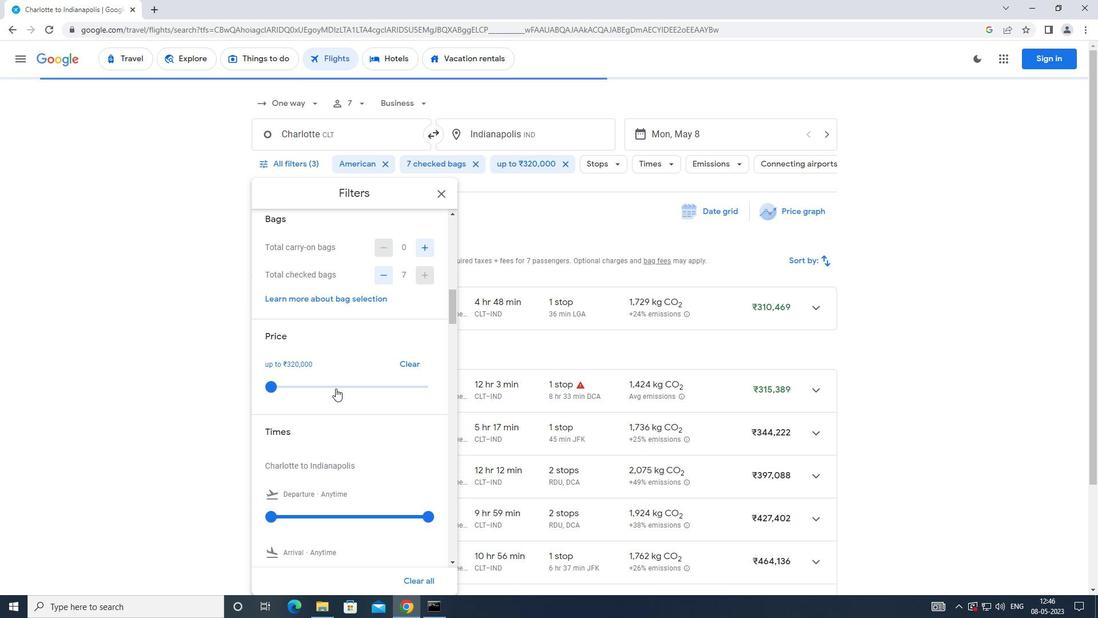
Action: Mouse scrolled (337, 386) with delta (0, 0)
Screenshot: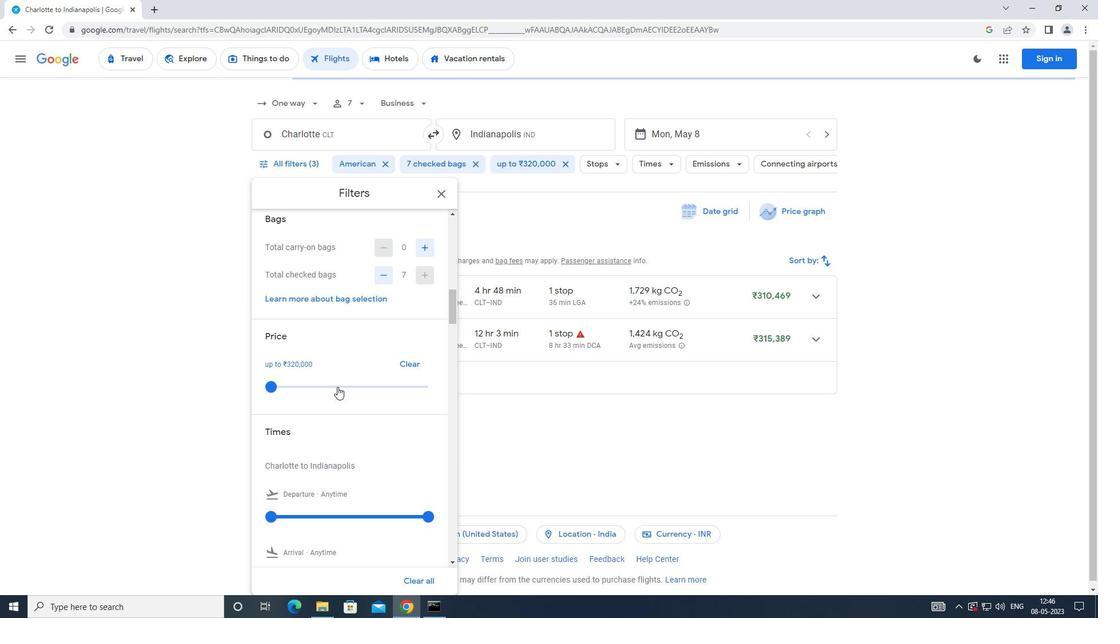 
Action: Mouse scrolled (337, 386) with delta (0, 0)
Screenshot: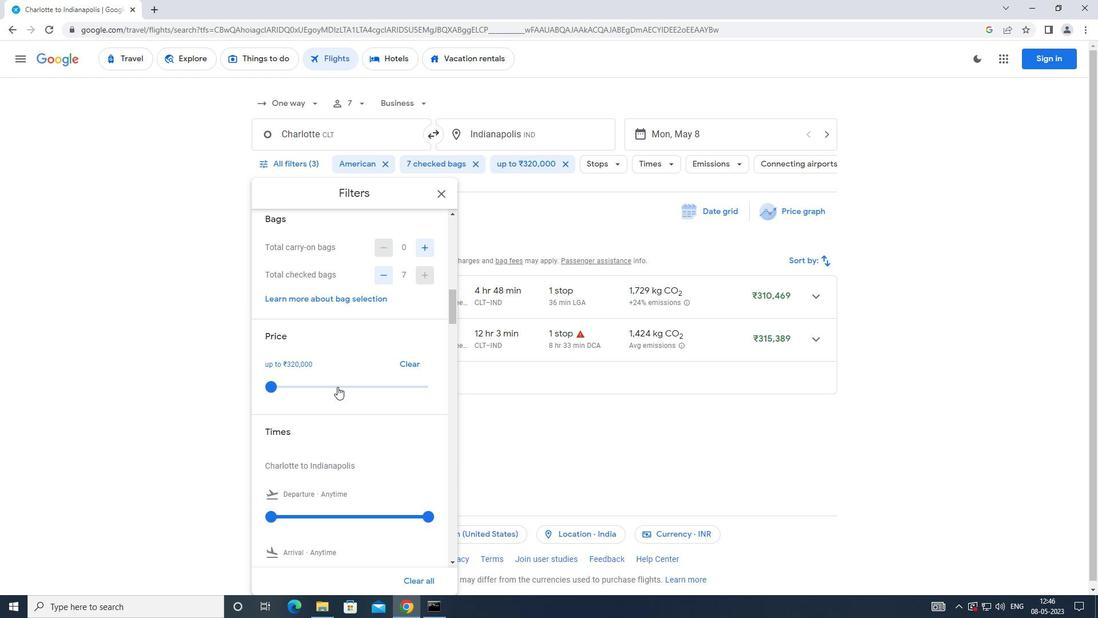 
Action: Mouse moved to (276, 402)
Screenshot: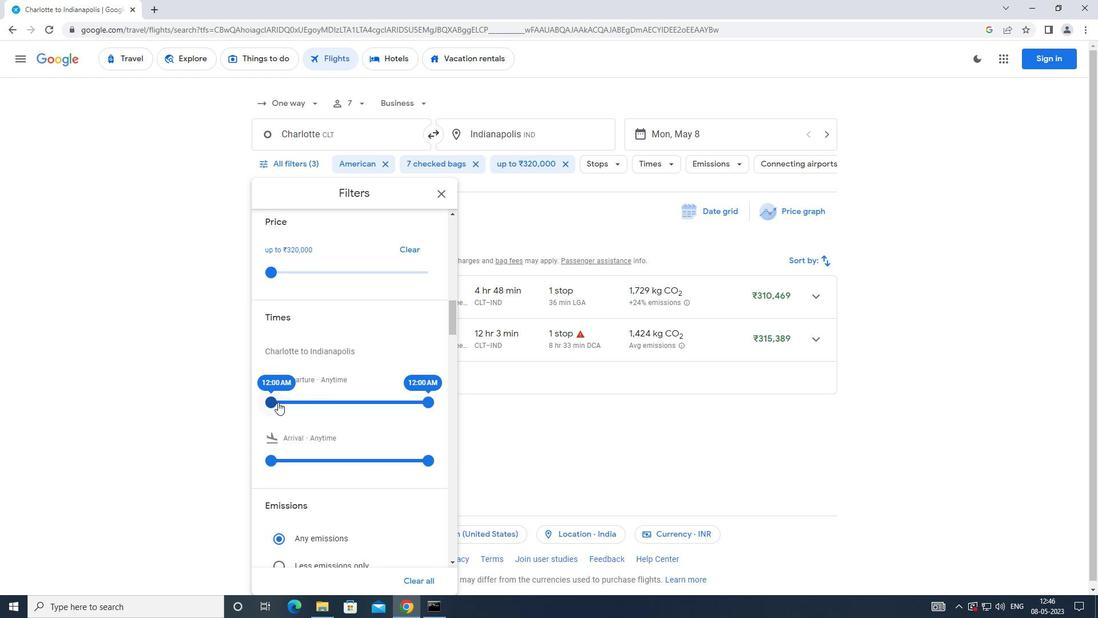 
Action: Mouse pressed left at (276, 402)
Screenshot: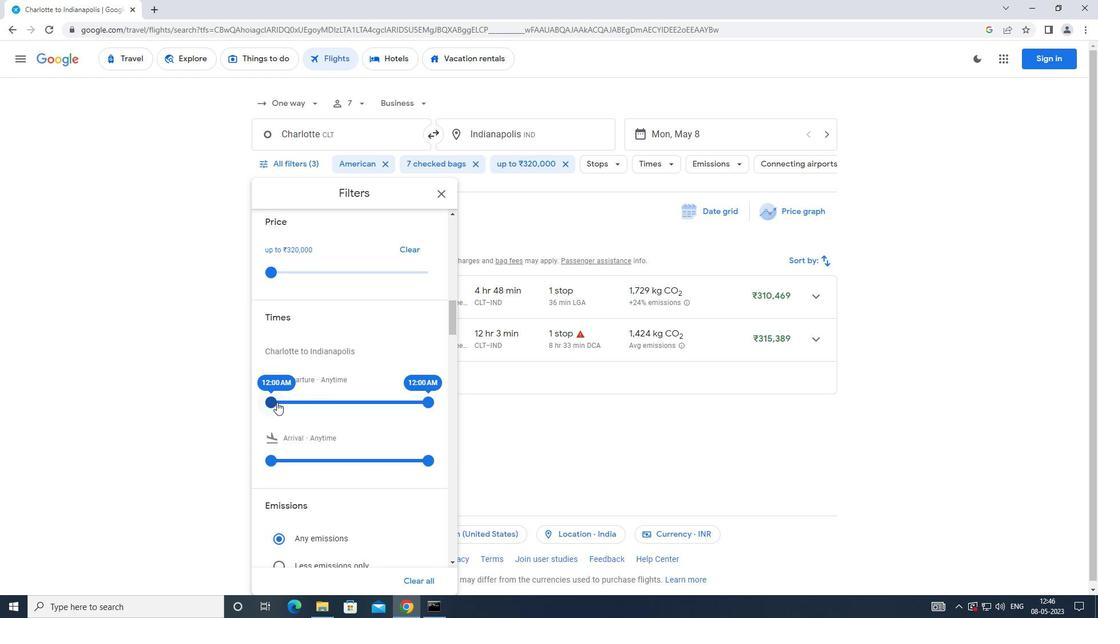 
Action: Mouse moved to (429, 401)
Screenshot: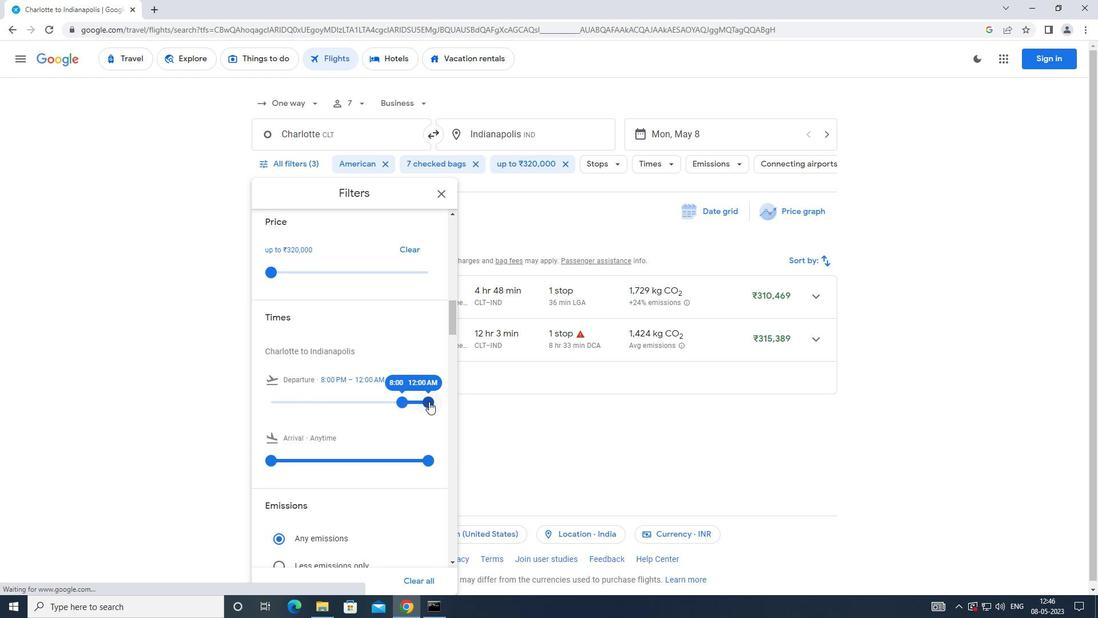 
Action: Mouse pressed left at (429, 401)
Screenshot: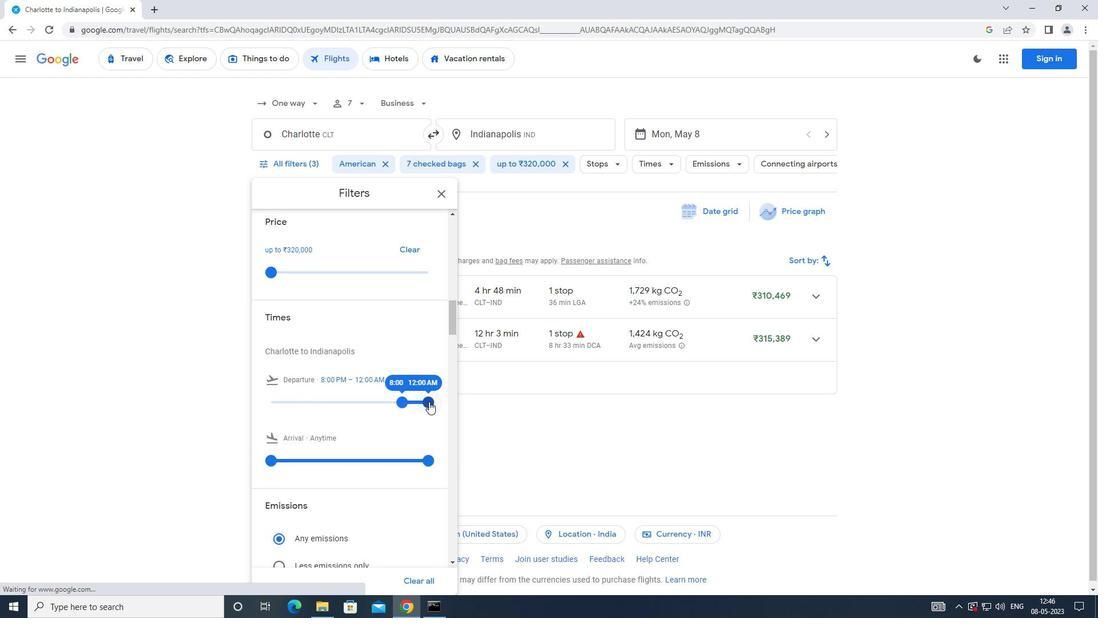 
Action: Mouse moved to (448, 197)
Screenshot: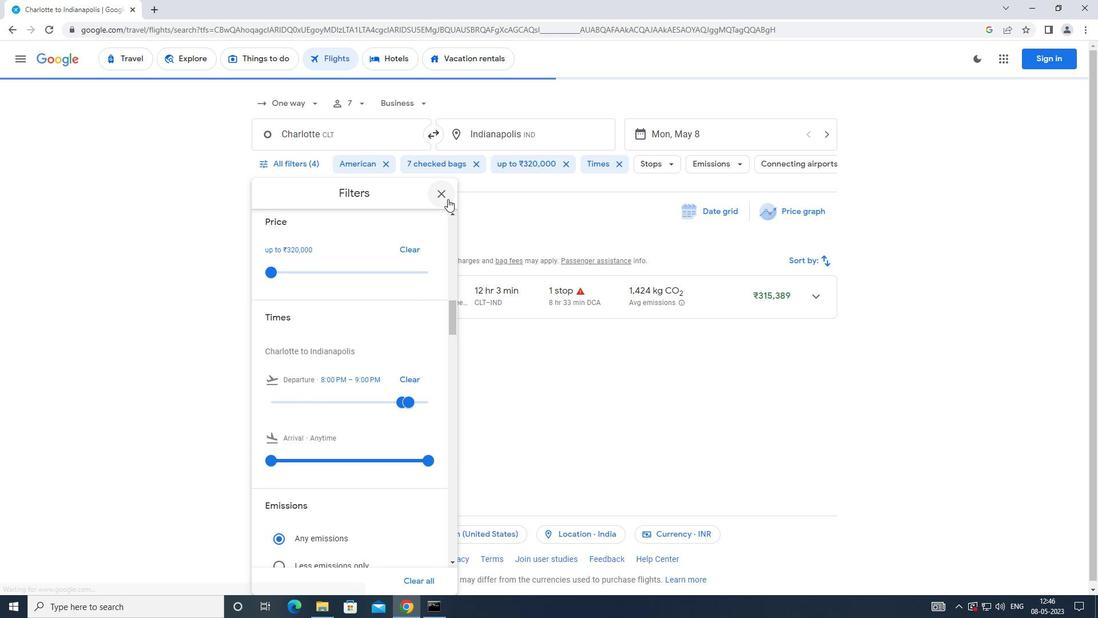 
Action: Mouse pressed left at (448, 197)
Screenshot: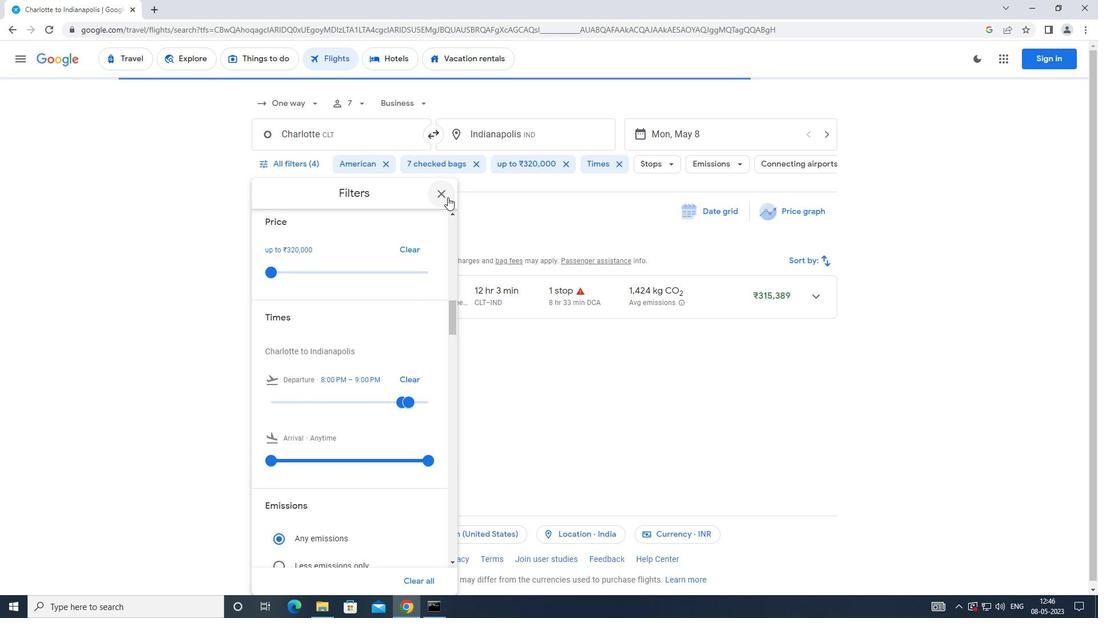 
Action: Mouse moved to (440, 238)
Screenshot: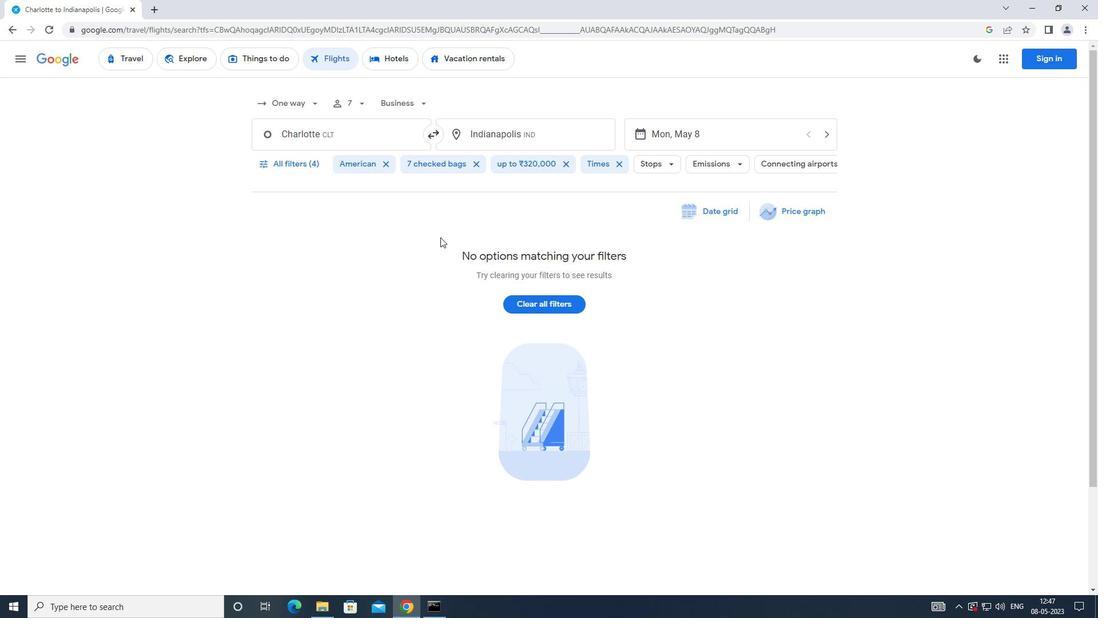 
